 Task: Look for space in Kingswinford, United Kingdom from 15th August, 2023 to 20th August, 2023 for 1 adult in price range Rs.5000 to Rs.10000. Place can be private room with 1  bedroom having 1 bed and 1 bathroom. Property type can be house, flat, guest house, hotel. Booking option can be shelf check-in. Required host language is English.
Action: Mouse moved to (591, 81)
Screenshot: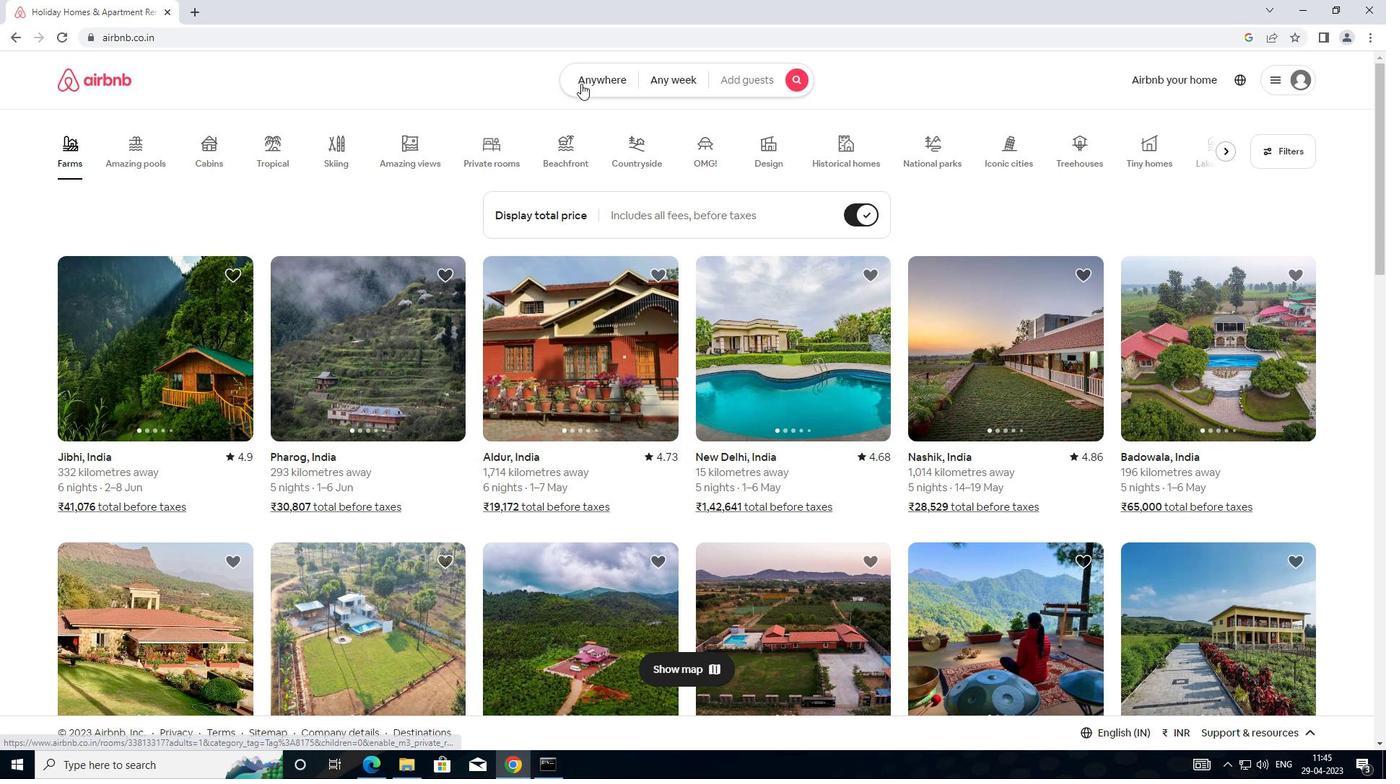 
Action: Mouse pressed left at (591, 81)
Screenshot: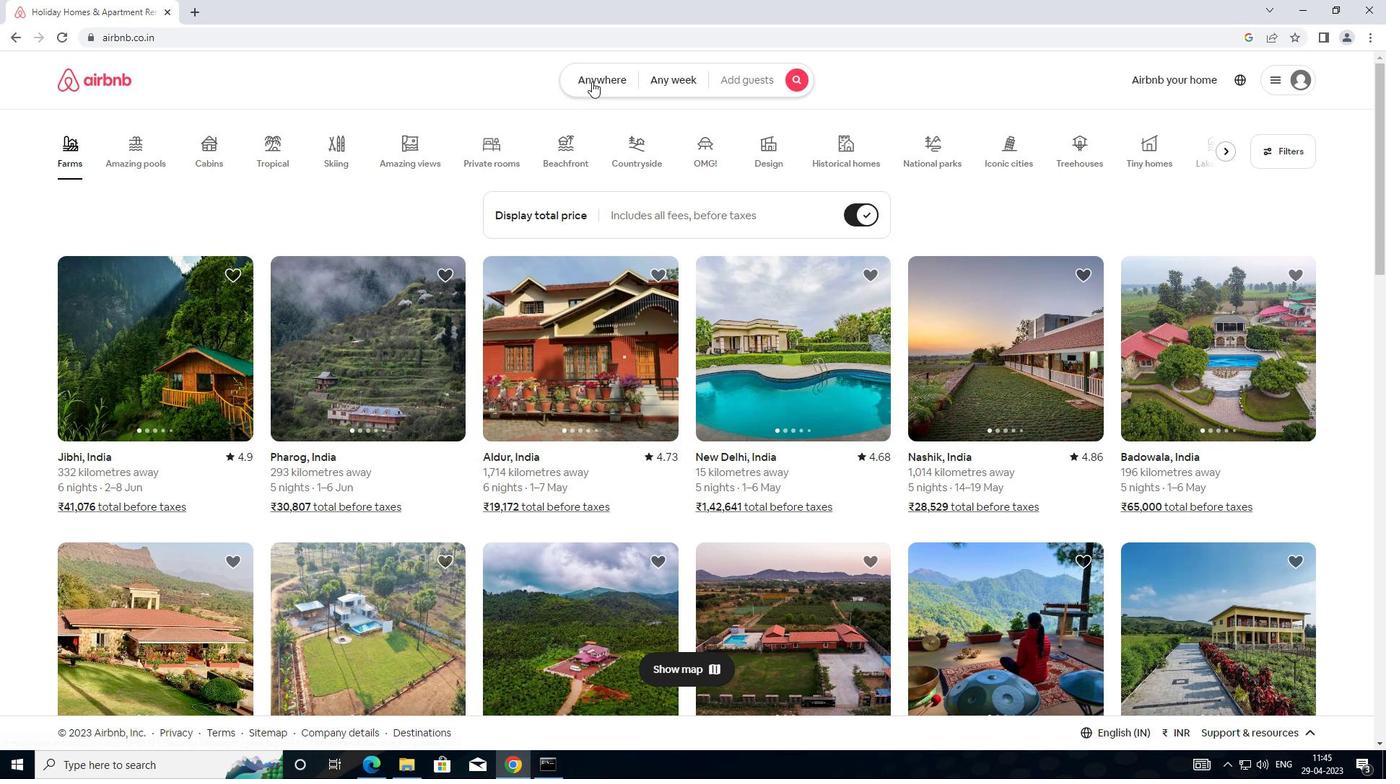 
Action: Mouse moved to (424, 140)
Screenshot: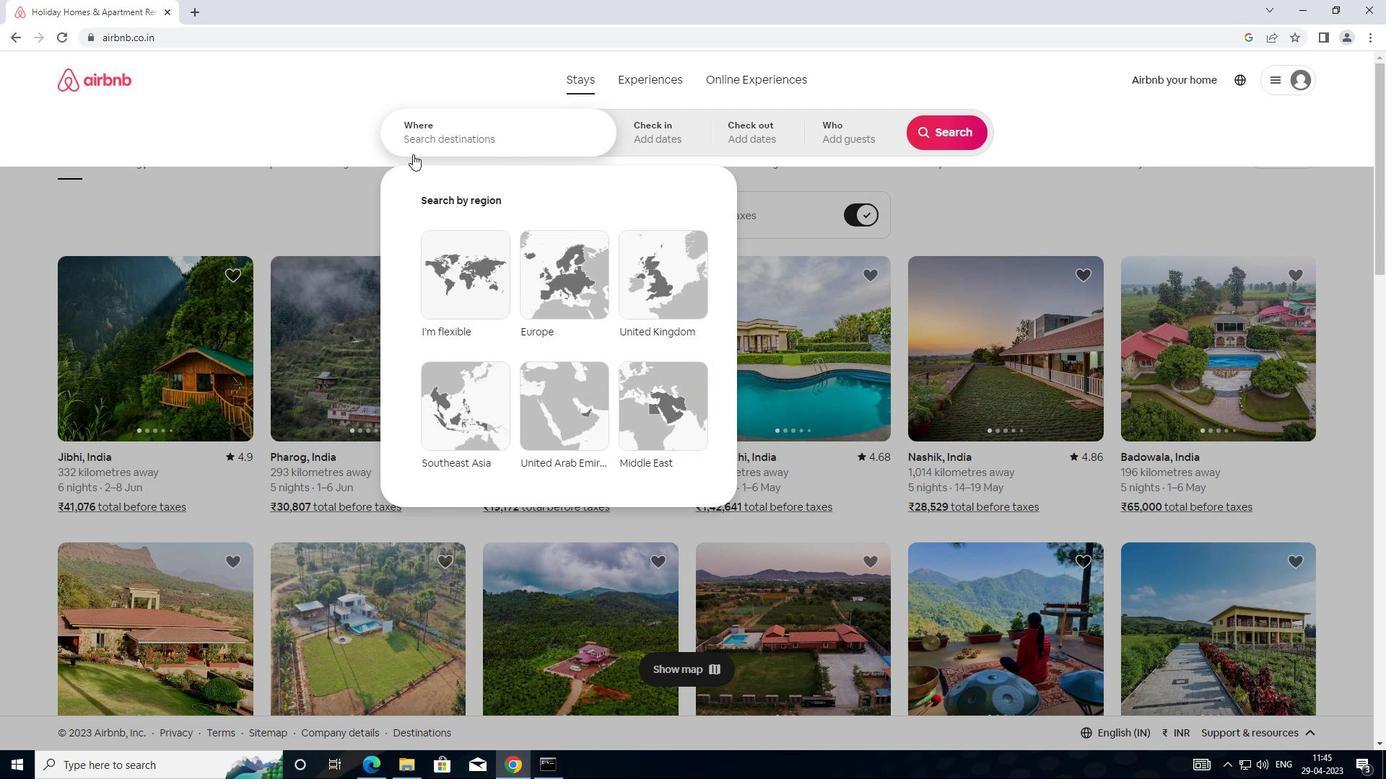 
Action: Mouse pressed left at (424, 140)
Screenshot: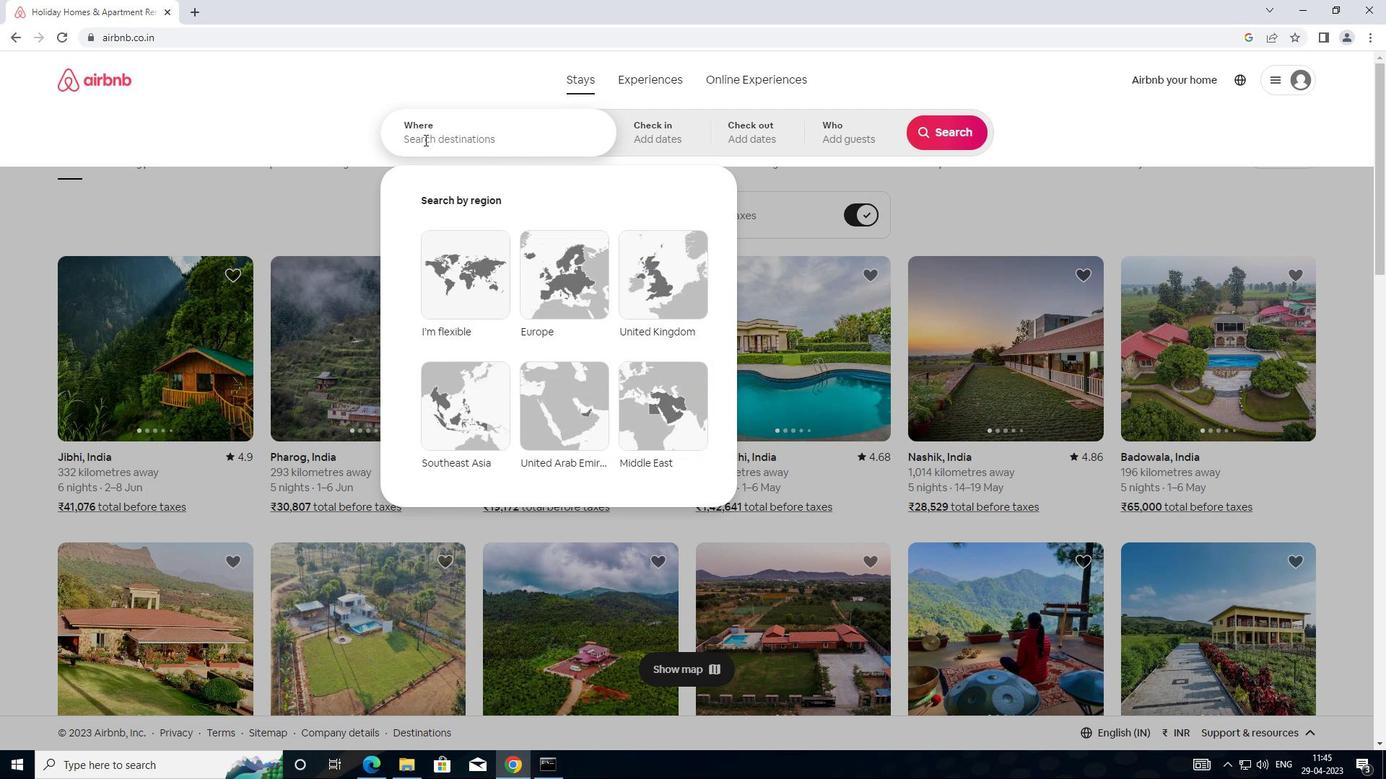 
Action: Mouse moved to (421, 142)
Screenshot: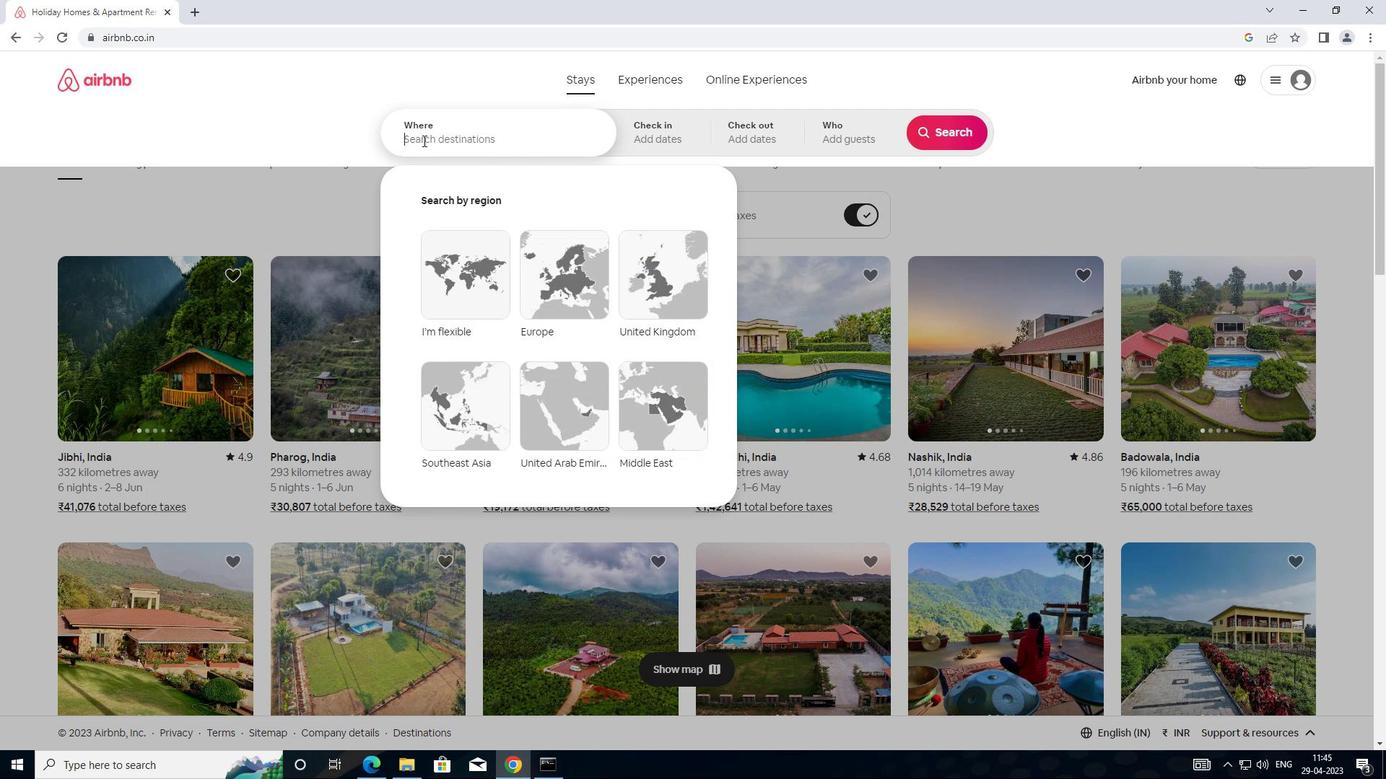 
Action: Key pressed <Key.shift><Key.shift><Key.shift><Key.shift><Key.shift><Key.shift><Key.shift><Key.shift><Key.shift><Key.shift><Key.shift><Key.shift><Key.shift><Key.shift><Key.shift><Key.shift><Key.shift><Key.shift><Key.shift><Key.shift><Key.shift><Key.shift>KINGSWINFORD<Key.space>UNITED<Key.space>KINGDOM
Screenshot: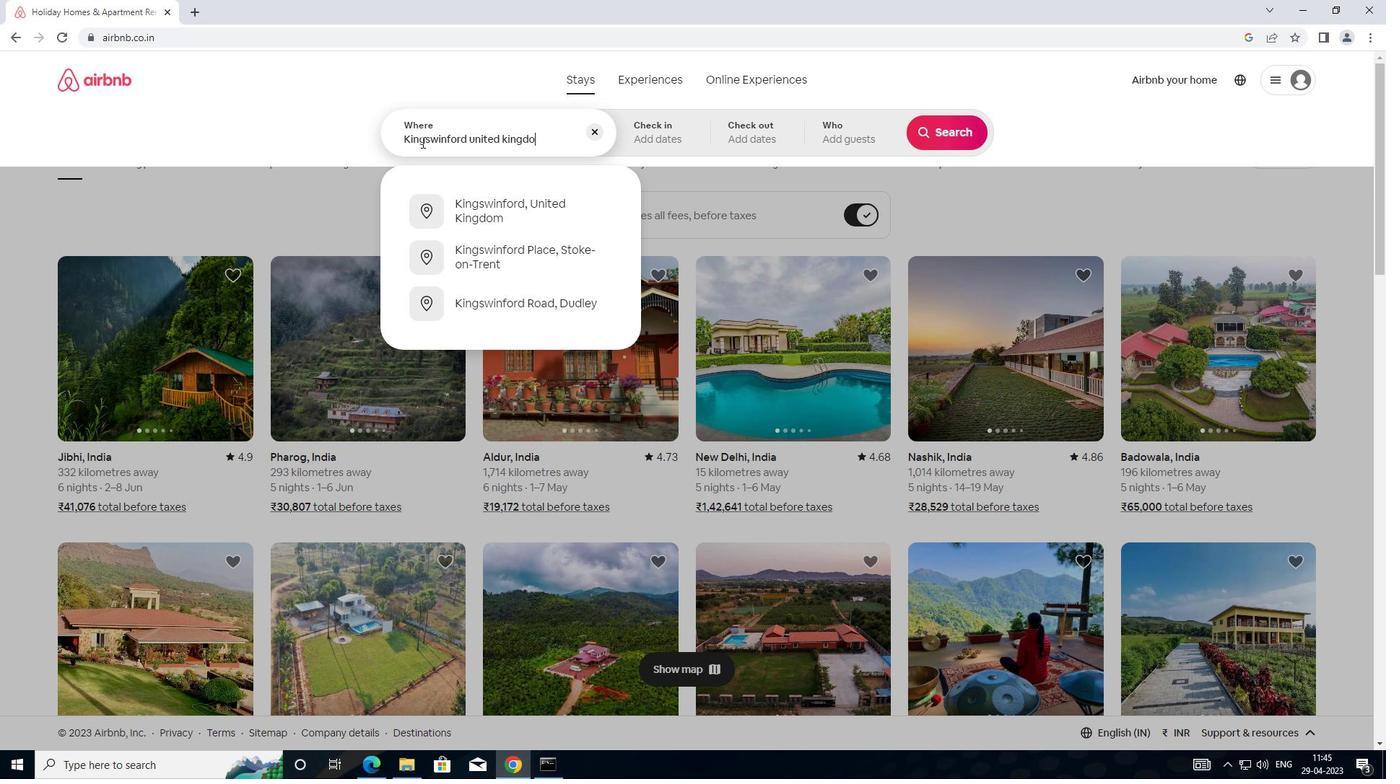 
Action: Mouse moved to (490, 223)
Screenshot: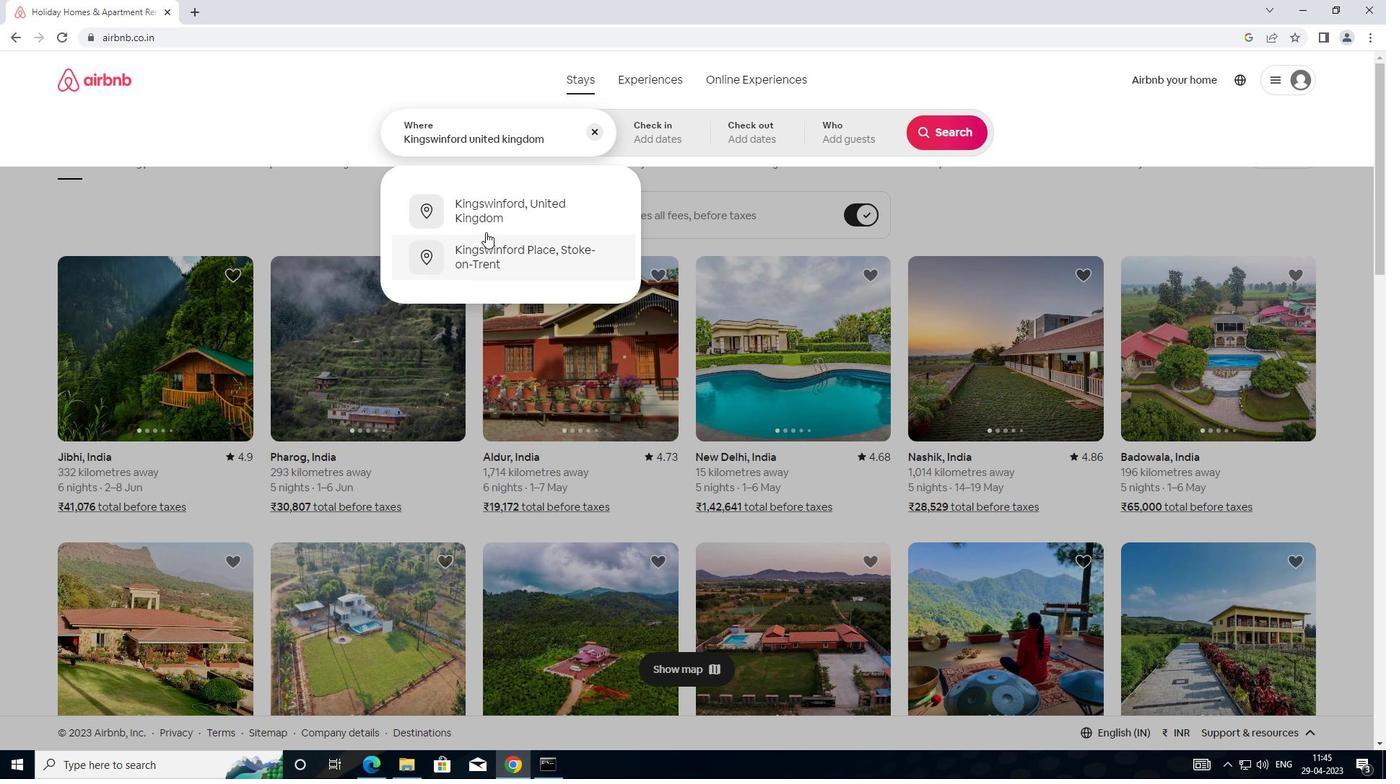 
Action: Mouse pressed left at (490, 223)
Screenshot: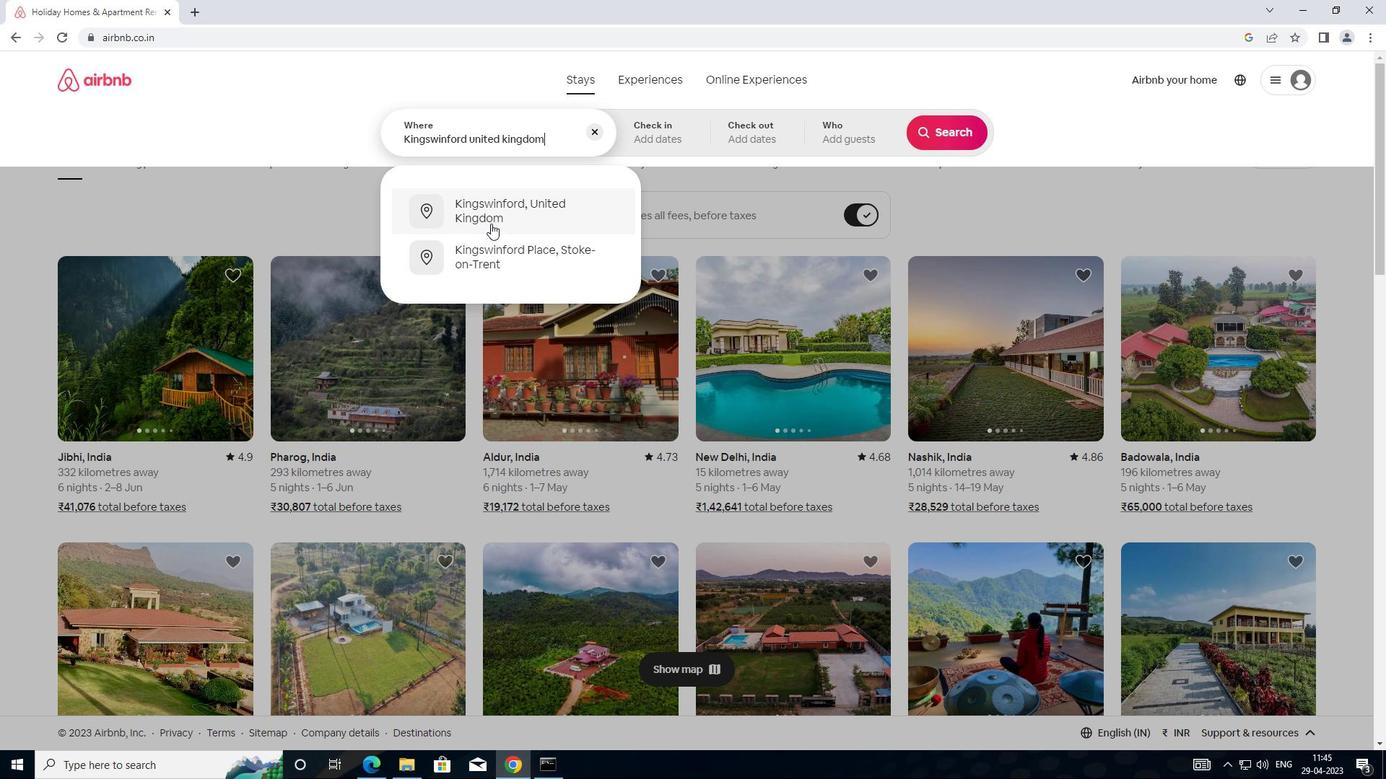 
Action: Mouse moved to (864, 140)
Screenshot: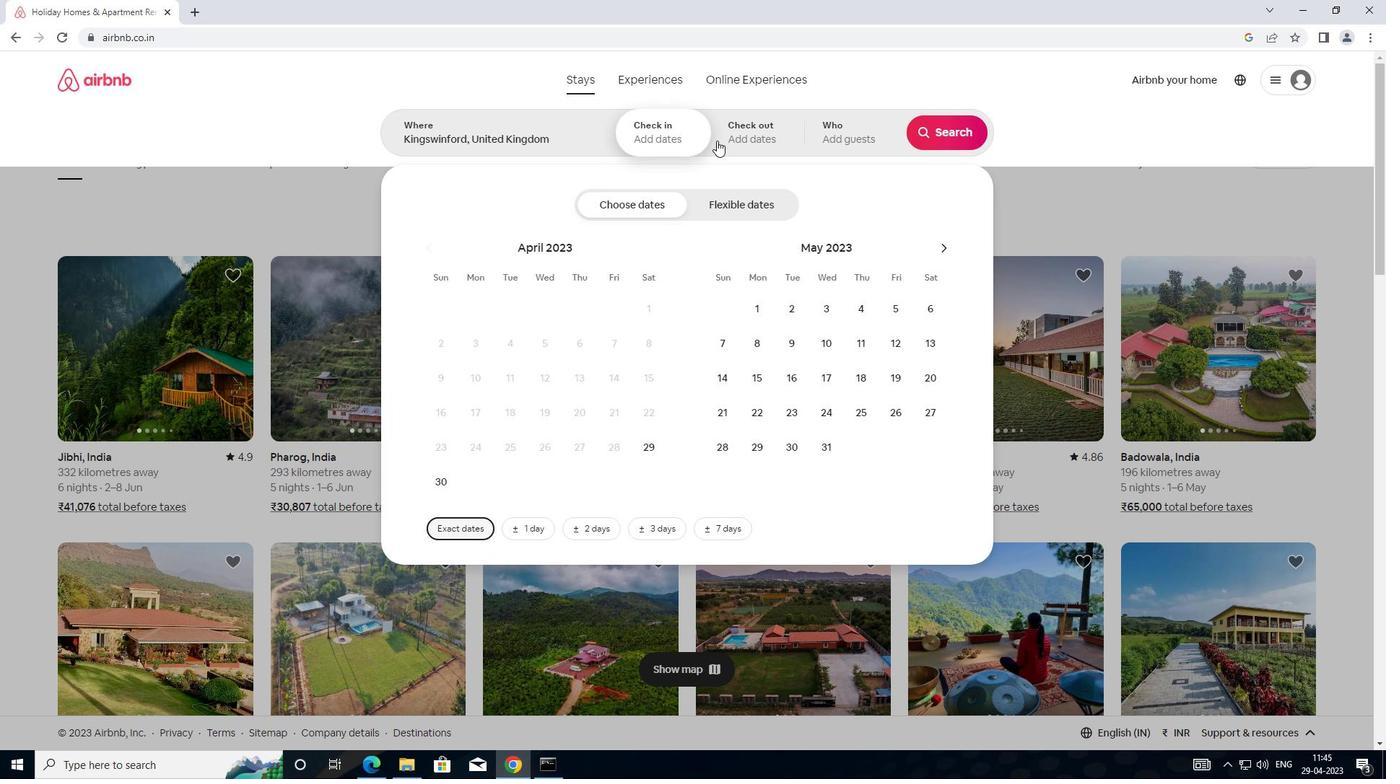 
Action: Mouse pressed left at (864, 140)
Screenshot: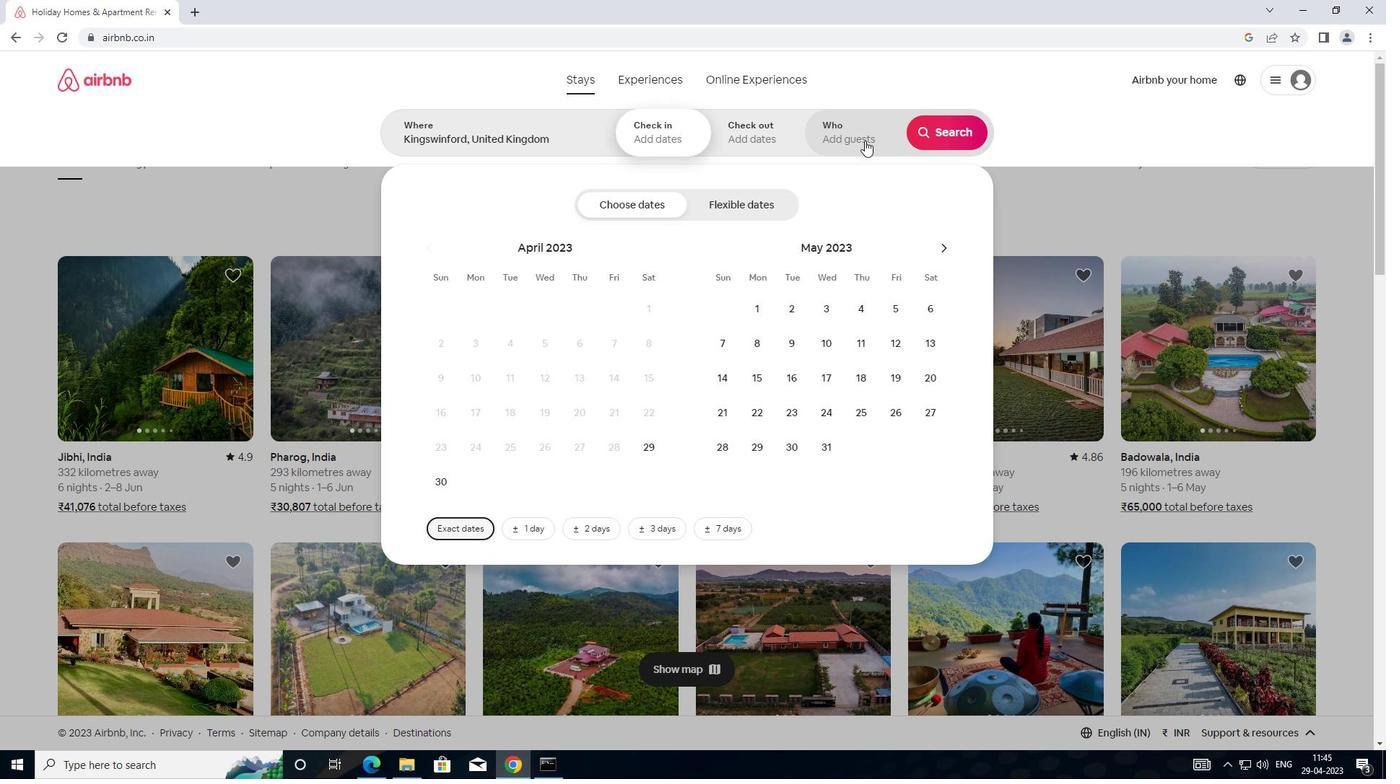 
Action: Mouse moved to (732, 132)
Screenshot: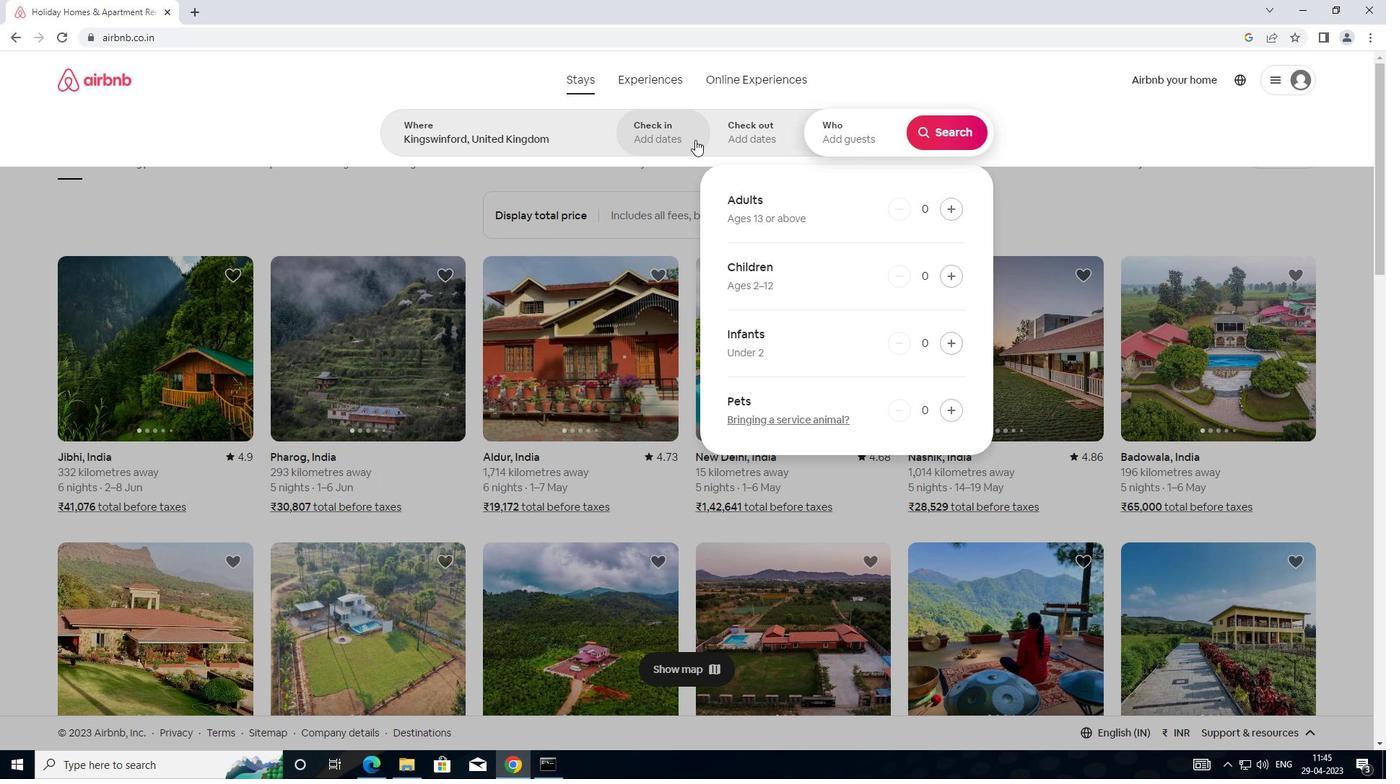 
Action: Mouse pressed left at (732, 132)
Screenshot: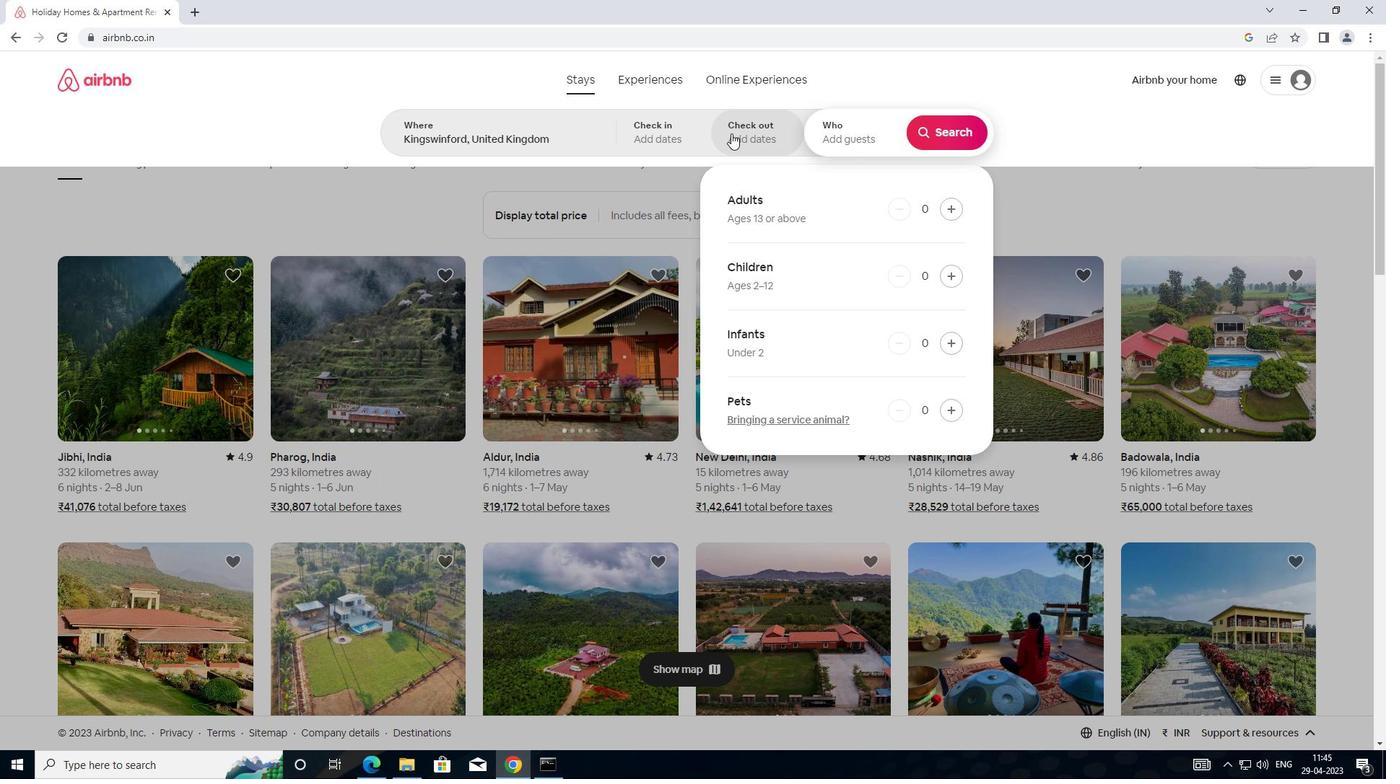 
Action: Mouse moved to (949, 245)
Screenshot: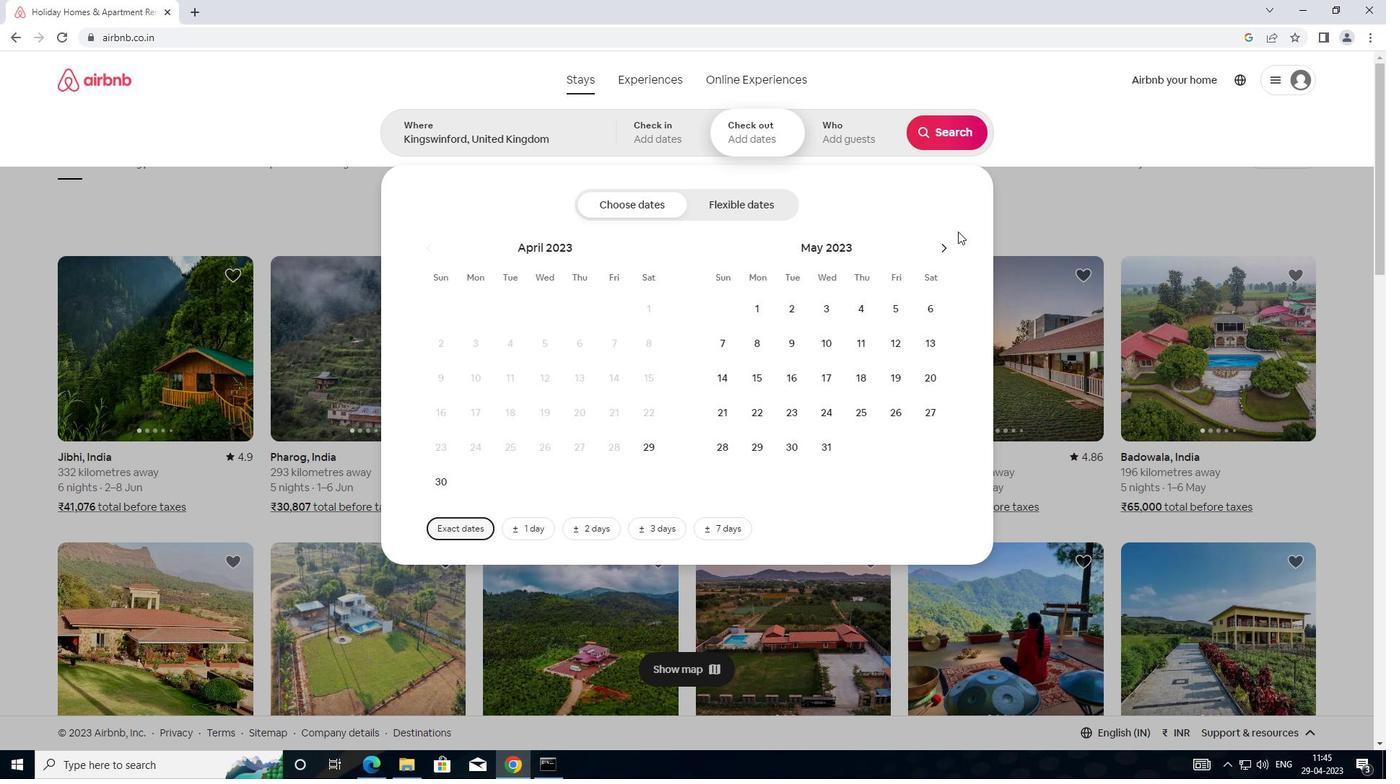 
Action: Mouse pressed left at (949, 245)
Screenshot: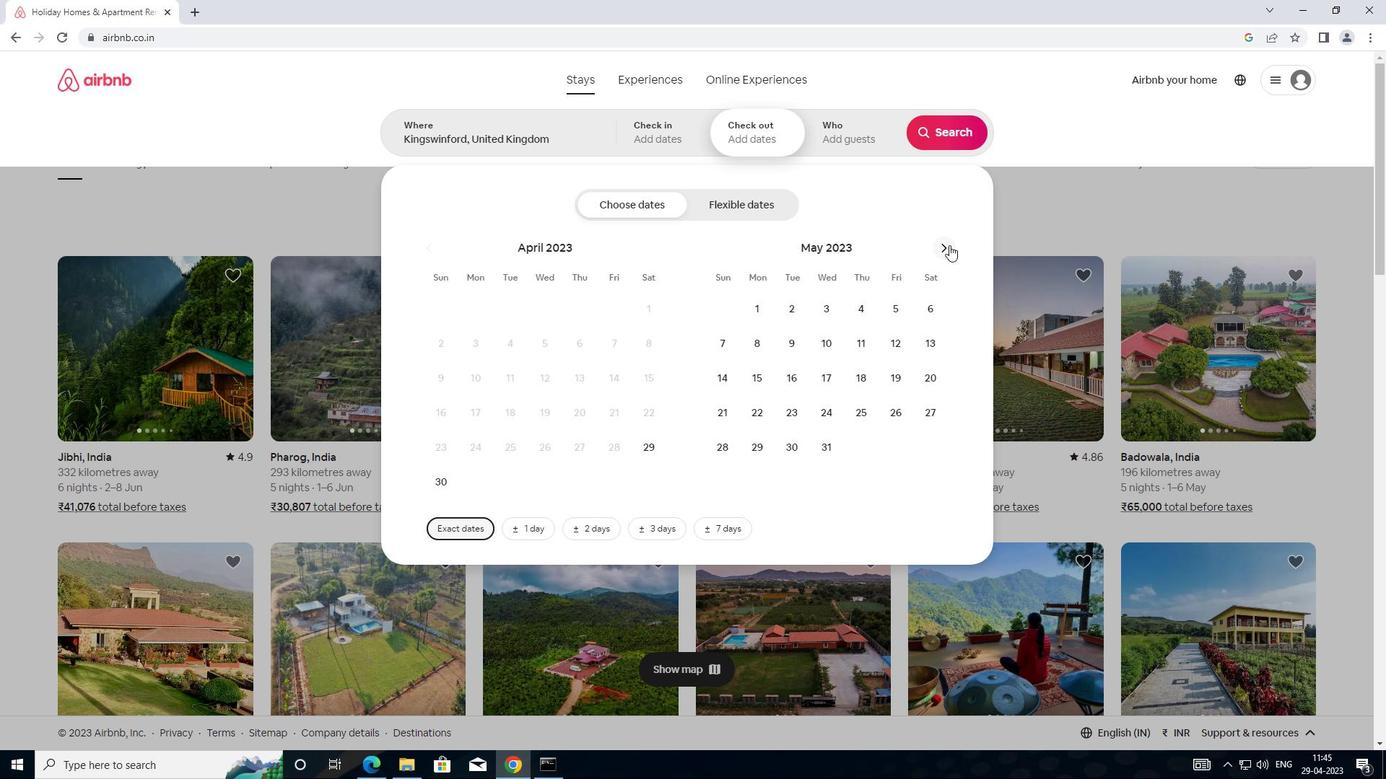 
Action: Mouse moved to (948, 245)
Screenshot: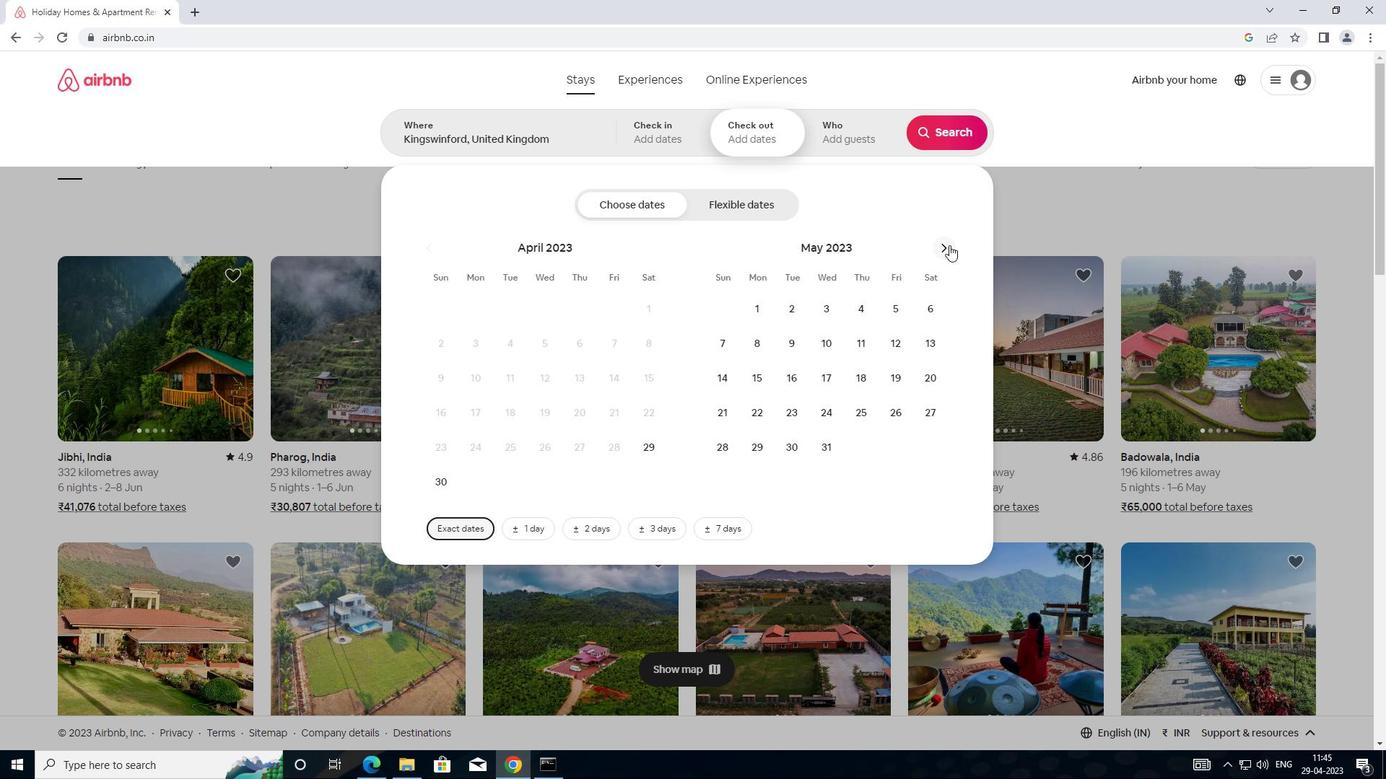 
Action: Mouse pressed left at (948, 245)
Screenshot: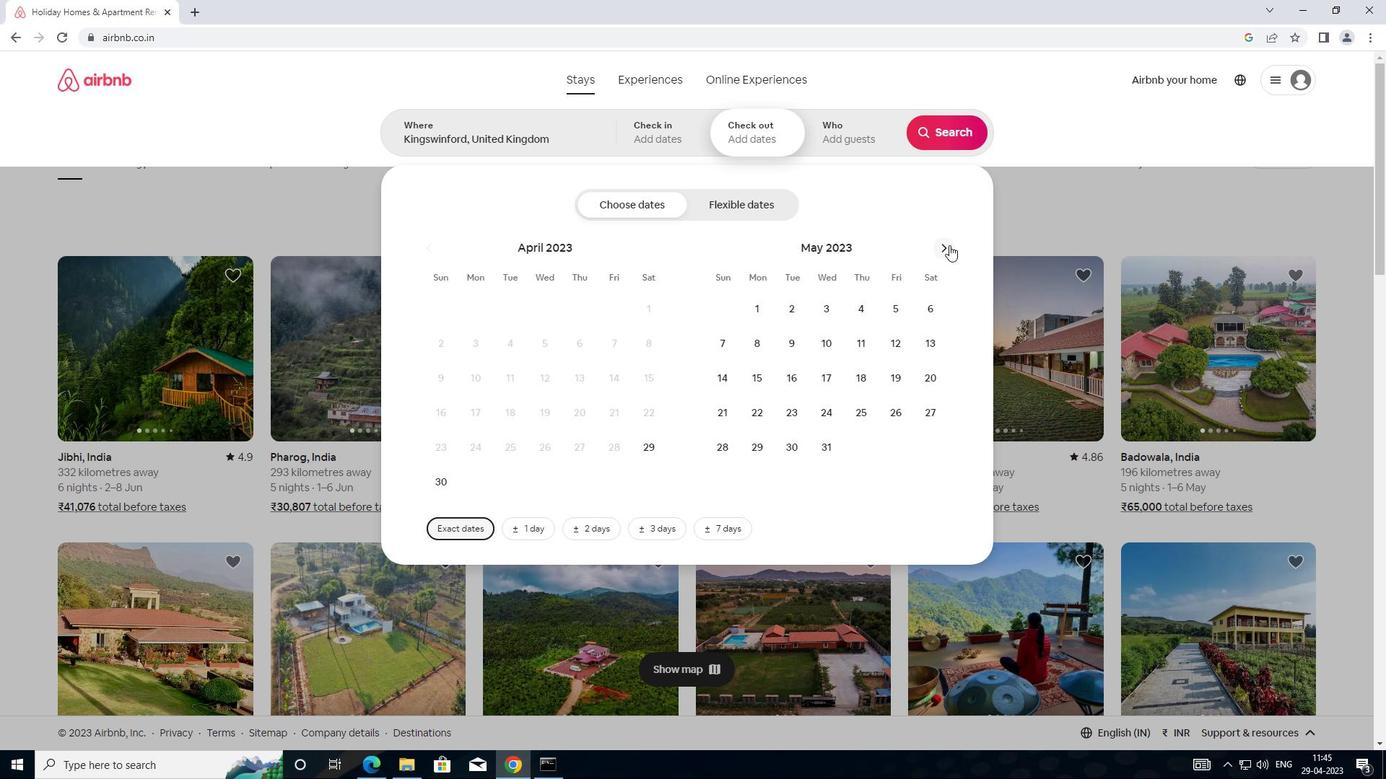 
Action: Mouse pressed left at (948, 245)
Screenshot: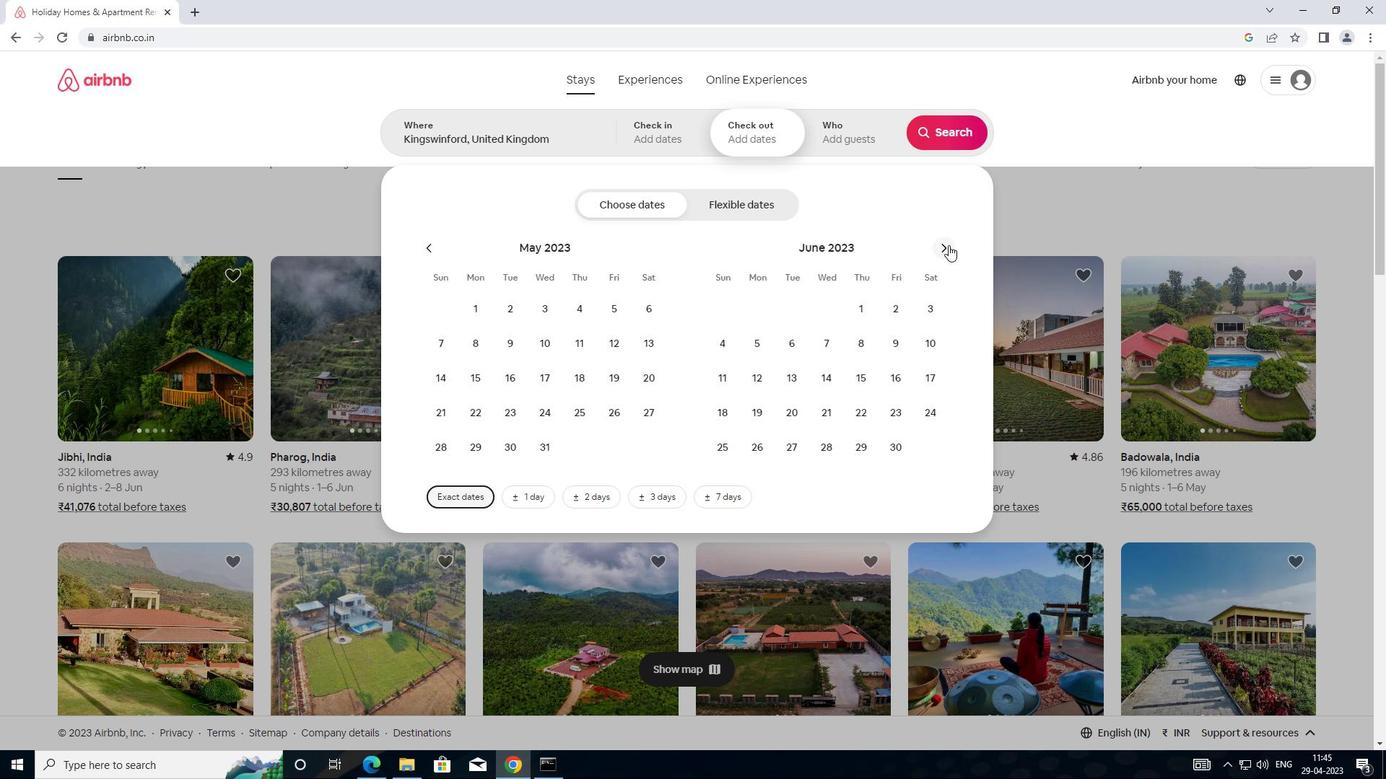 
Action: Mouse moved to (793, 381)
Screenshot: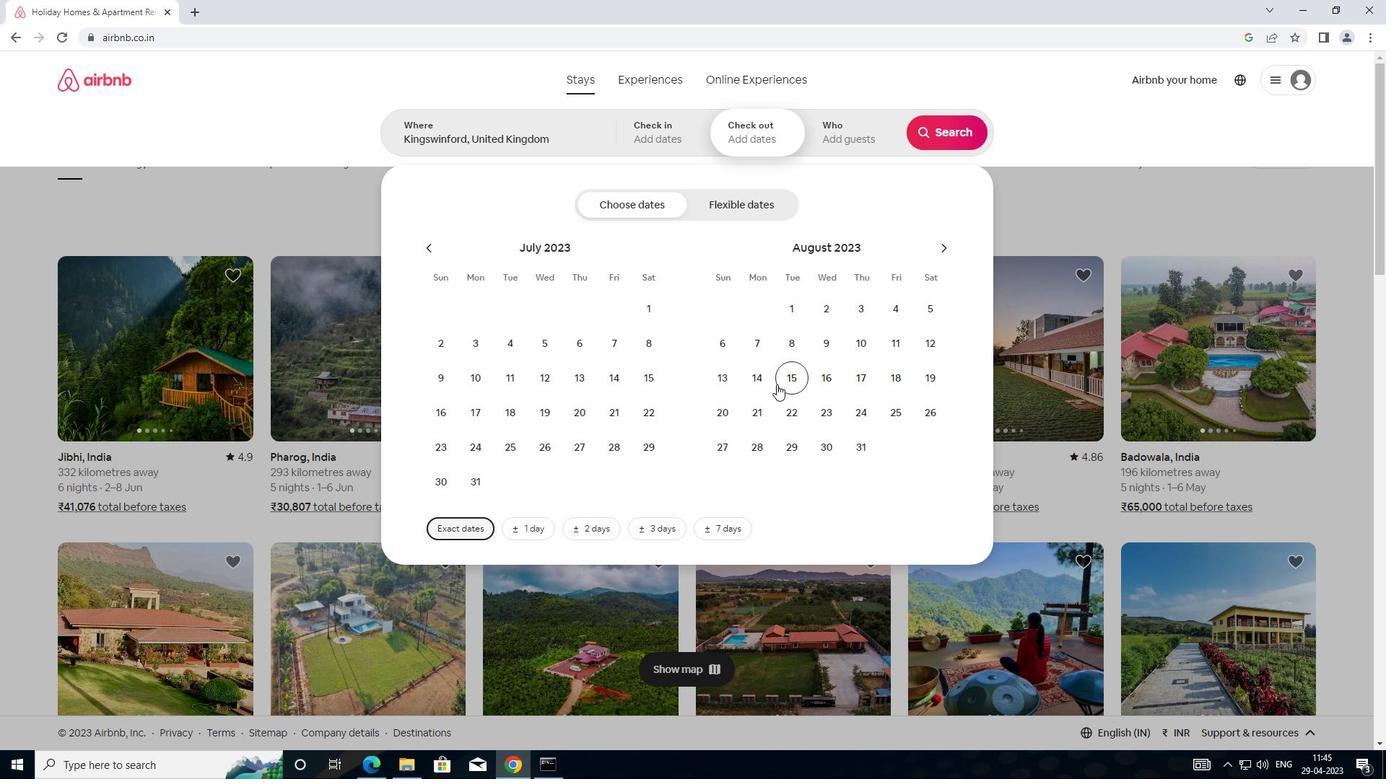 
Action: Mouse pressed left at (793, 381)
Screenshot: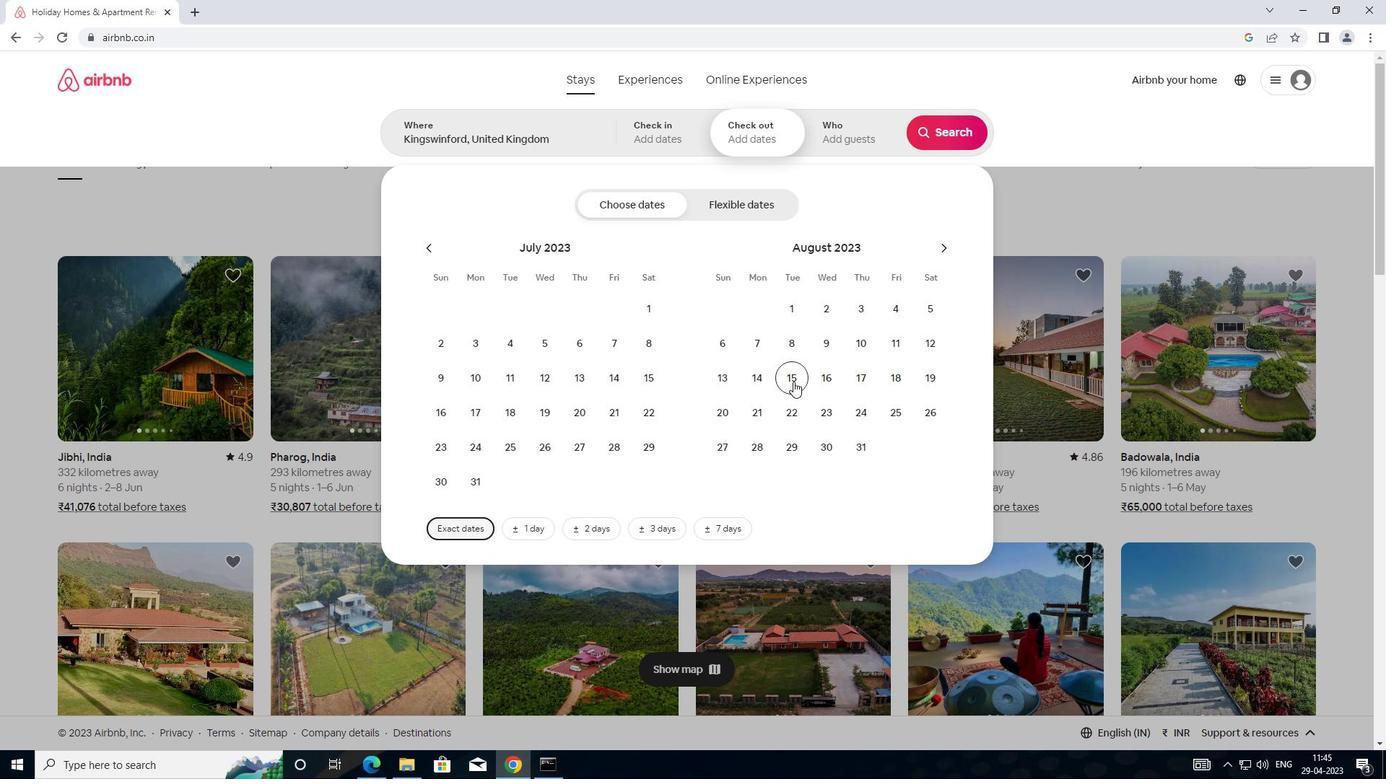 
Action: Mouse moved to (709, 411)
Screenshot: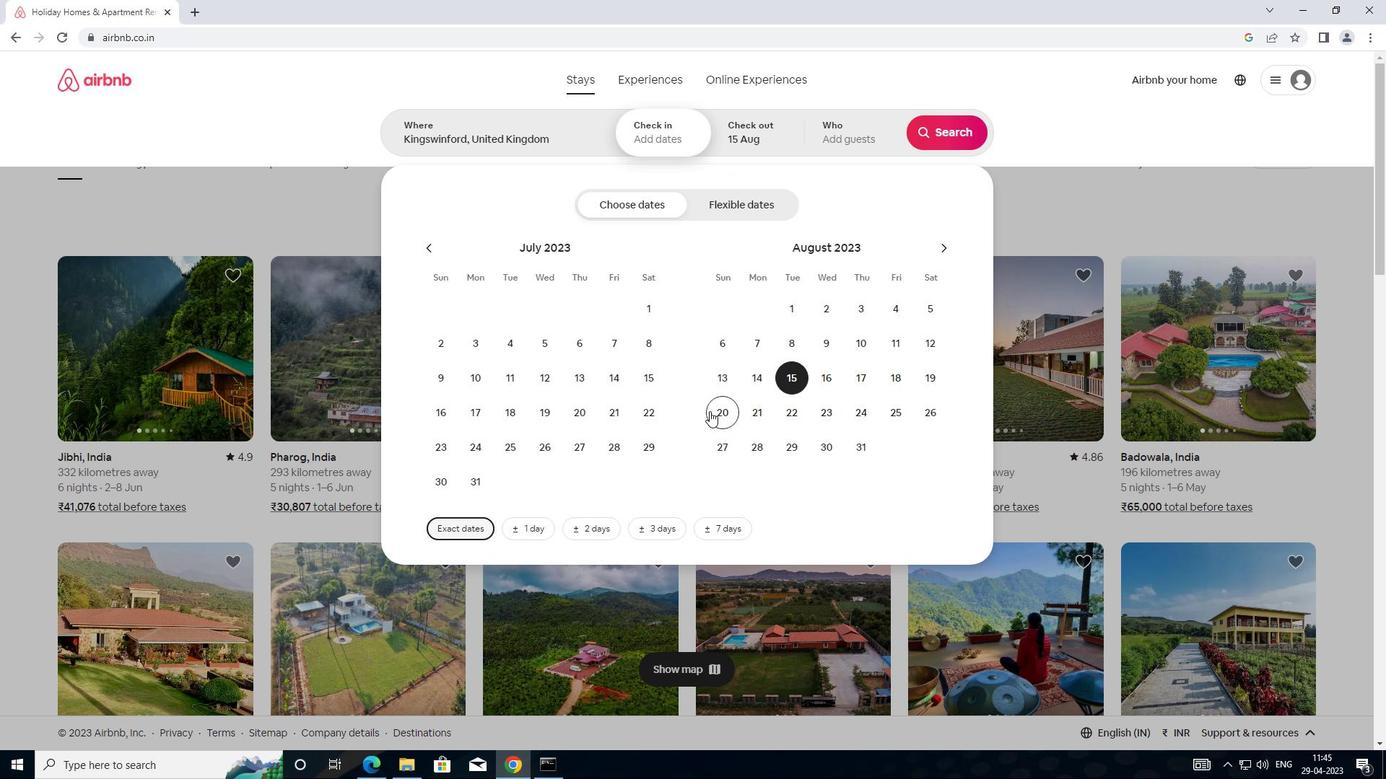 
Action: Mouse pressed left at (709, 411)
Screenshot: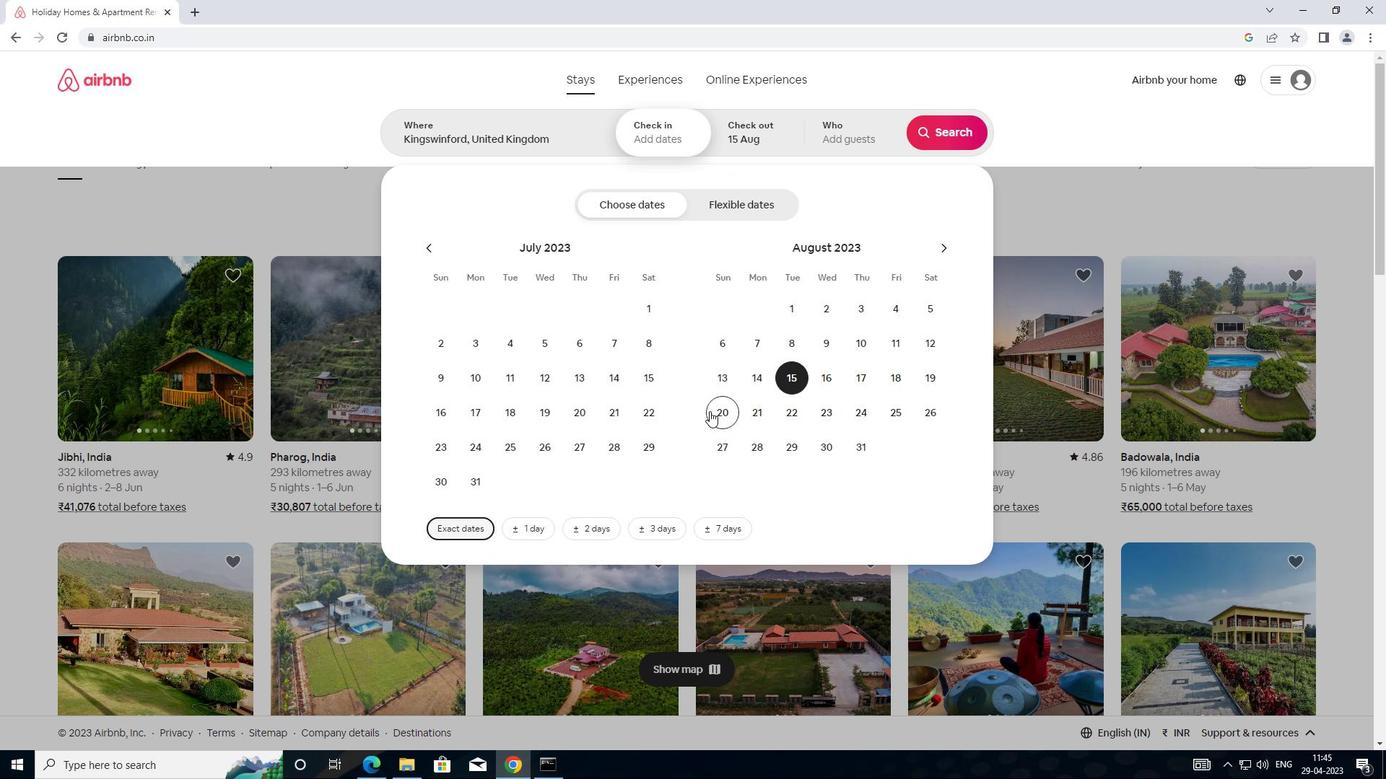 
Action: Mouse moved to (864, 148)
Screenshot: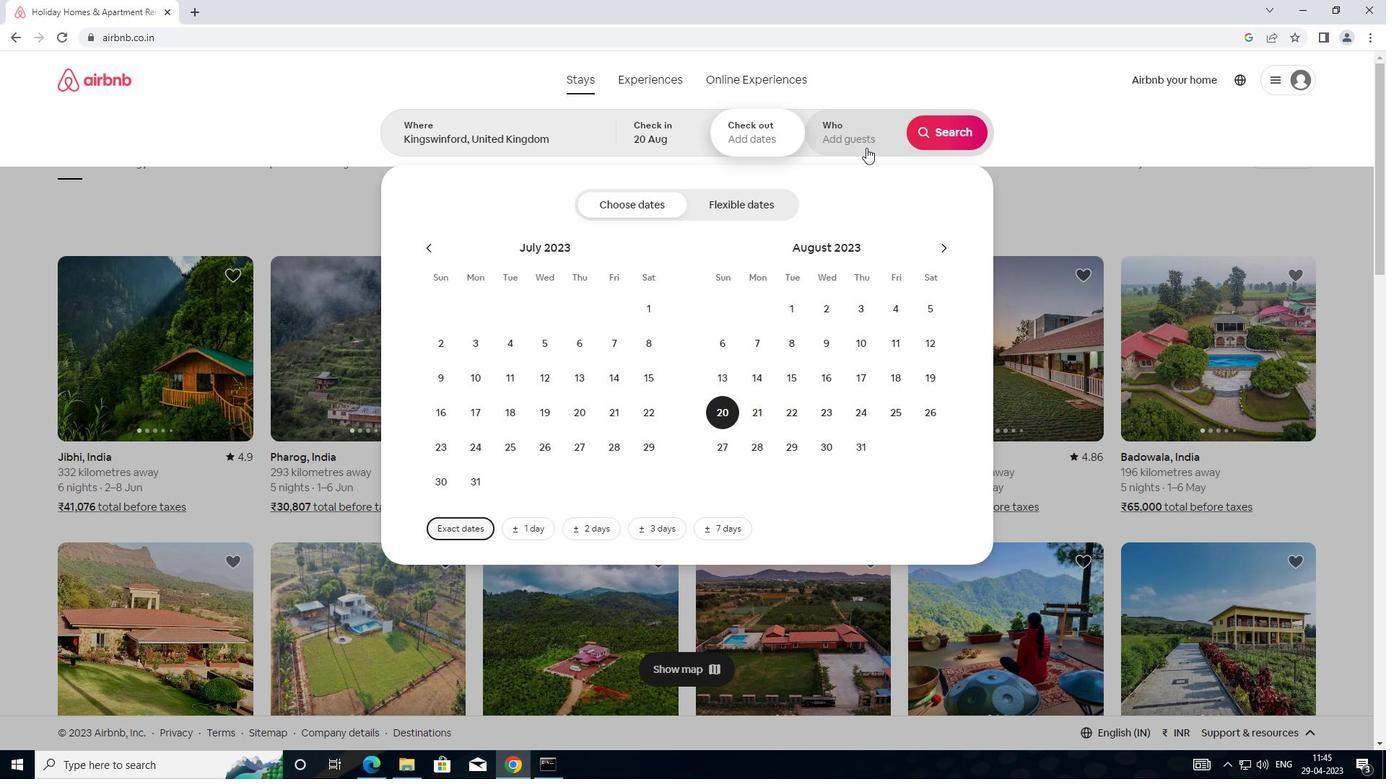
Action: Mouse pressed left at (864, 148)
Screenshot: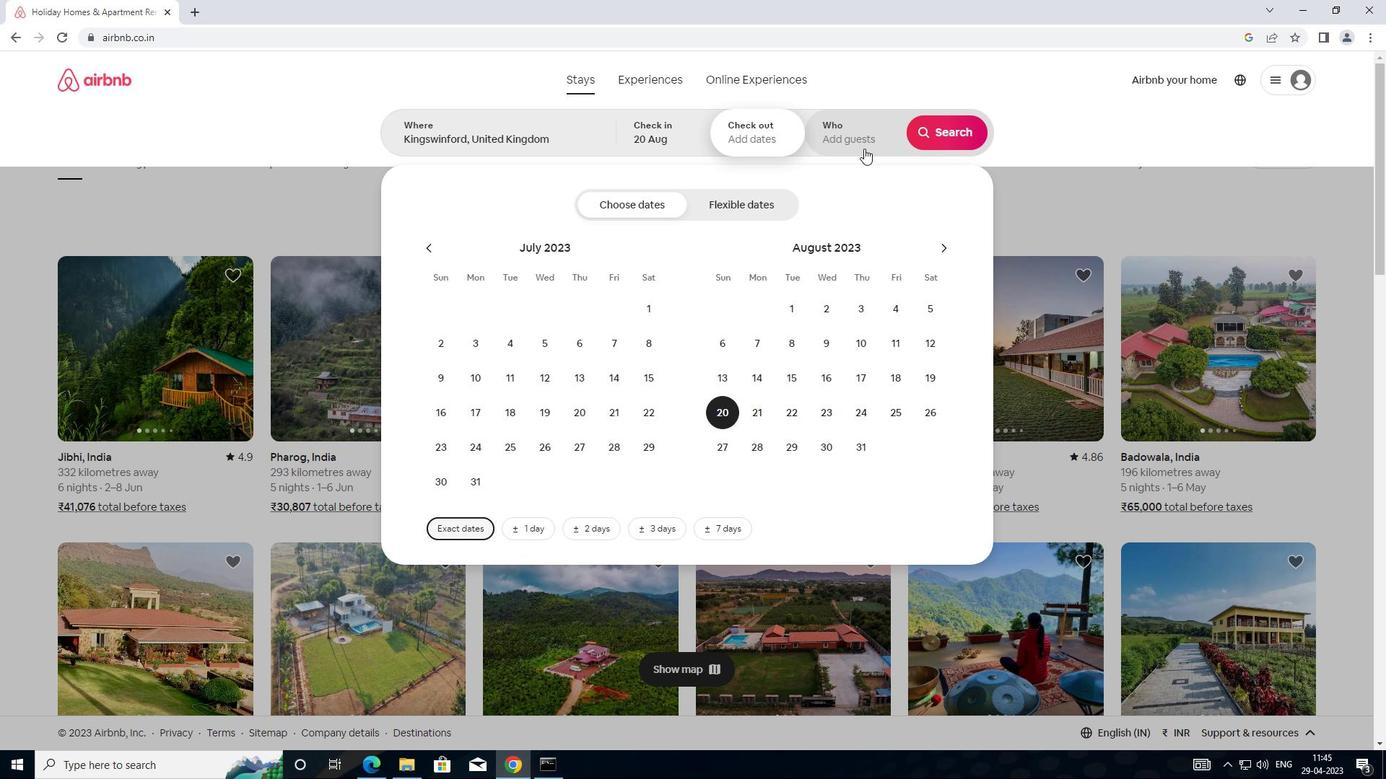 
Action: Mouse moved to (953, 207)
Screenshot: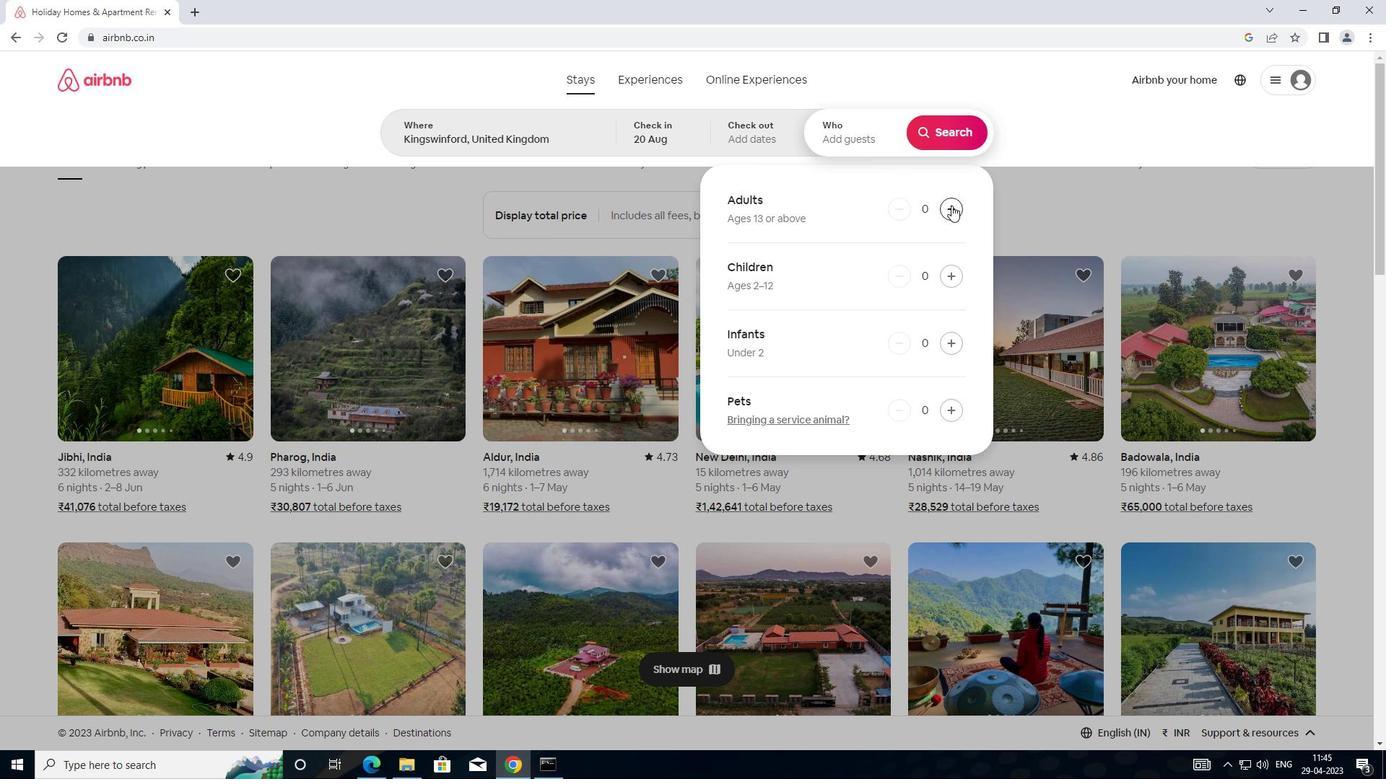 
Action: Mouse pressed left at (953, 207)
Screenshot: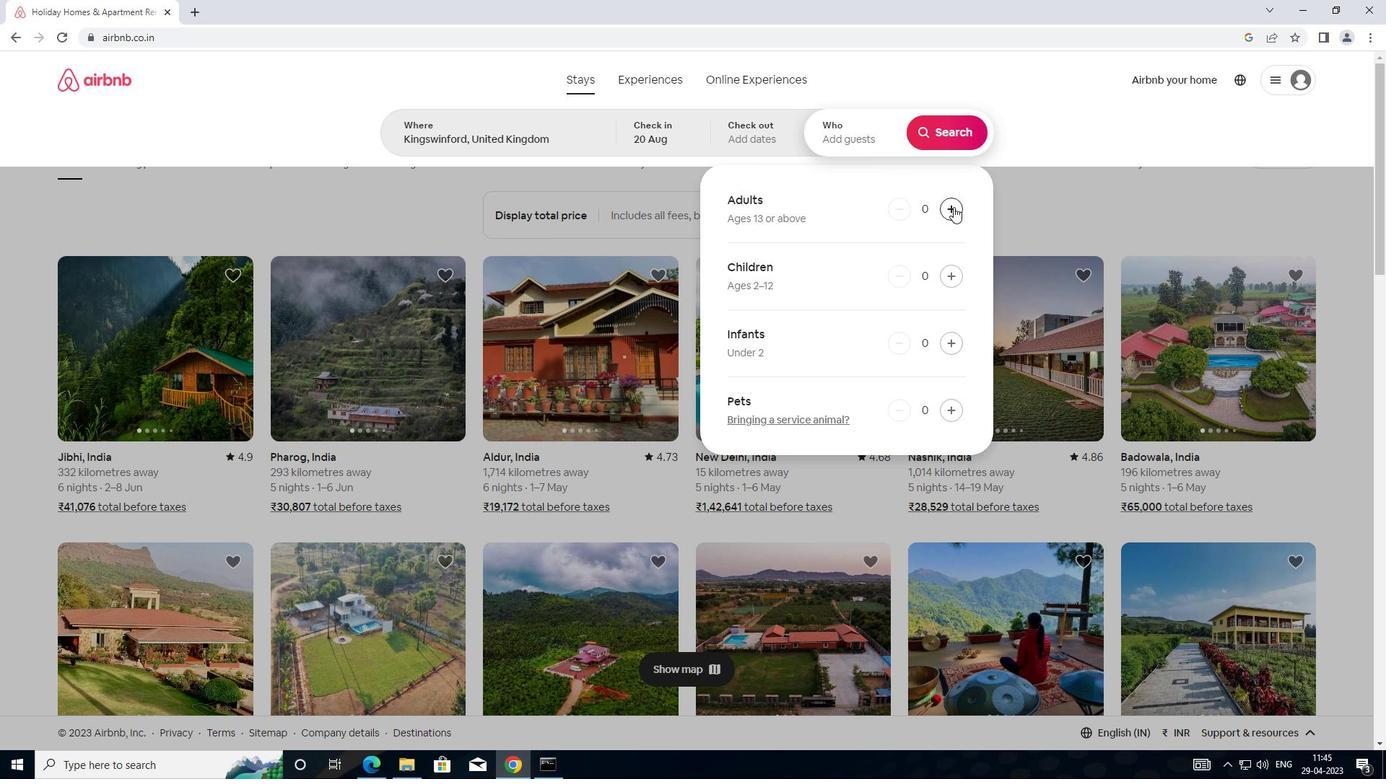 
Action: Mouse moved to (942, 134)
Screenshot: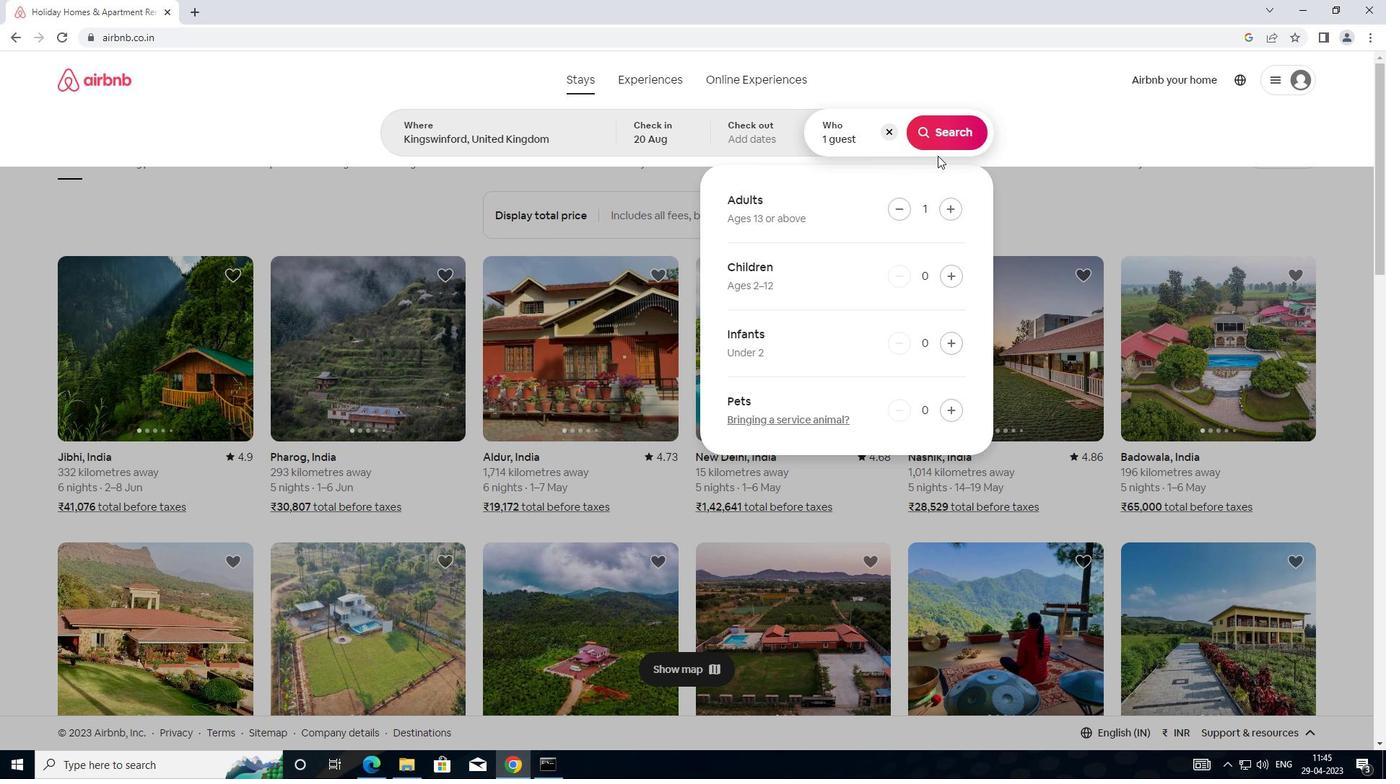 
Action: Mouse pressed left at (942, 134)
Screenshot: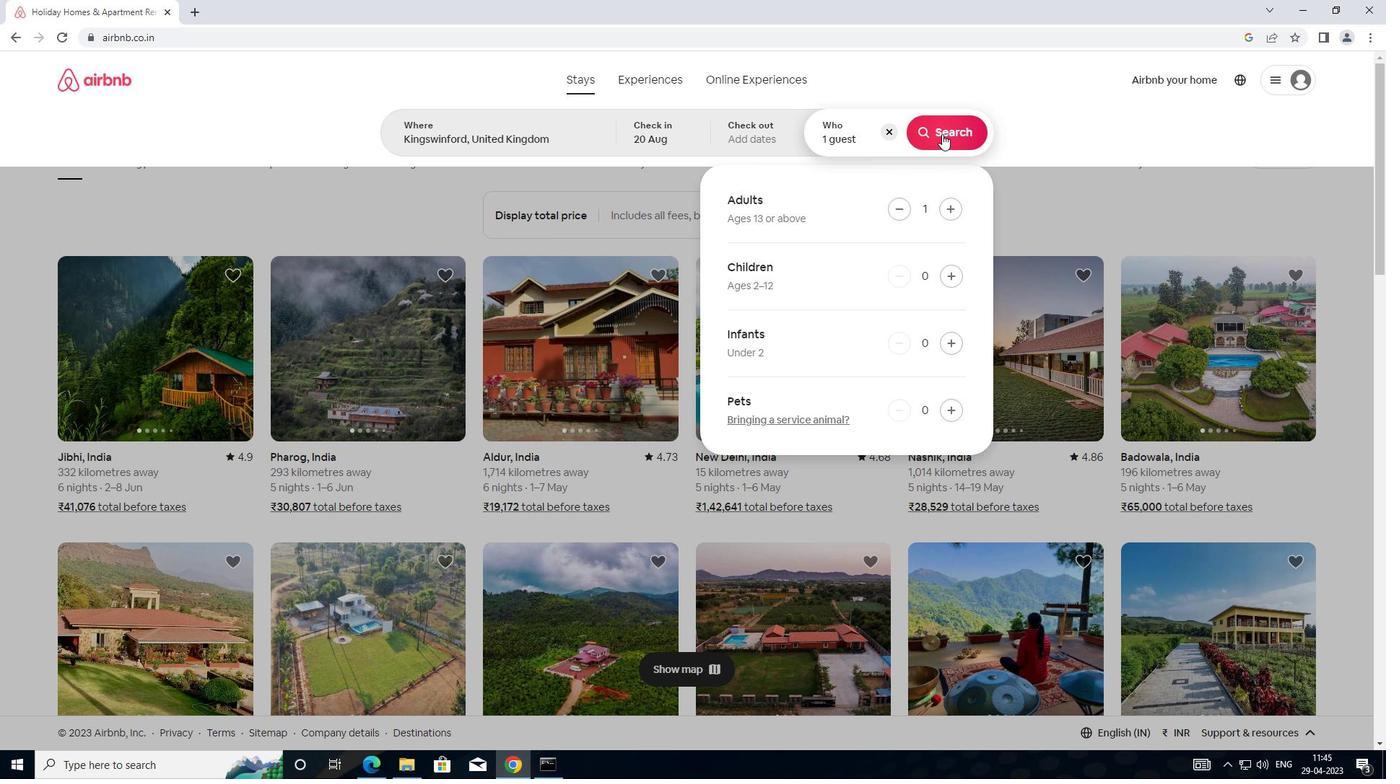
Action: Mouse moved to (1317, 135)
Screenshot: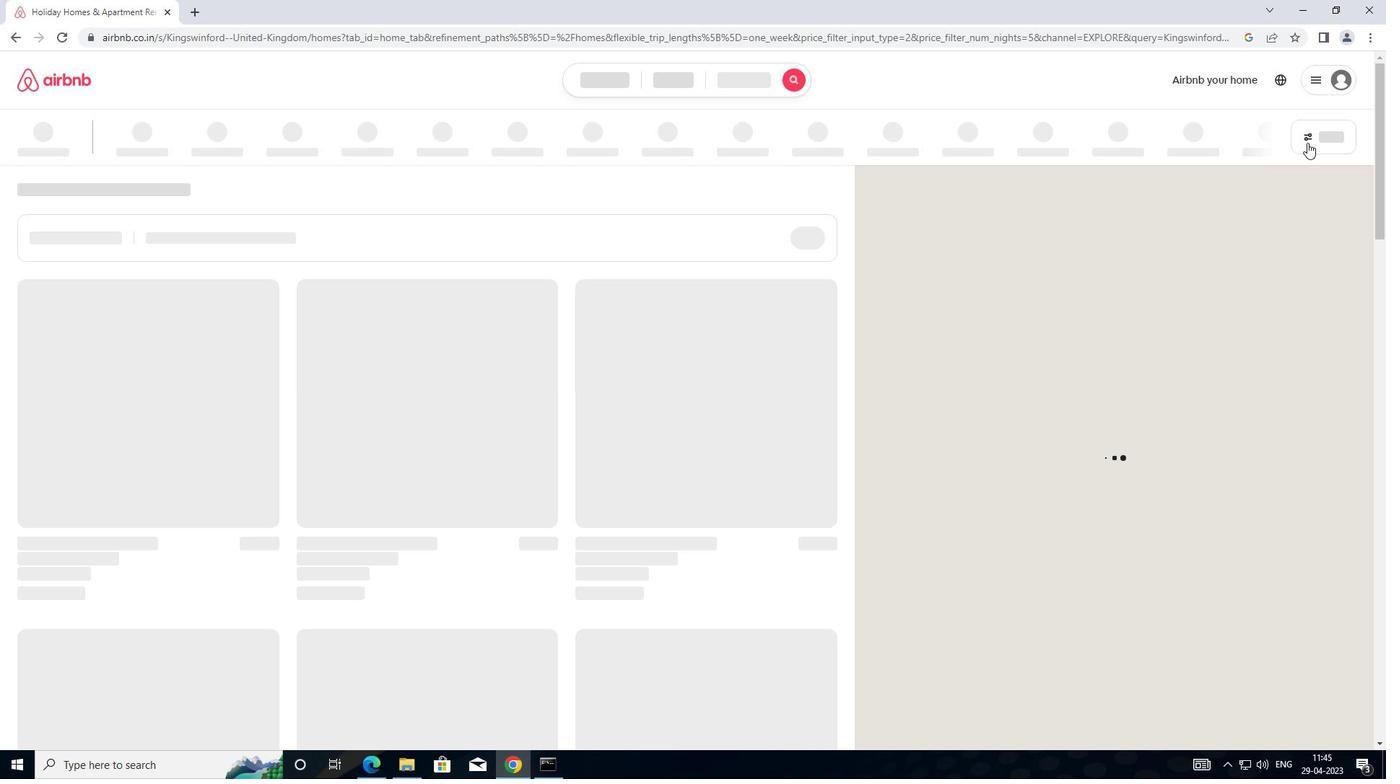 
Action: Mouse pressed left at (1317, 135)
Screenshot: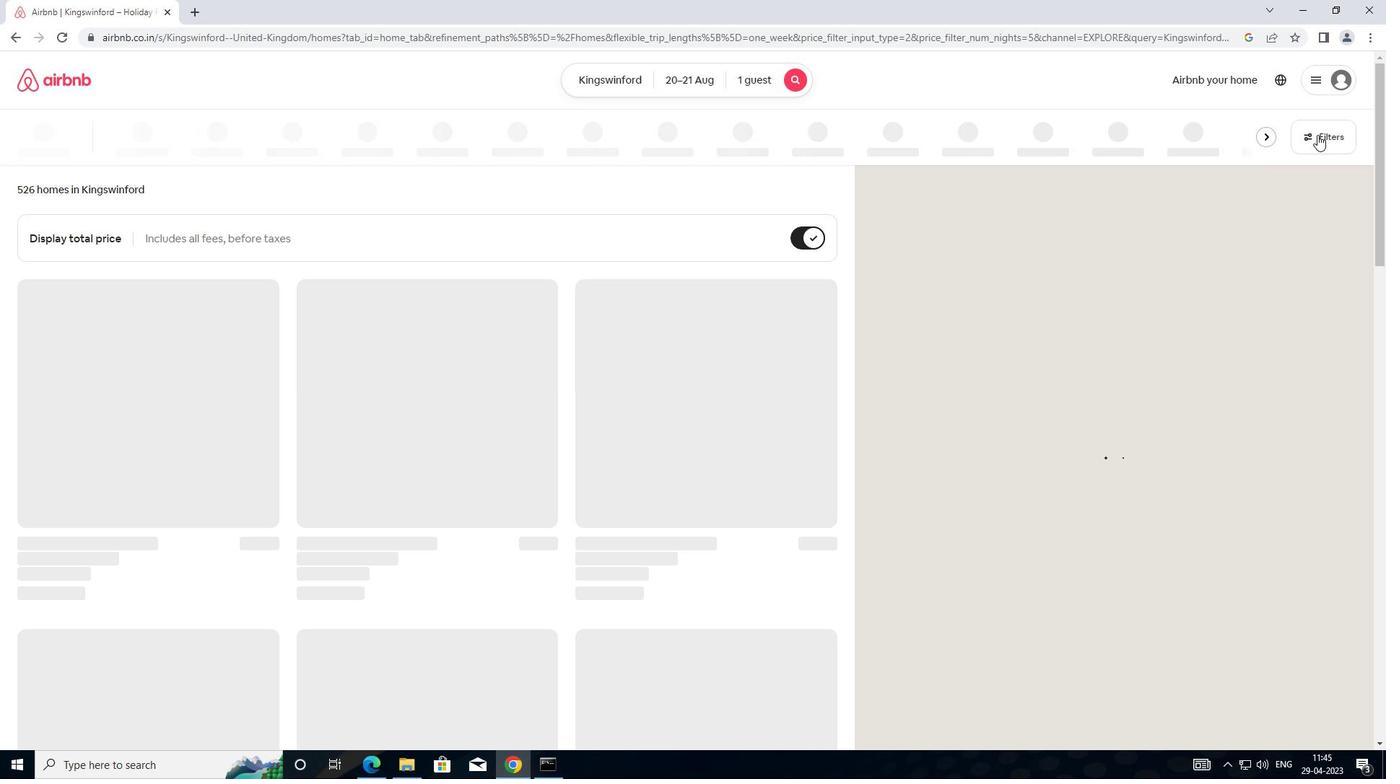
Action: Mouse moved to (506, 314)
Screenshot: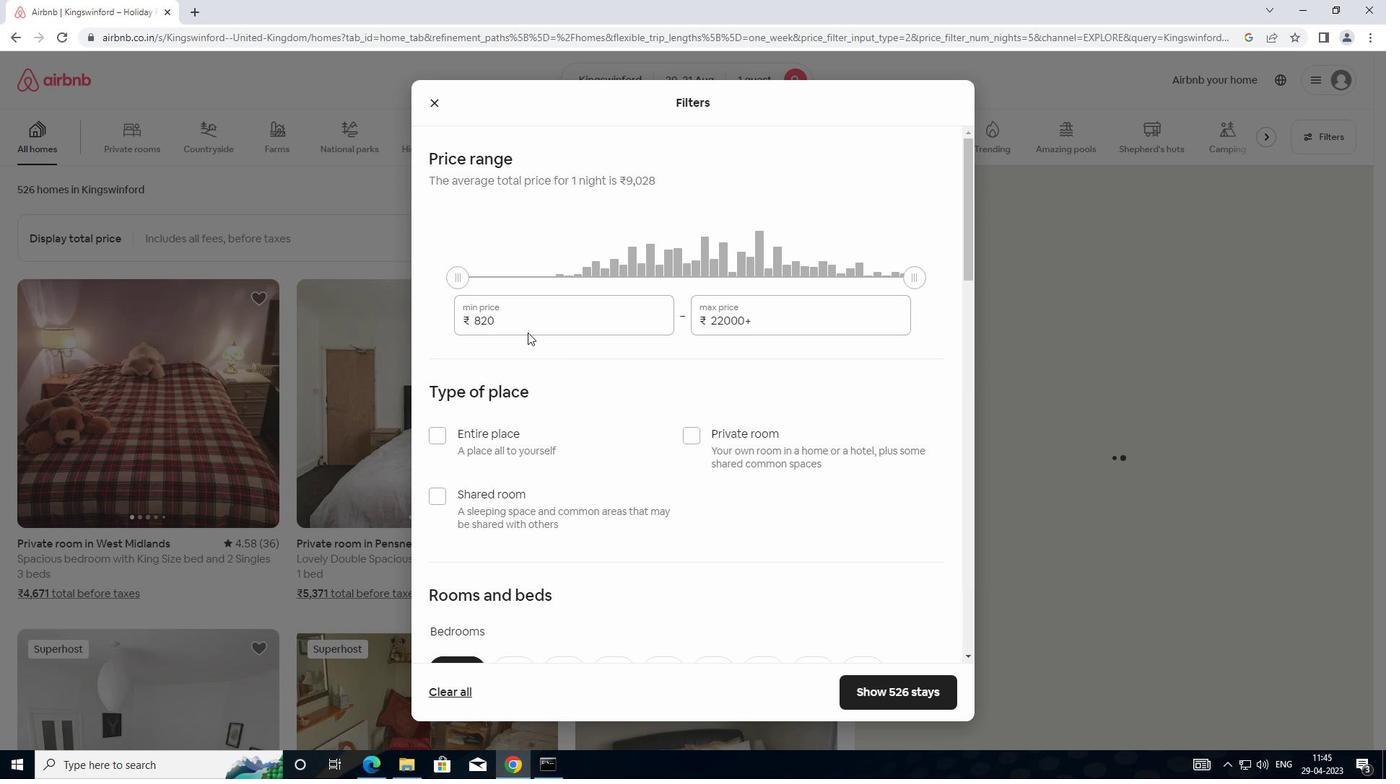 
Action: Mouse pressed left at (506, 314)
Screenshot: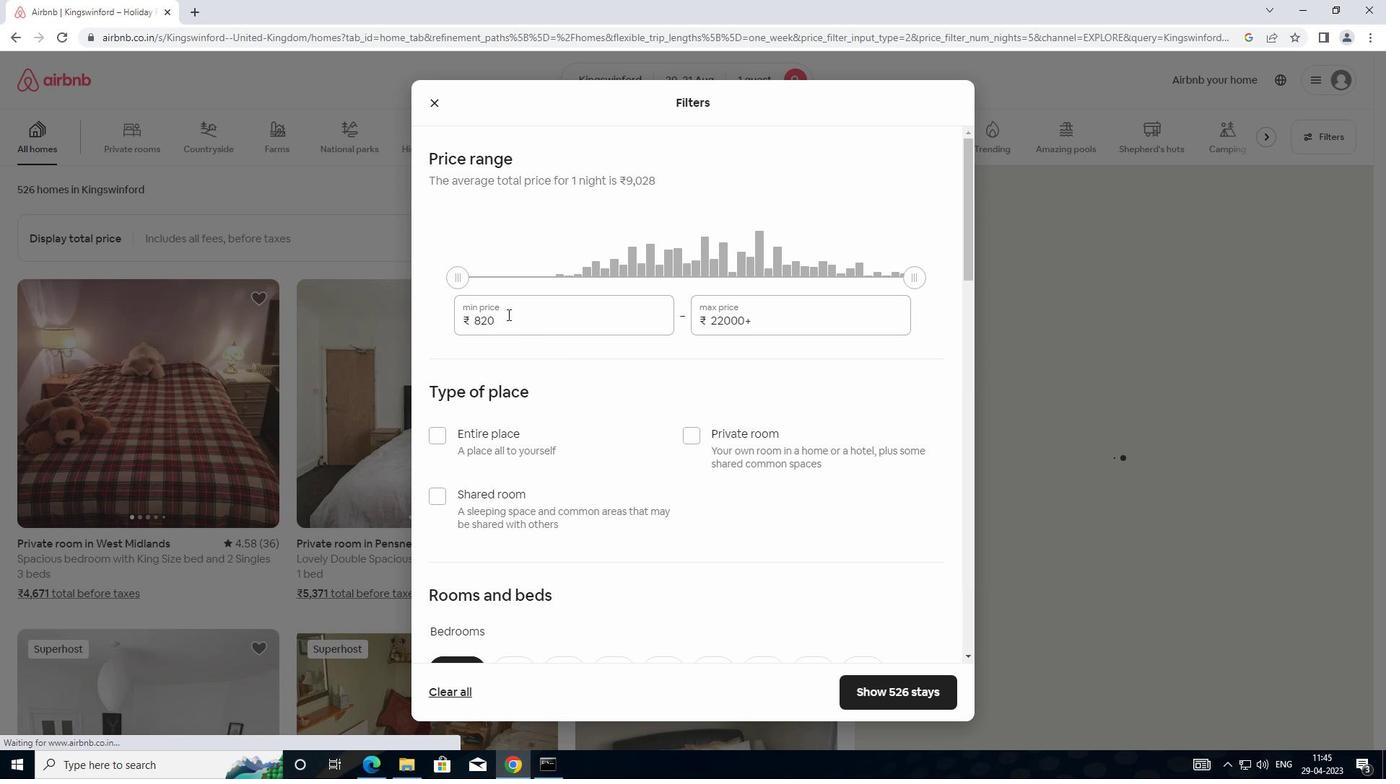 
Action: Mouse moved to (559, 327)
Screenshot: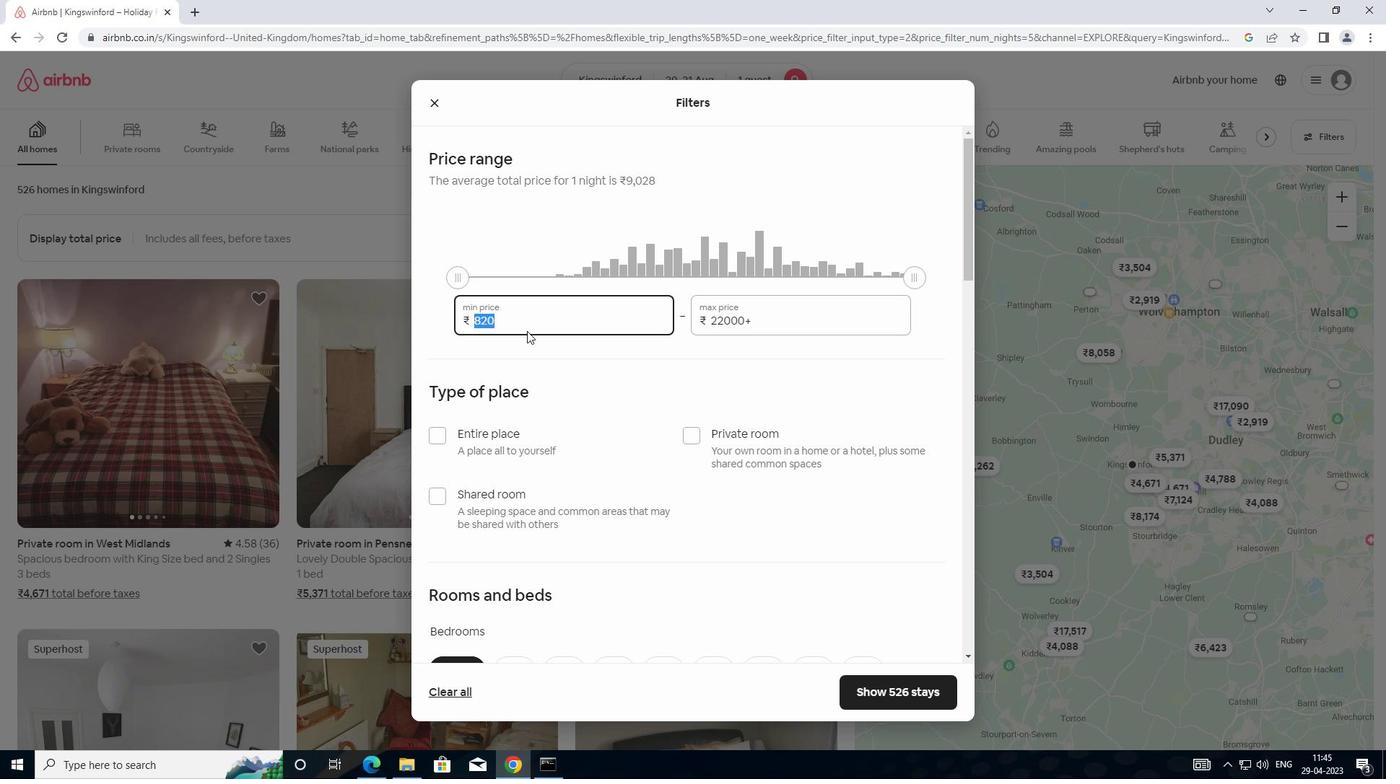 
Action: Key pressed 5000
Screenshot: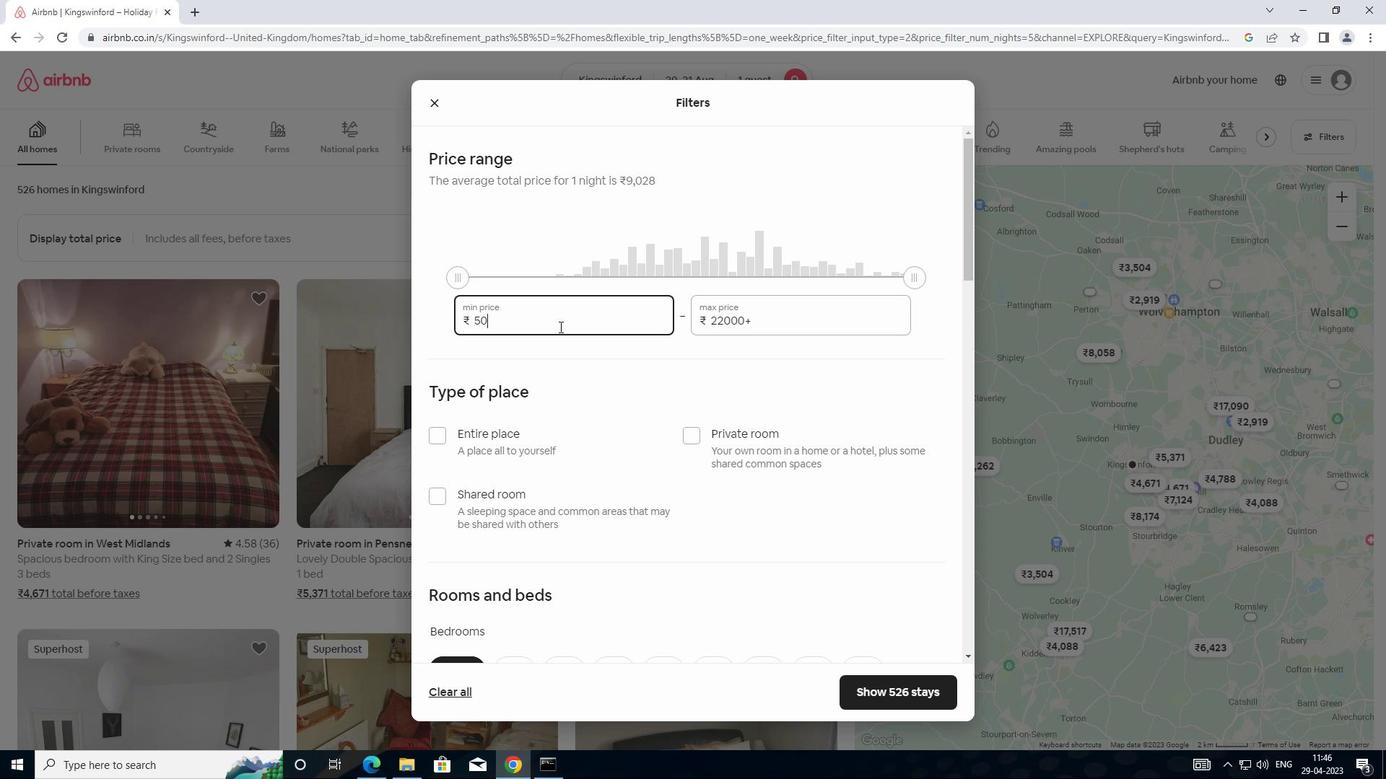 
Action: Mouse moved to (767, 323)
Screenshot: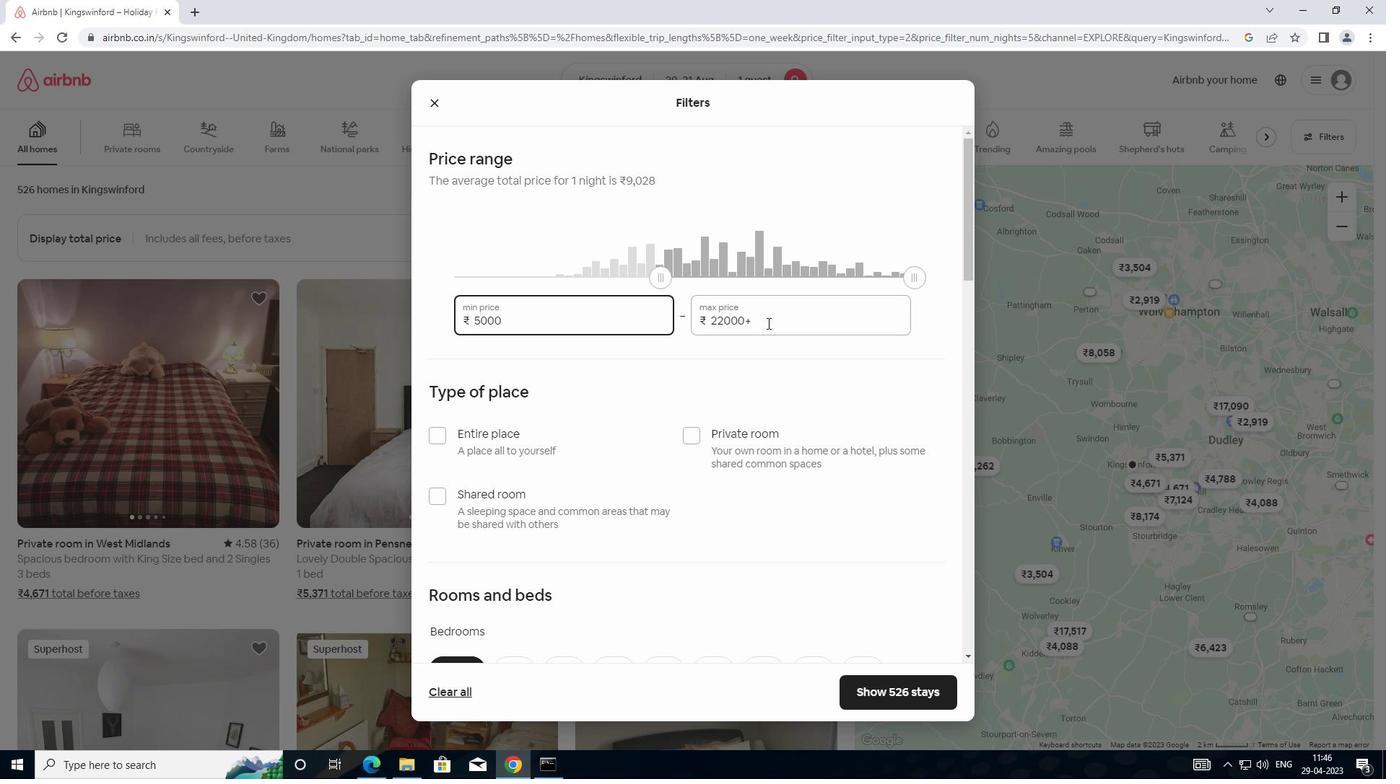
Action: Mouse pressed left at (767, 323)
Screenshot: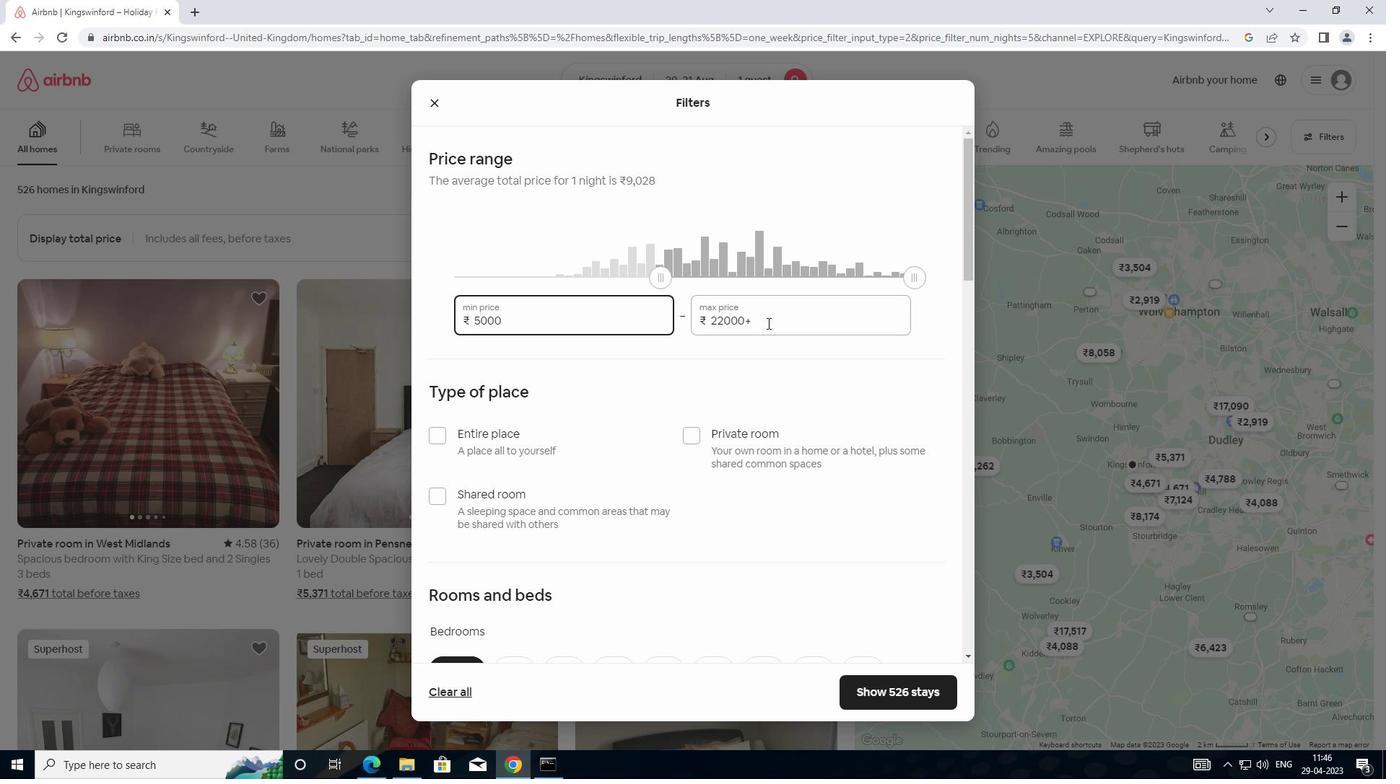 
Action: Mouse moved to (705, 316)
Screenshot: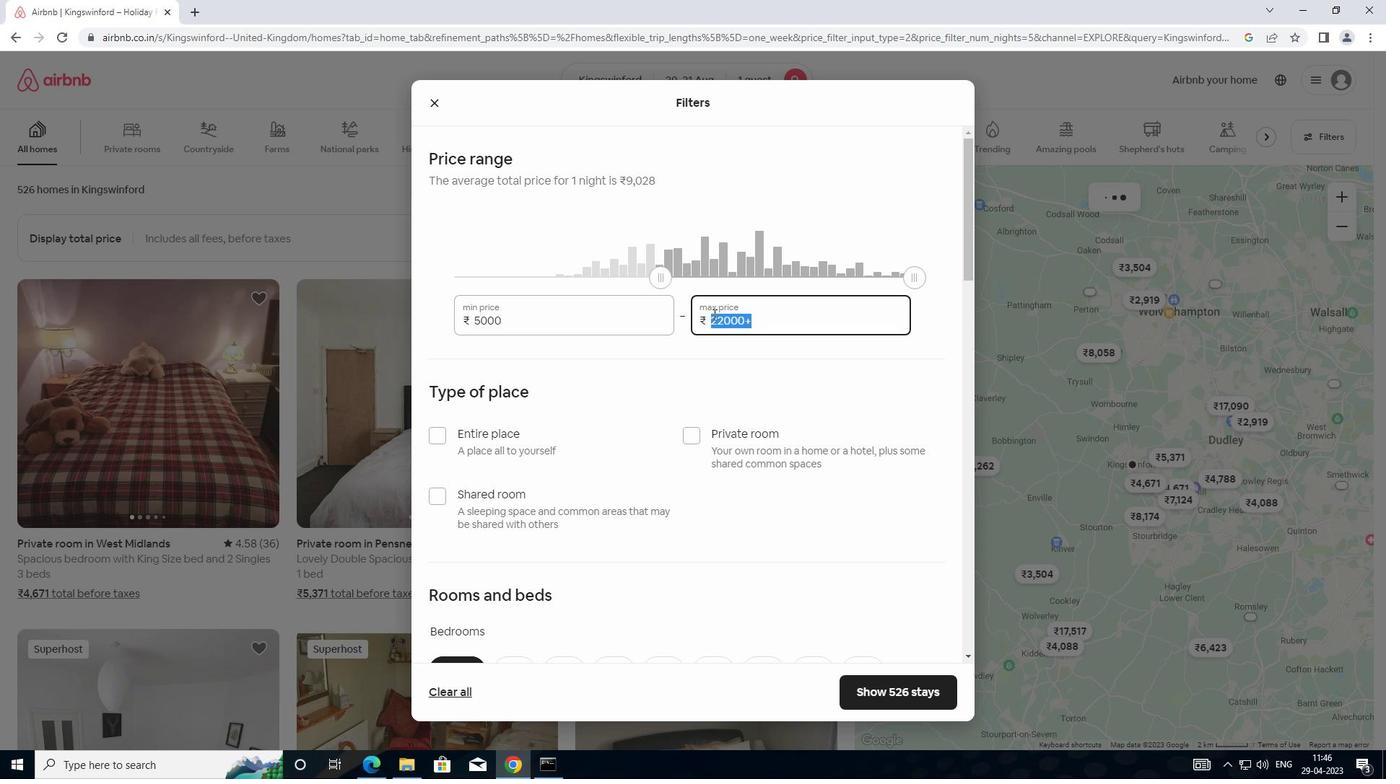 
Action: Key pressed 10000
Screenshot: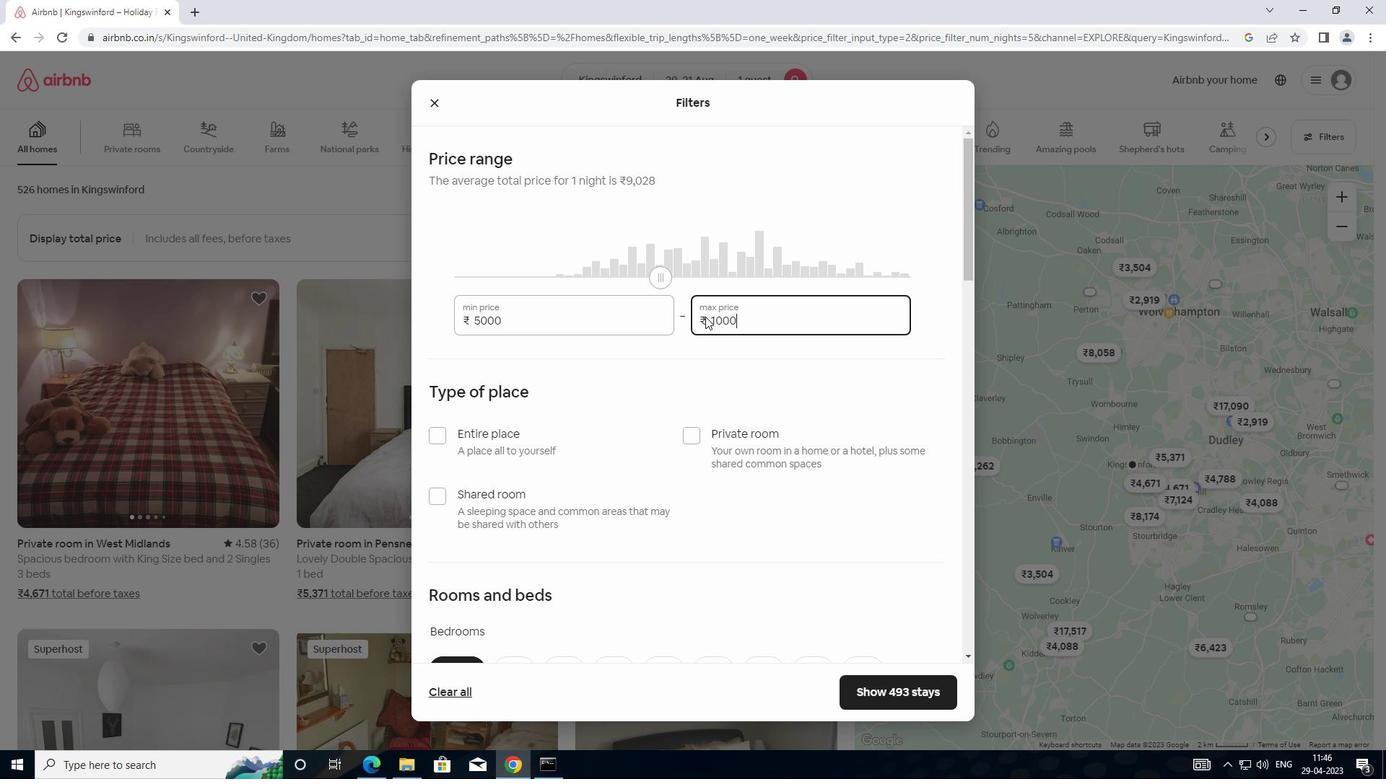 
Action: Mouse moved to (696, 438)
Screenshot: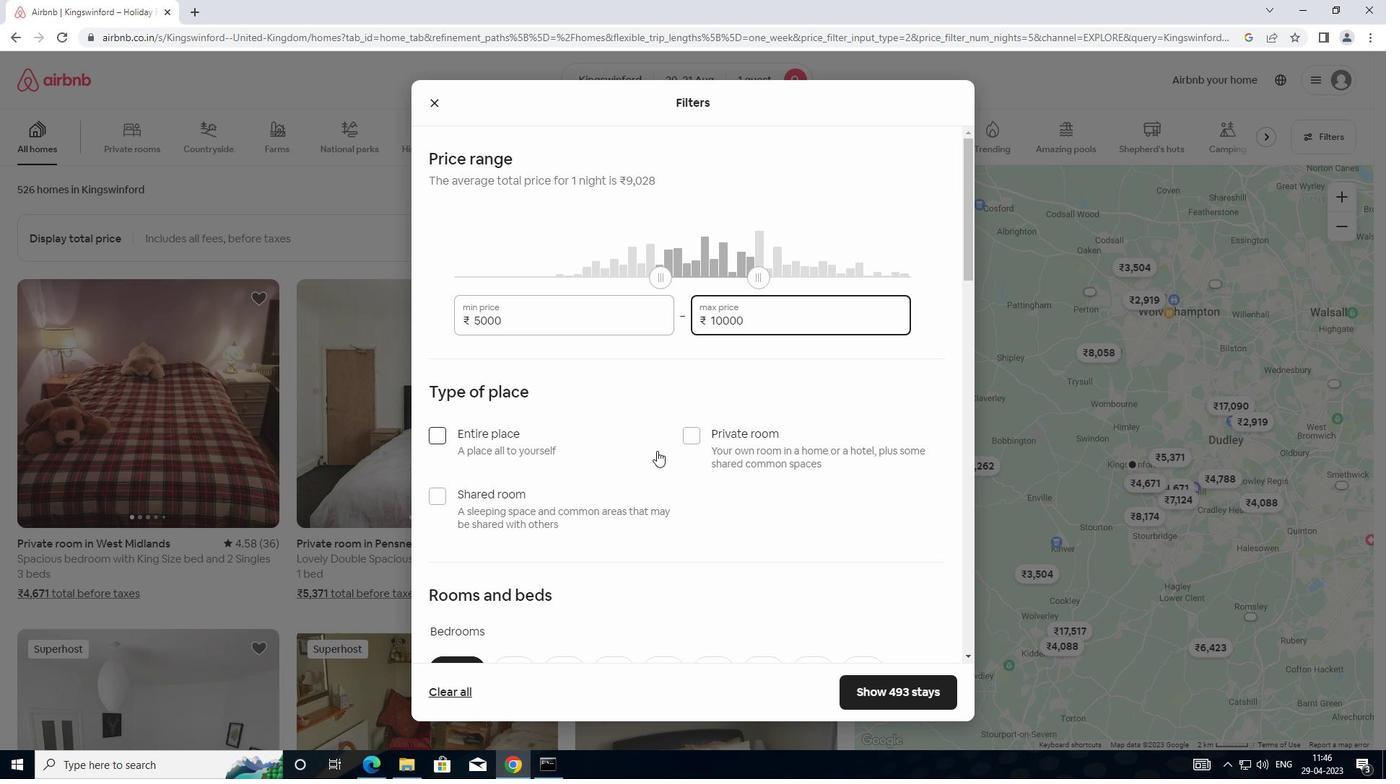 
Action: Mouse pressed left at (696, 438)
Screenshot: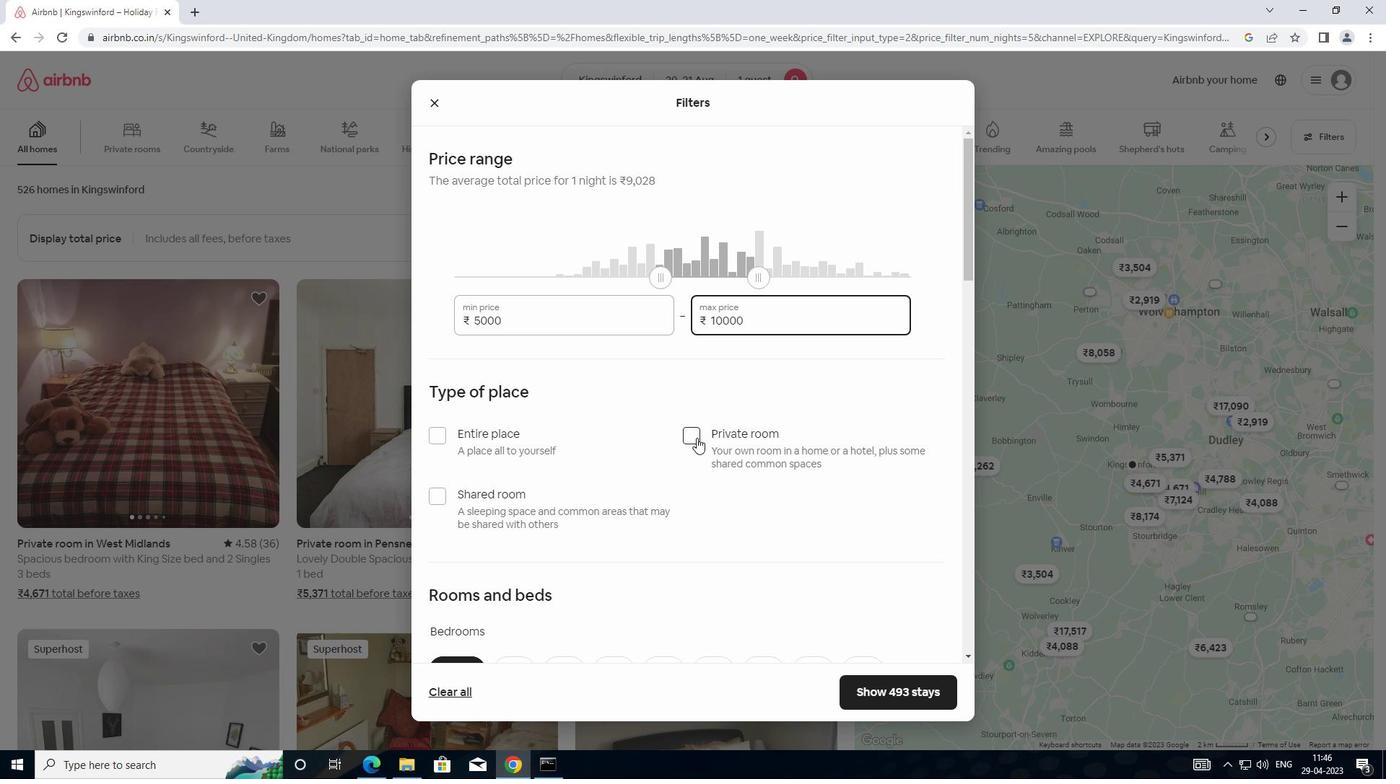 
Action: Mouse moved to (590, 462)
Screenshot: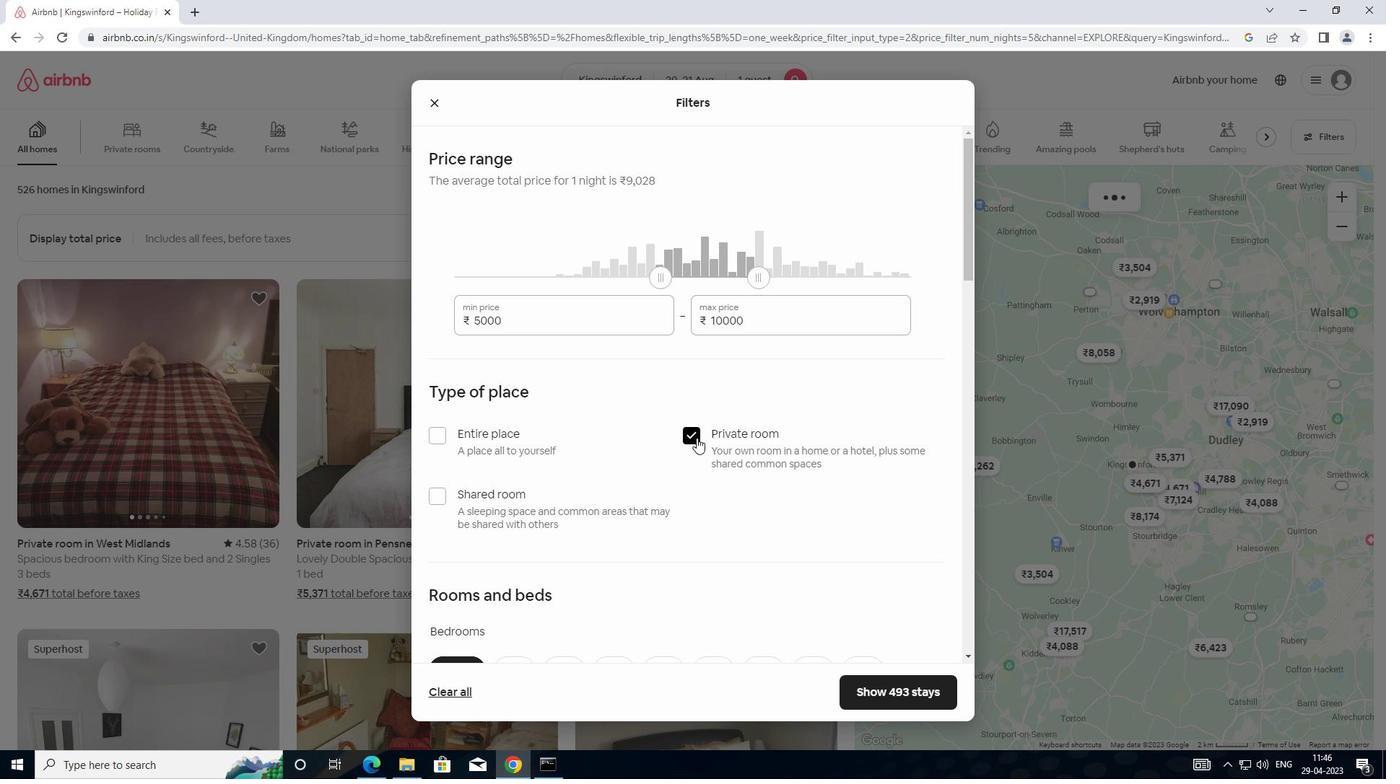 
Action: Mouse scrolled (590, 461) with delta (0, 0)
Screenshot: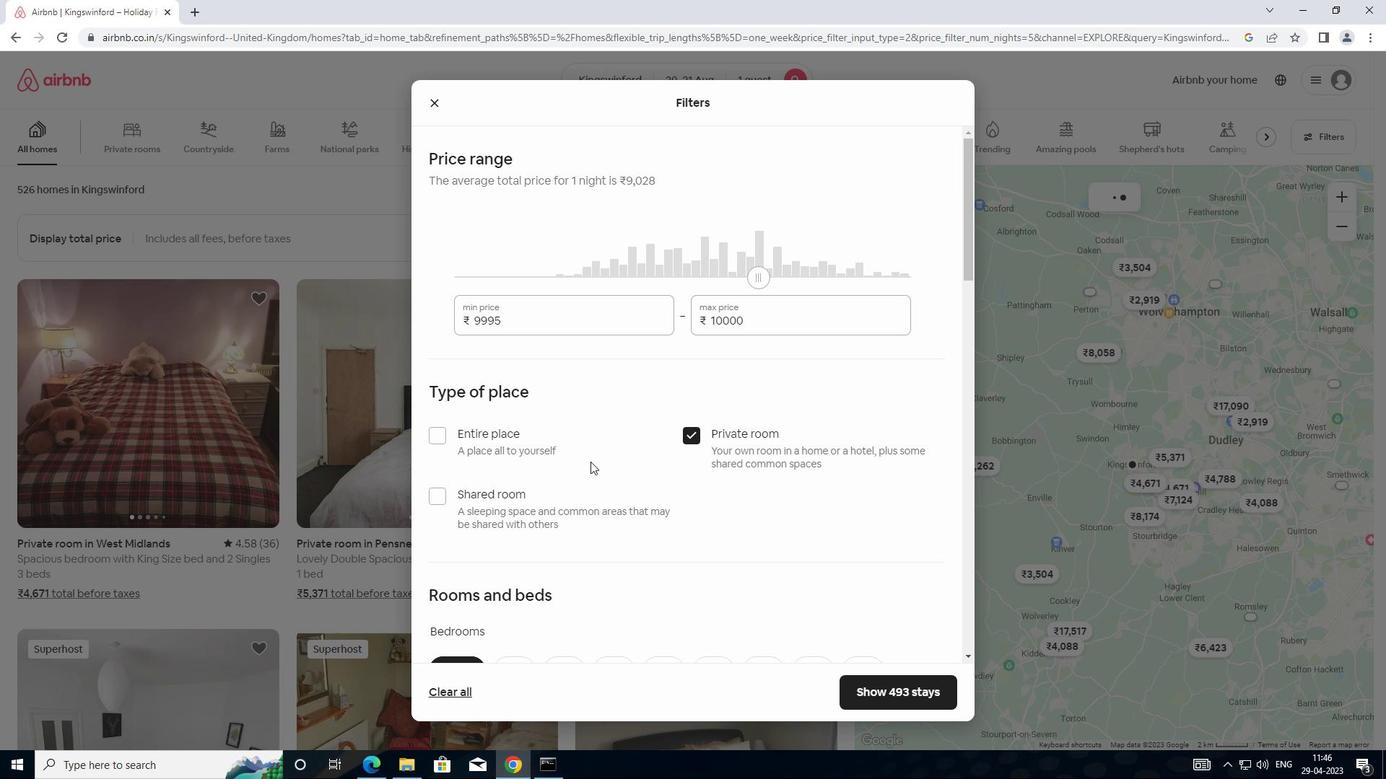 
Action: Mouse scrolled (590, 461) with delta (0, 0)
Screenshot: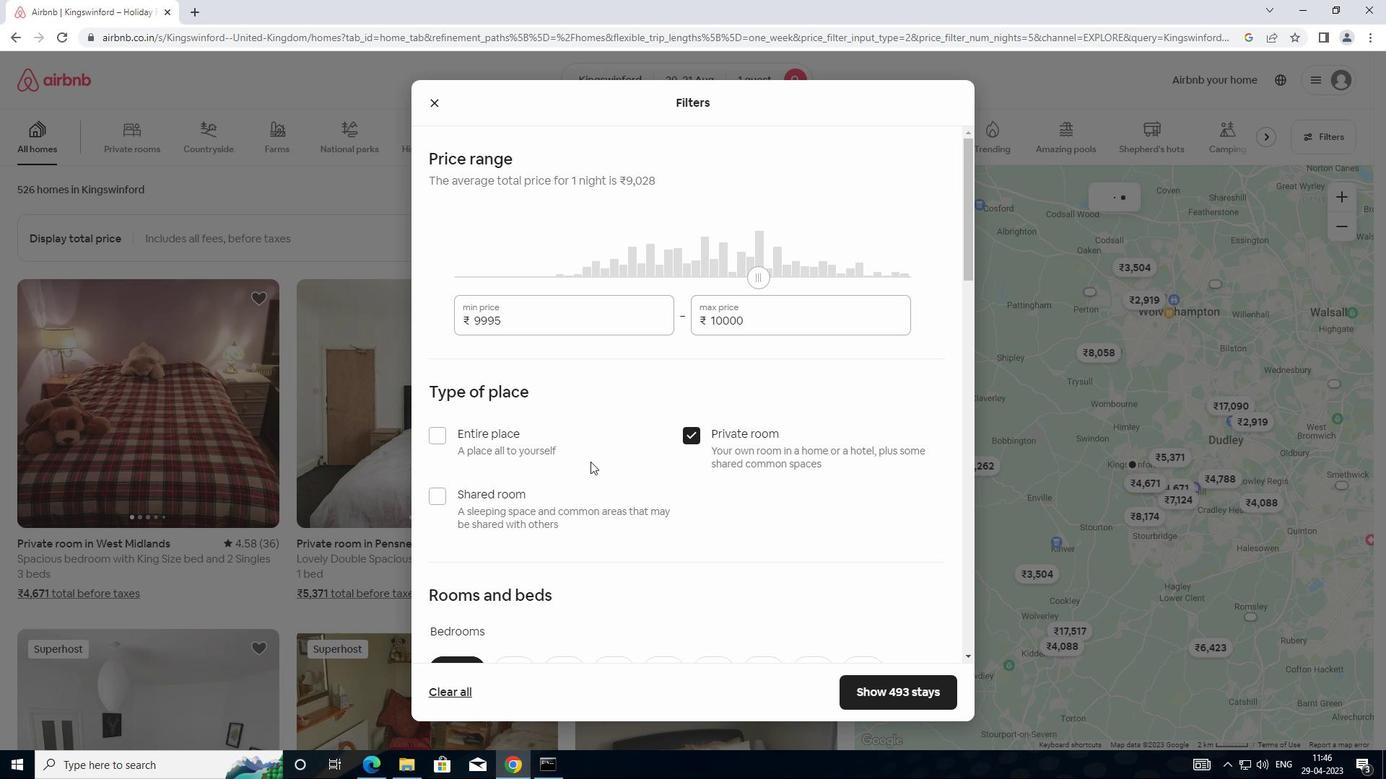 
Action: Mouse moved to (519, 524)
Screenshot: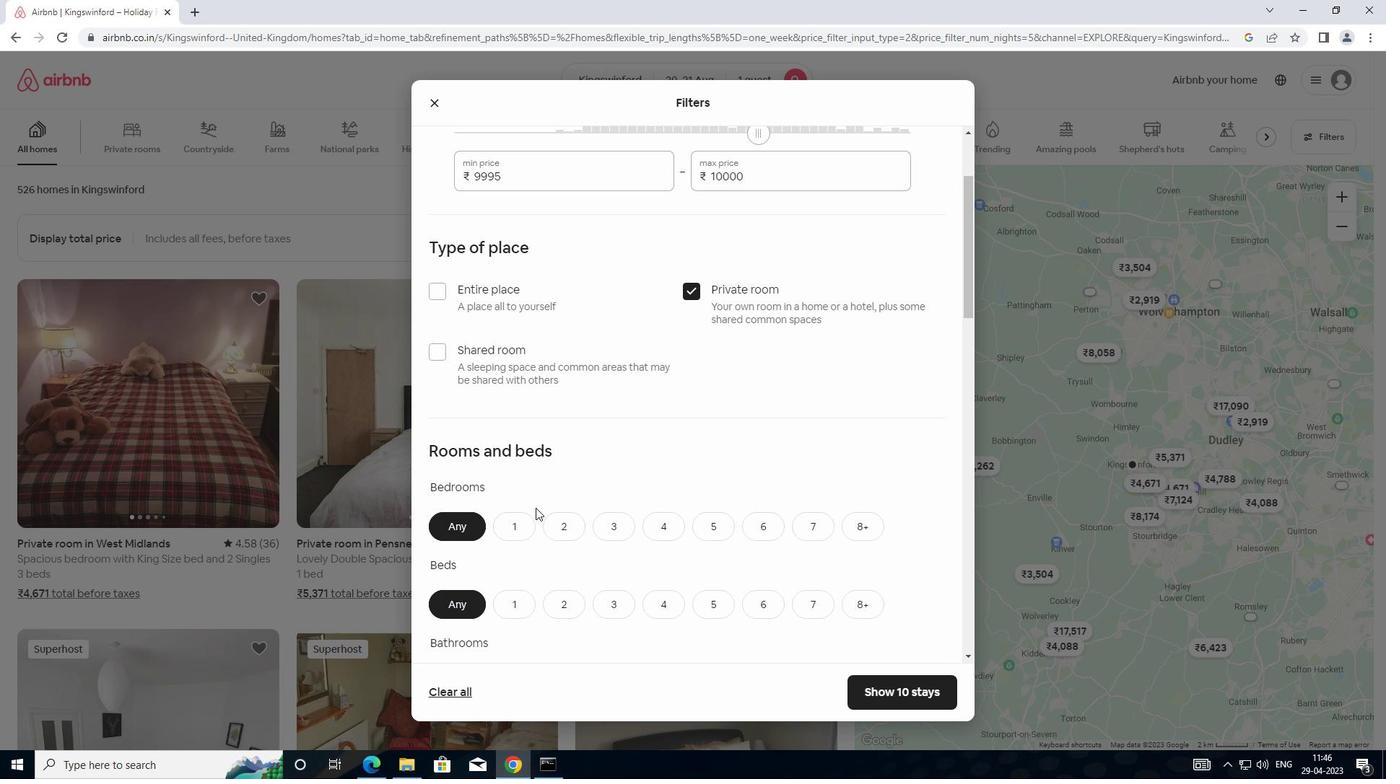 
Action: Mouse pressed left at (519, 524)
Screenshot: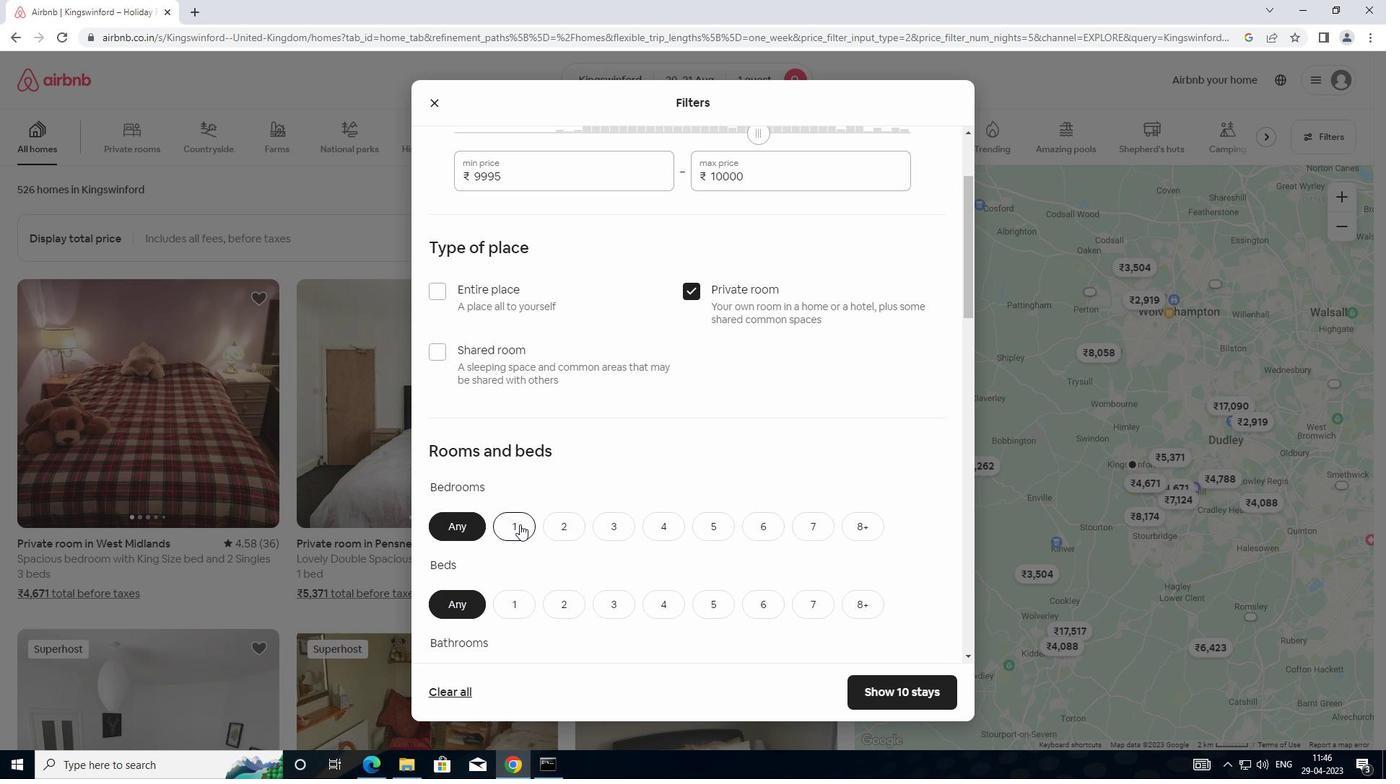 
Action: Mouse moved to (539, 493)
Screenshot: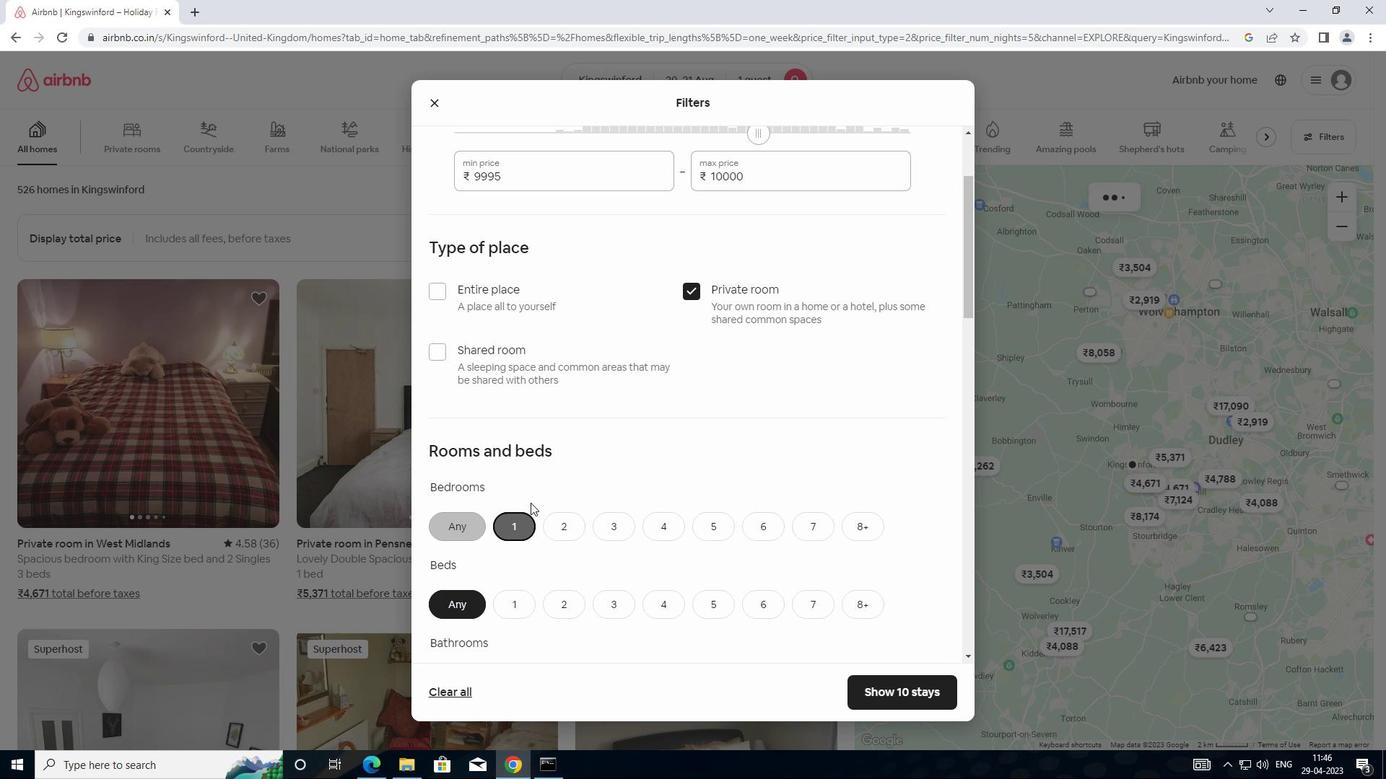 
Action: Mouse scrolled (539, 493) with delta (0, 0)
Screenshot: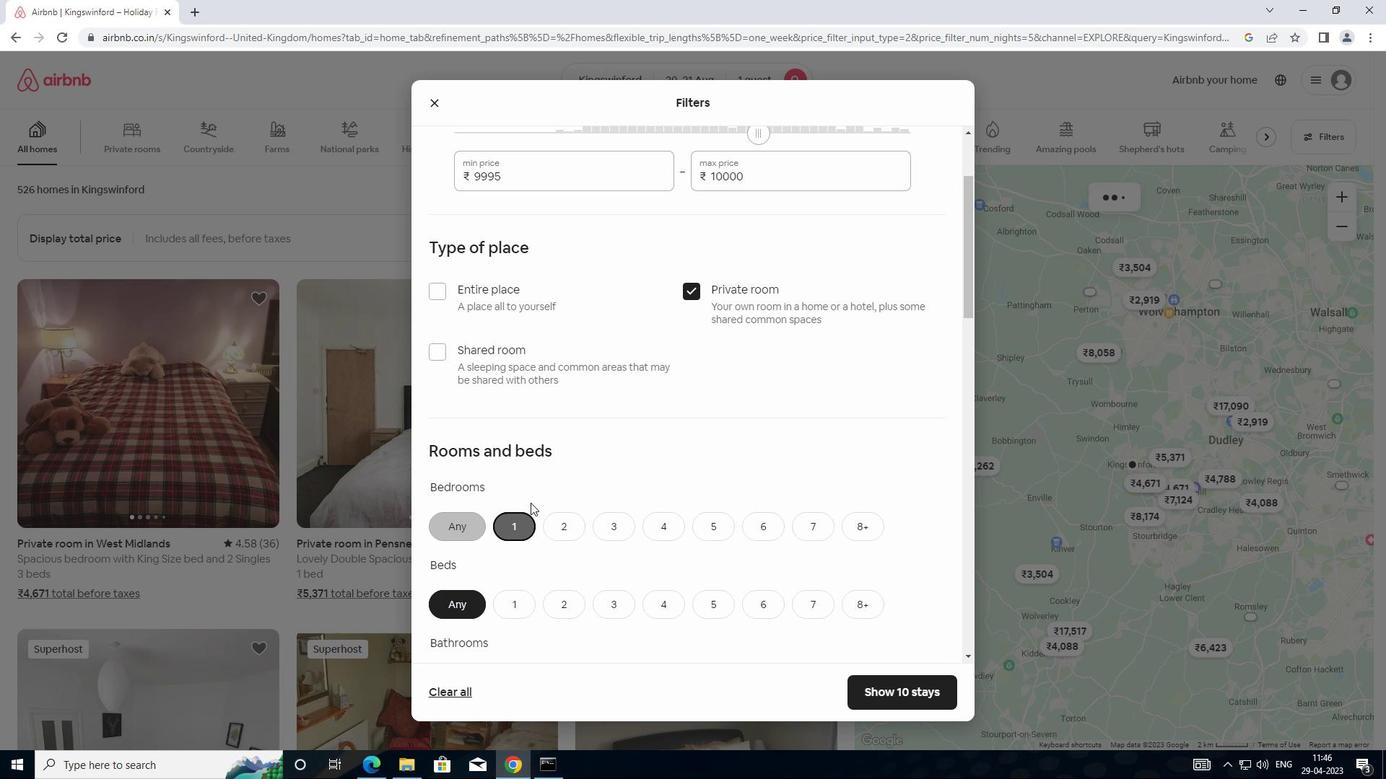 
Action: Mouse moved to (540, 493)
Screenshot: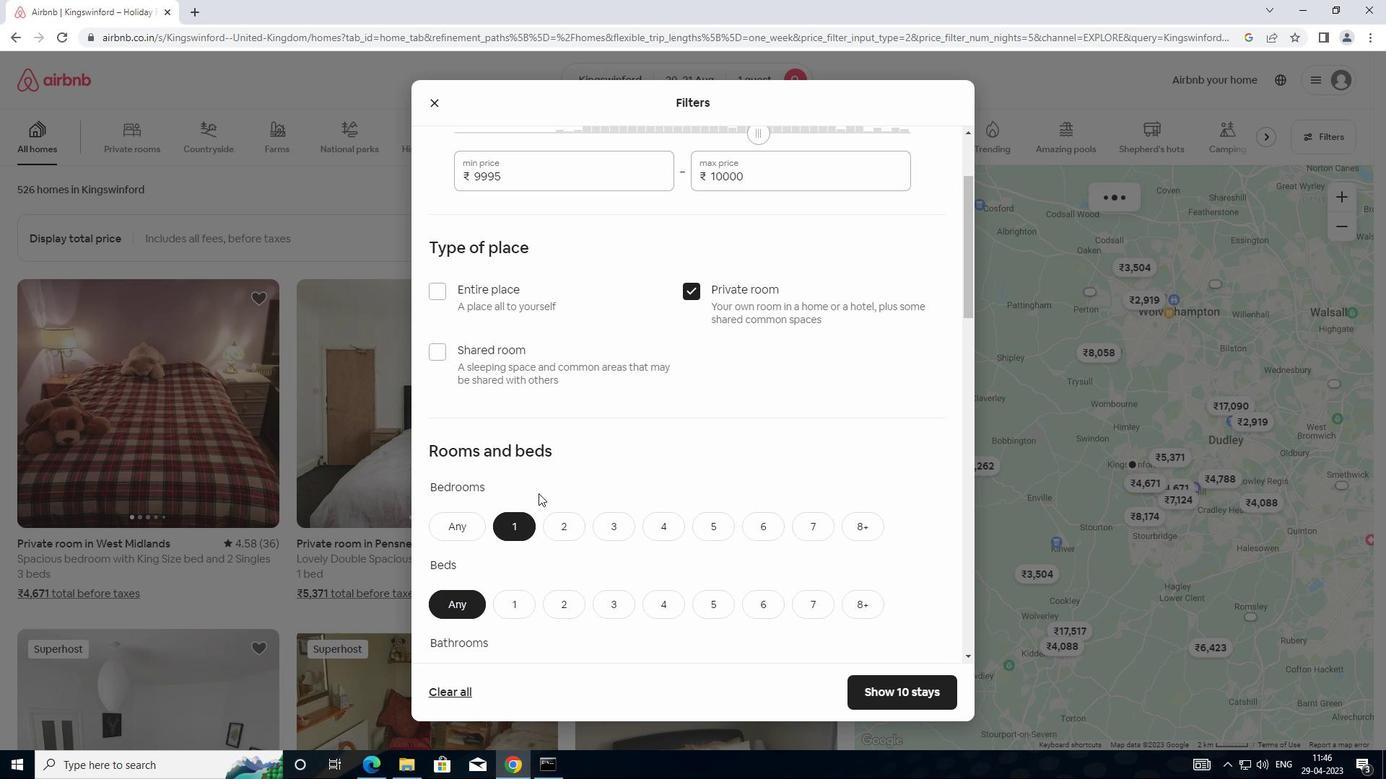 
Action: Mouse scrolled (540, 492) with delta (0, 0)
Screenshot: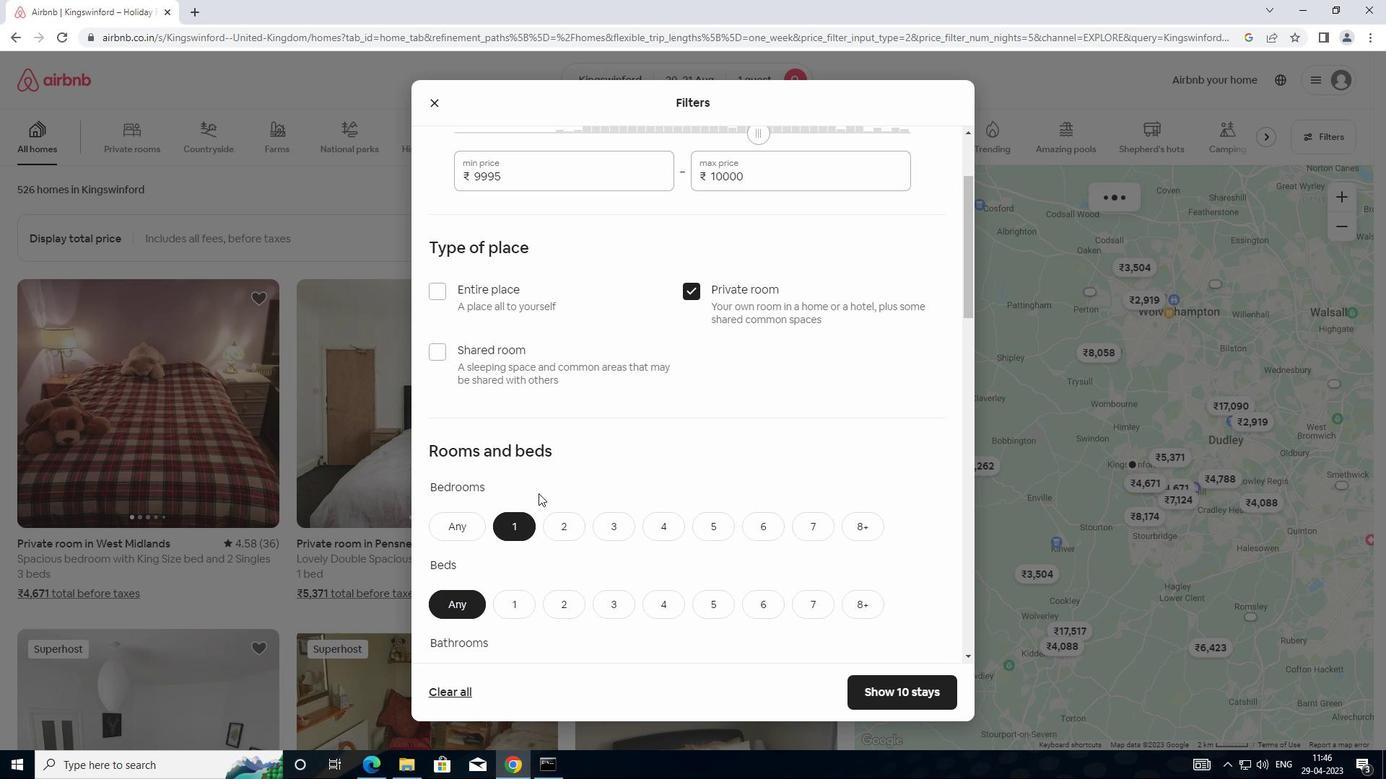 
Action: Mouse moved to (550, 482)
Screenshot: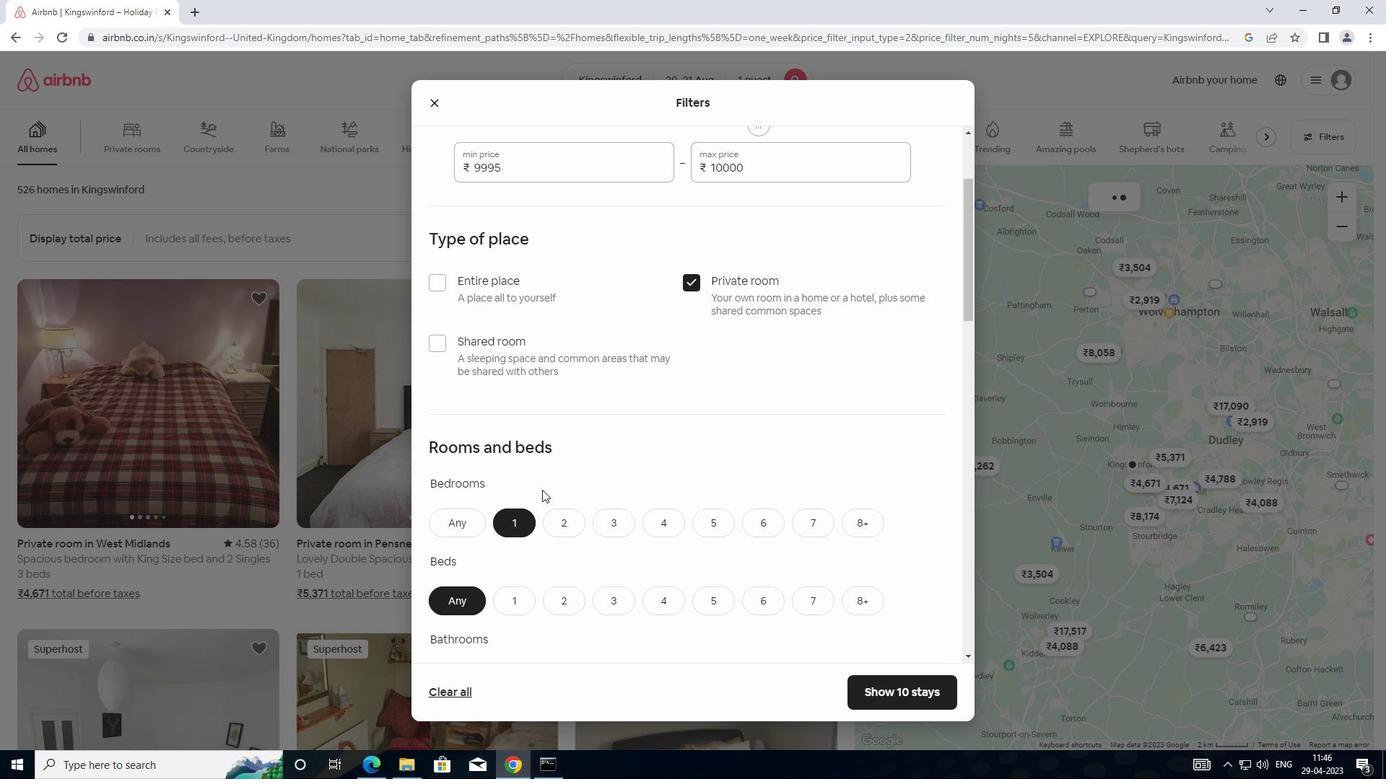 
Action: Mouse scrolled (550, 481) with delta (0, 0)
Screenshot: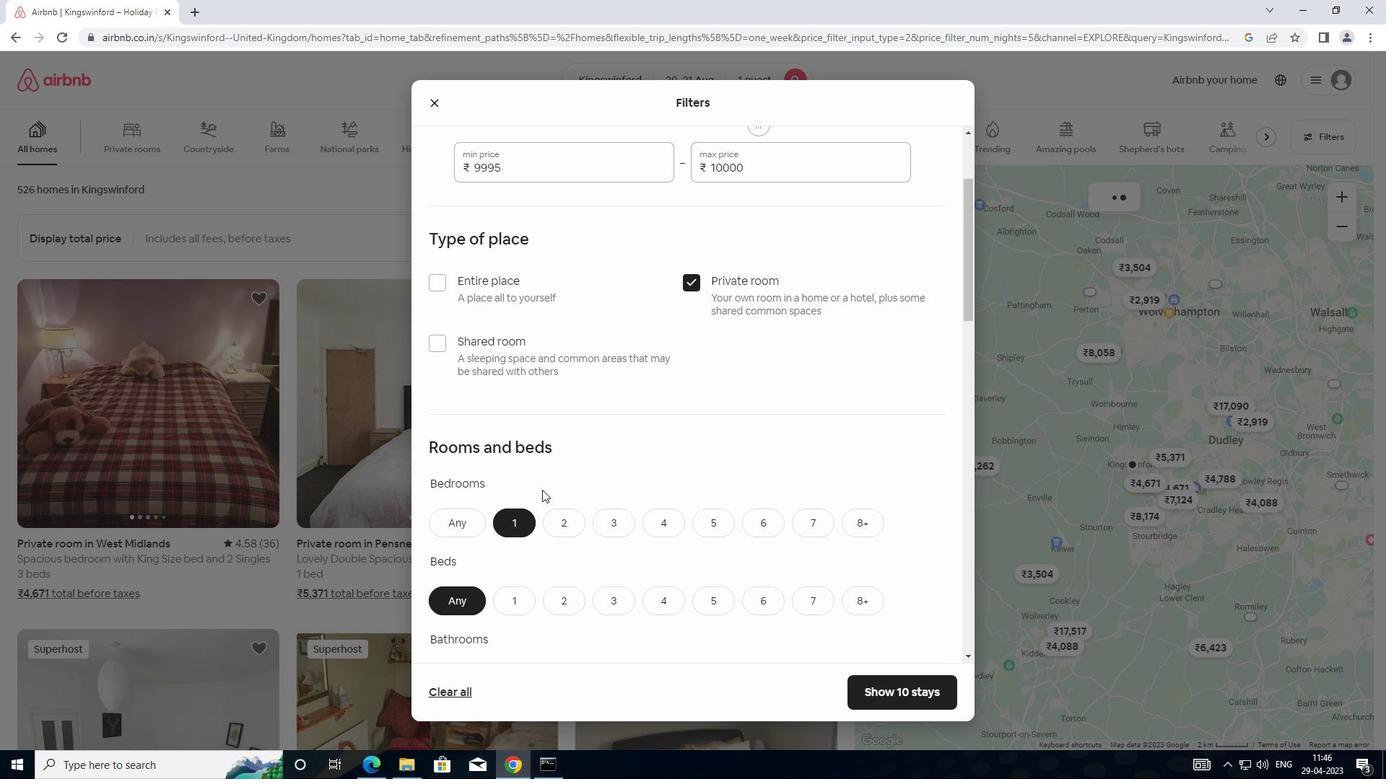 
Action: Mouse moved to (521, 400)
Screenshot: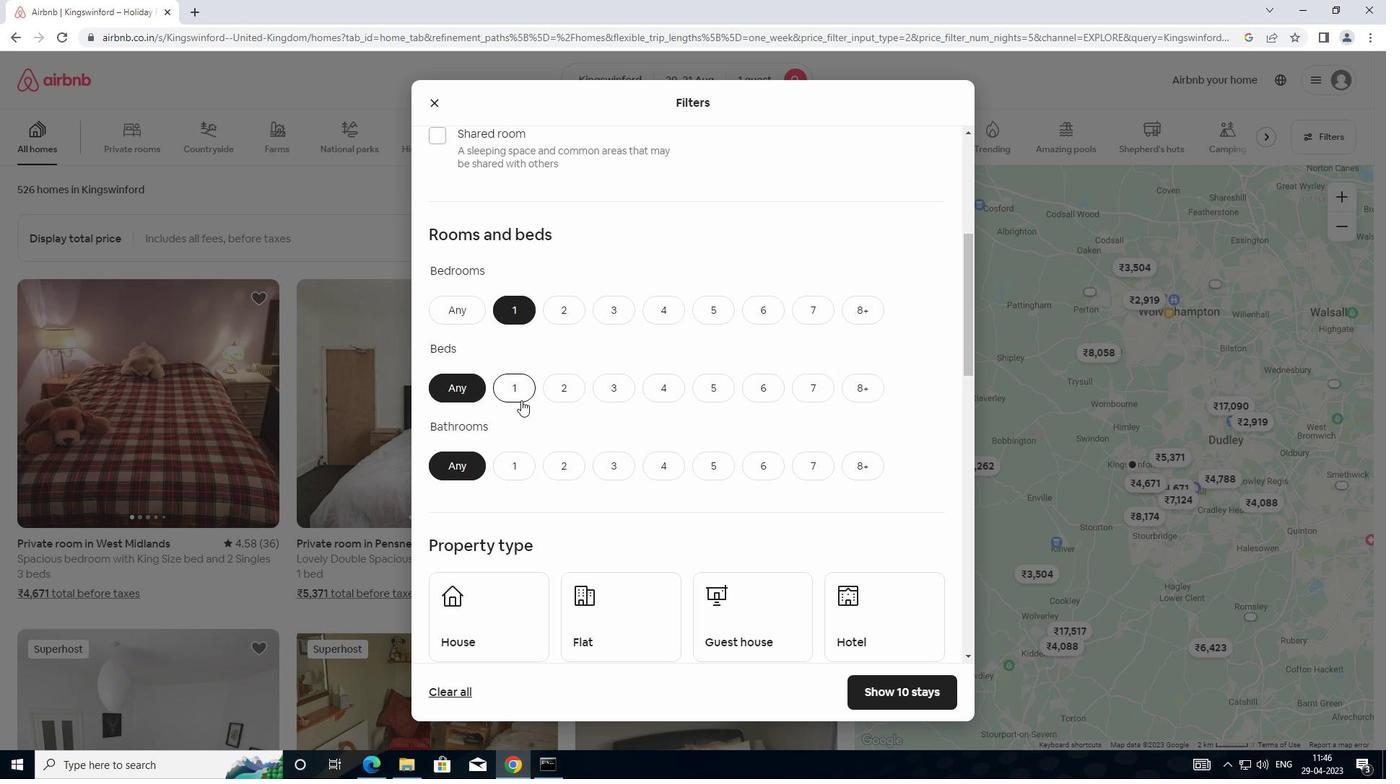 
Action: Mouse pressed left at (521, 400)
Screenshot: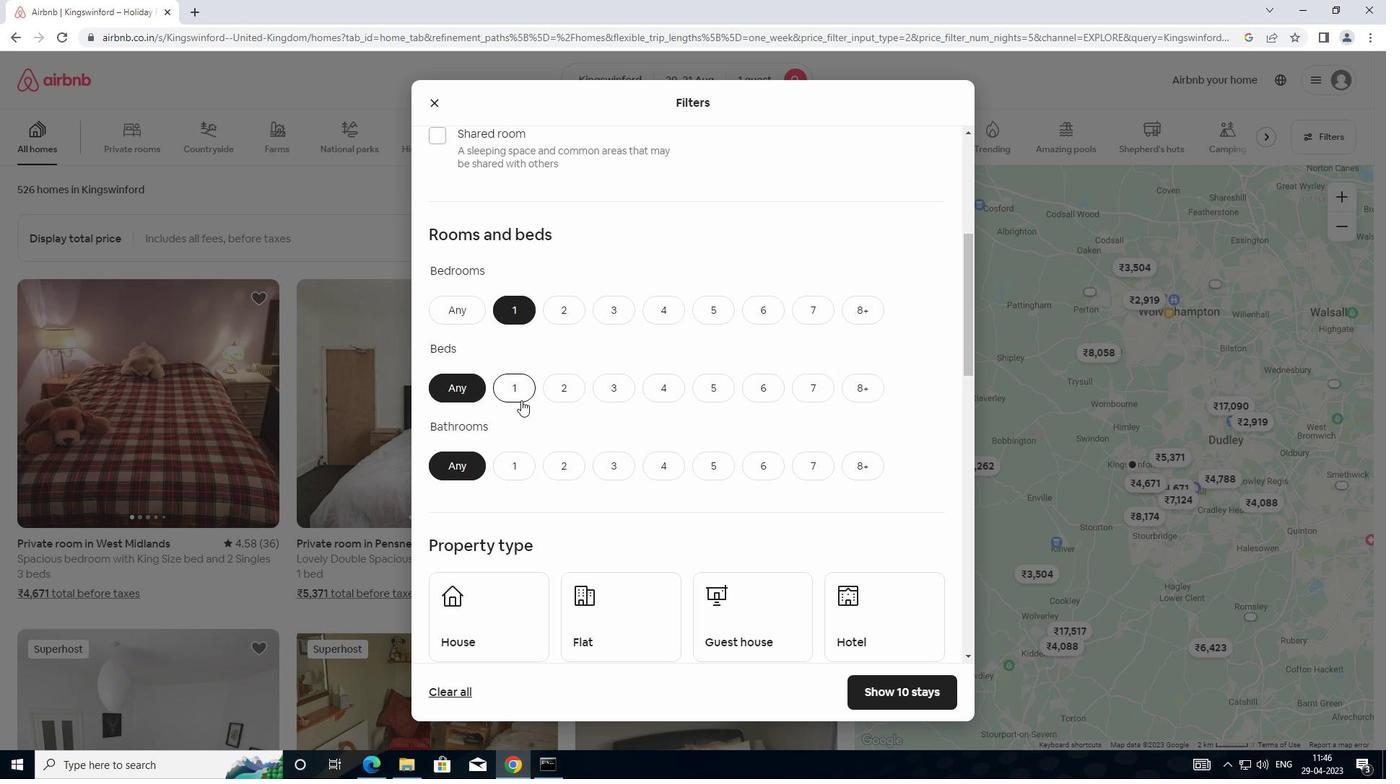
Action: Mouse moved to (510, 456)
Screenshot: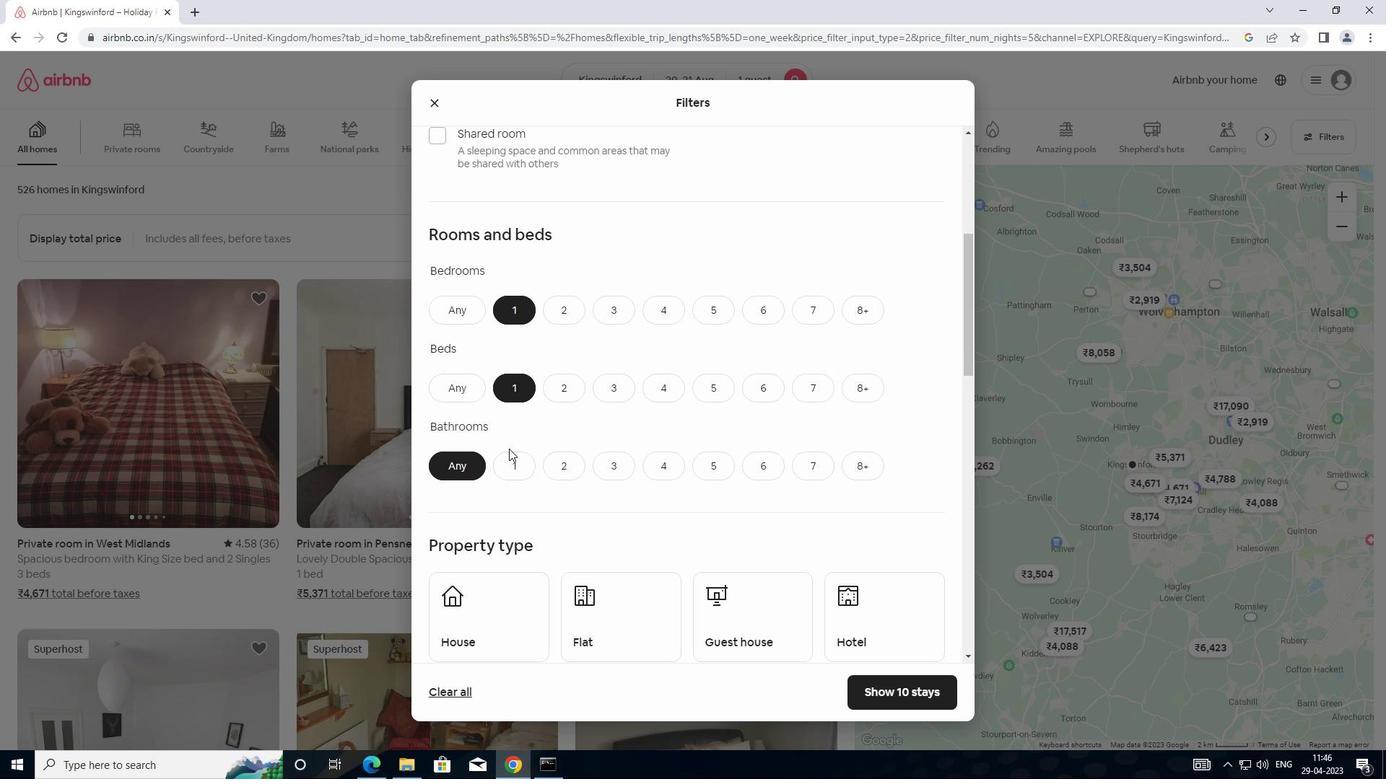 
Action: Mouse pressed left at (510, 456)
Screenshot: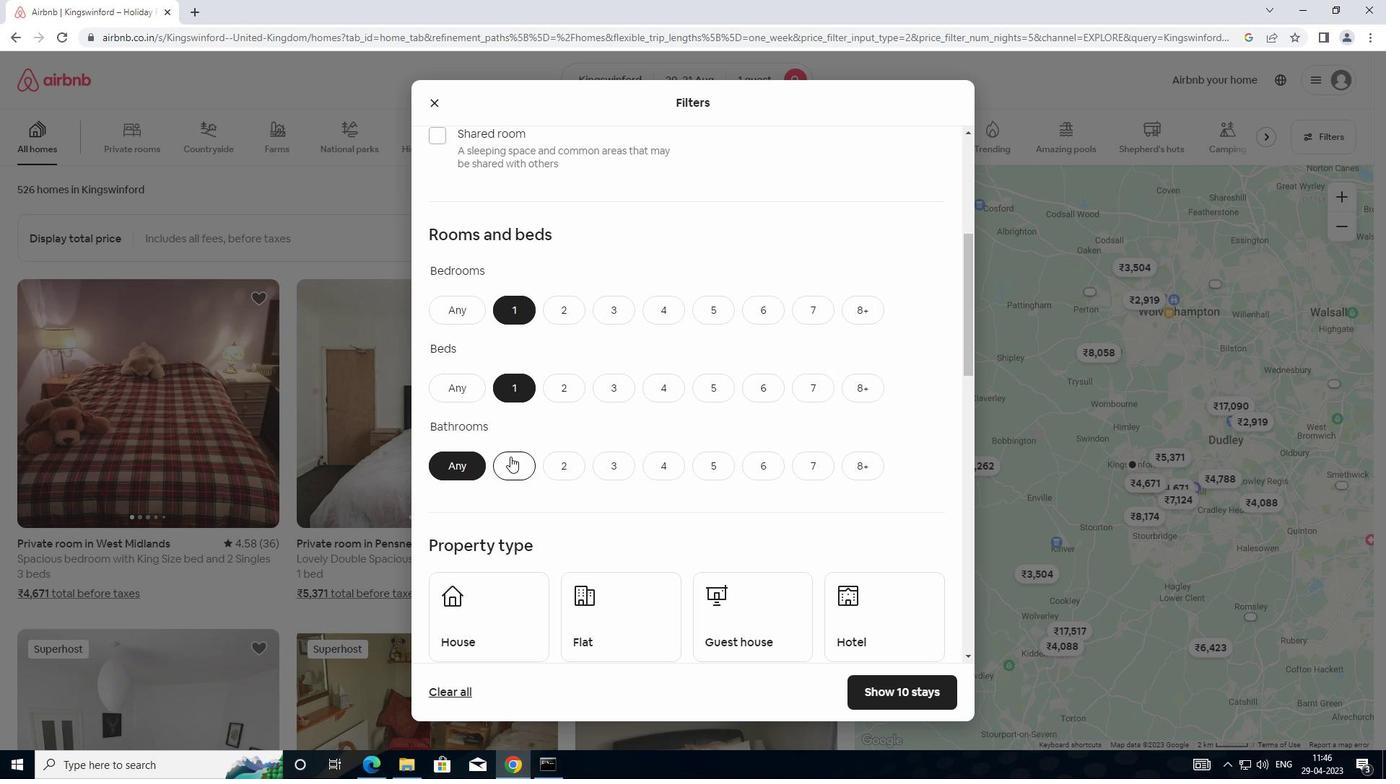 
Action: Mouse moved to (513, 459)
Screenshot: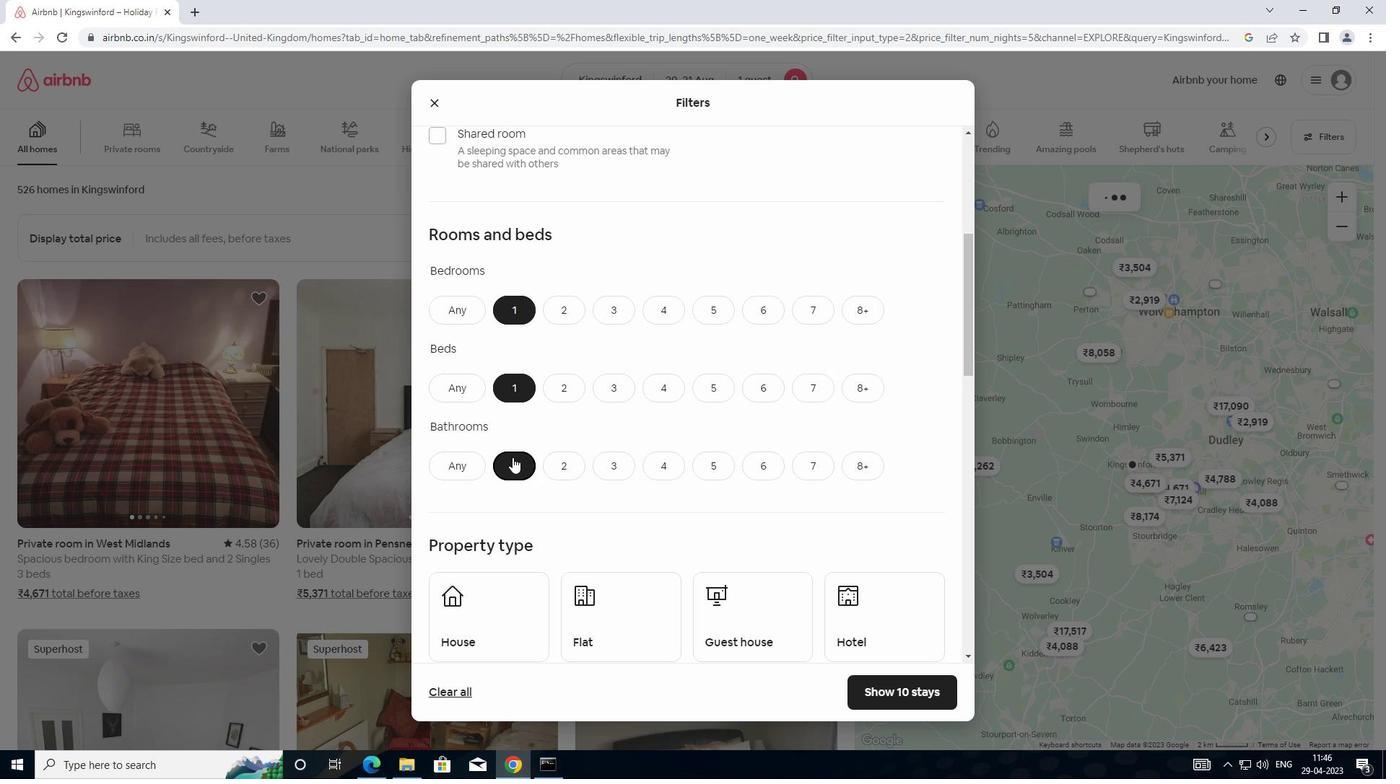 
Action: Mouse scrolled (513, 459) with delta (0, 0)
Screenshot: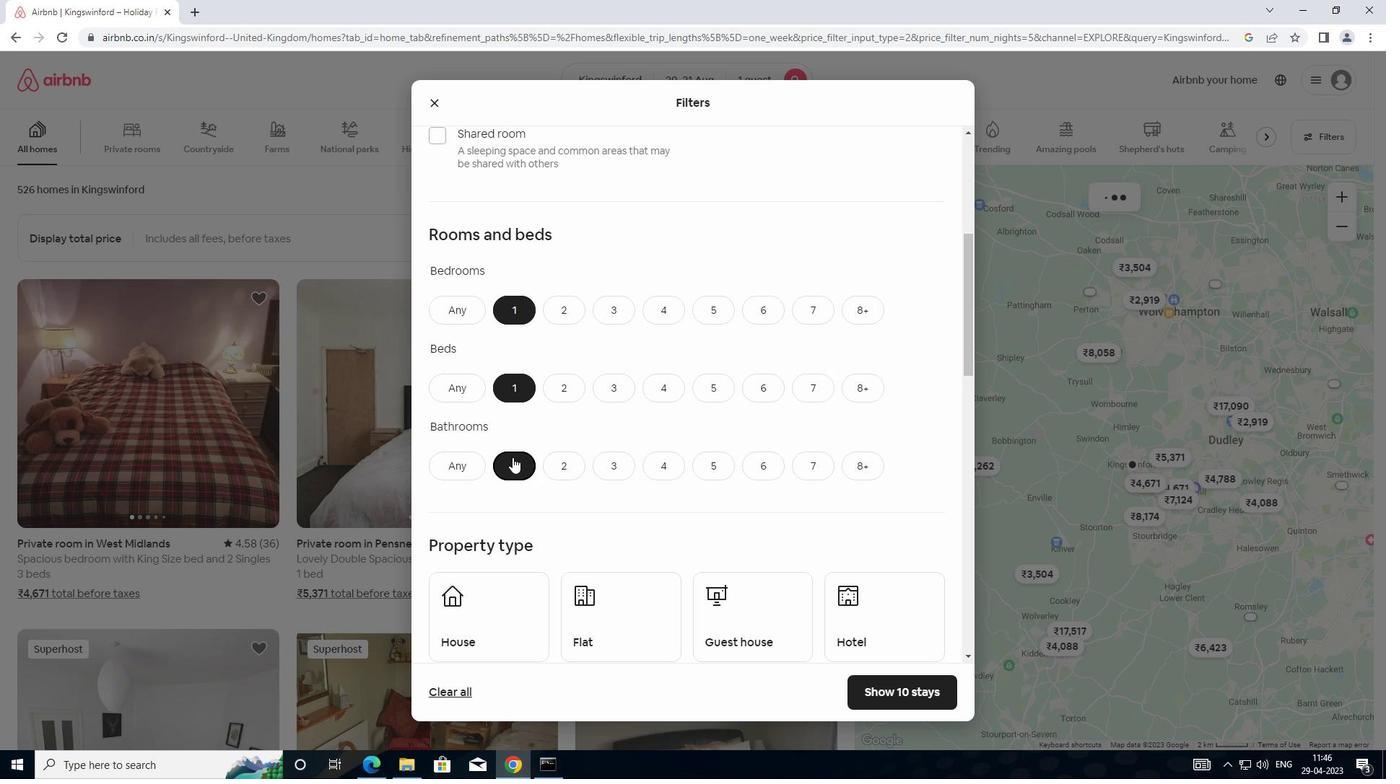 
Action: Mouse moved to (513, 460)
Screenshot: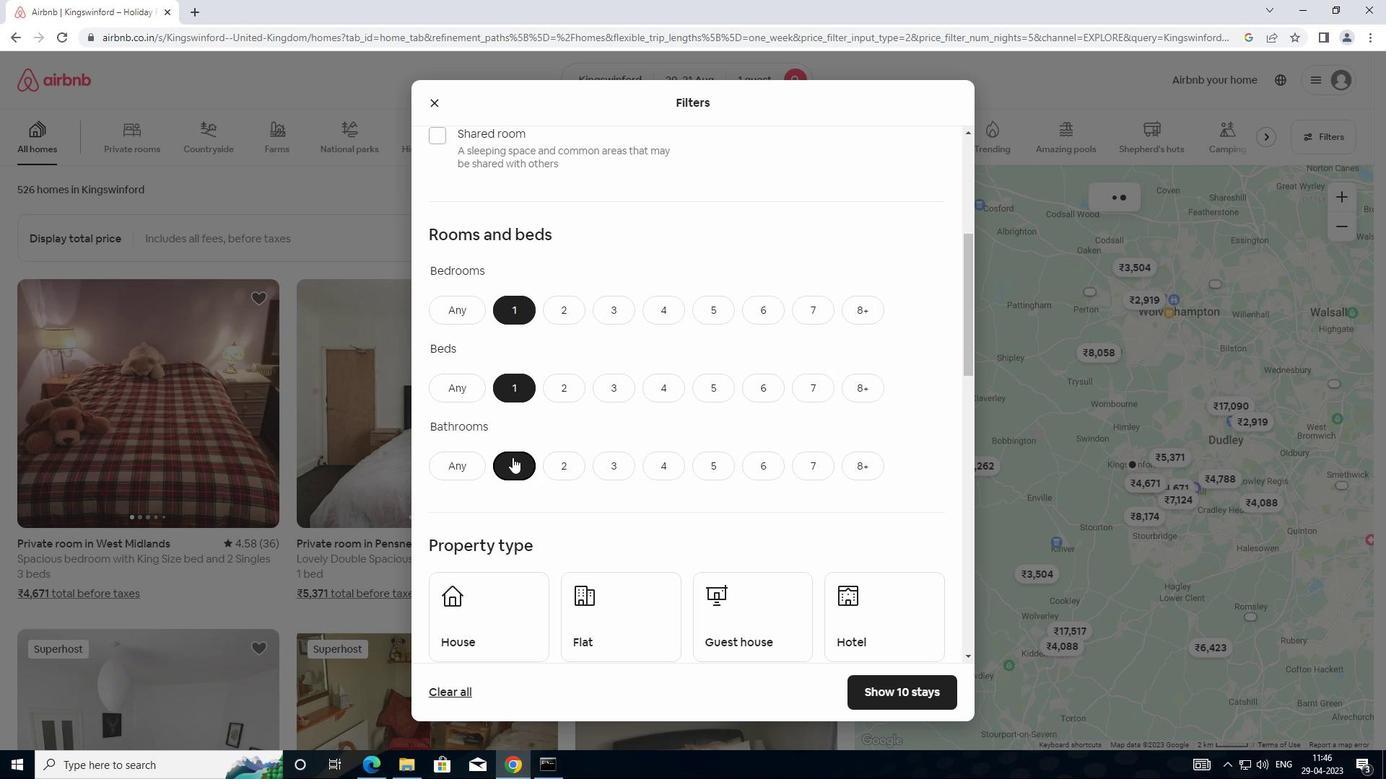 
Action: Mouse scrolled (513, 459) with delta (0, 0)
Screenshot: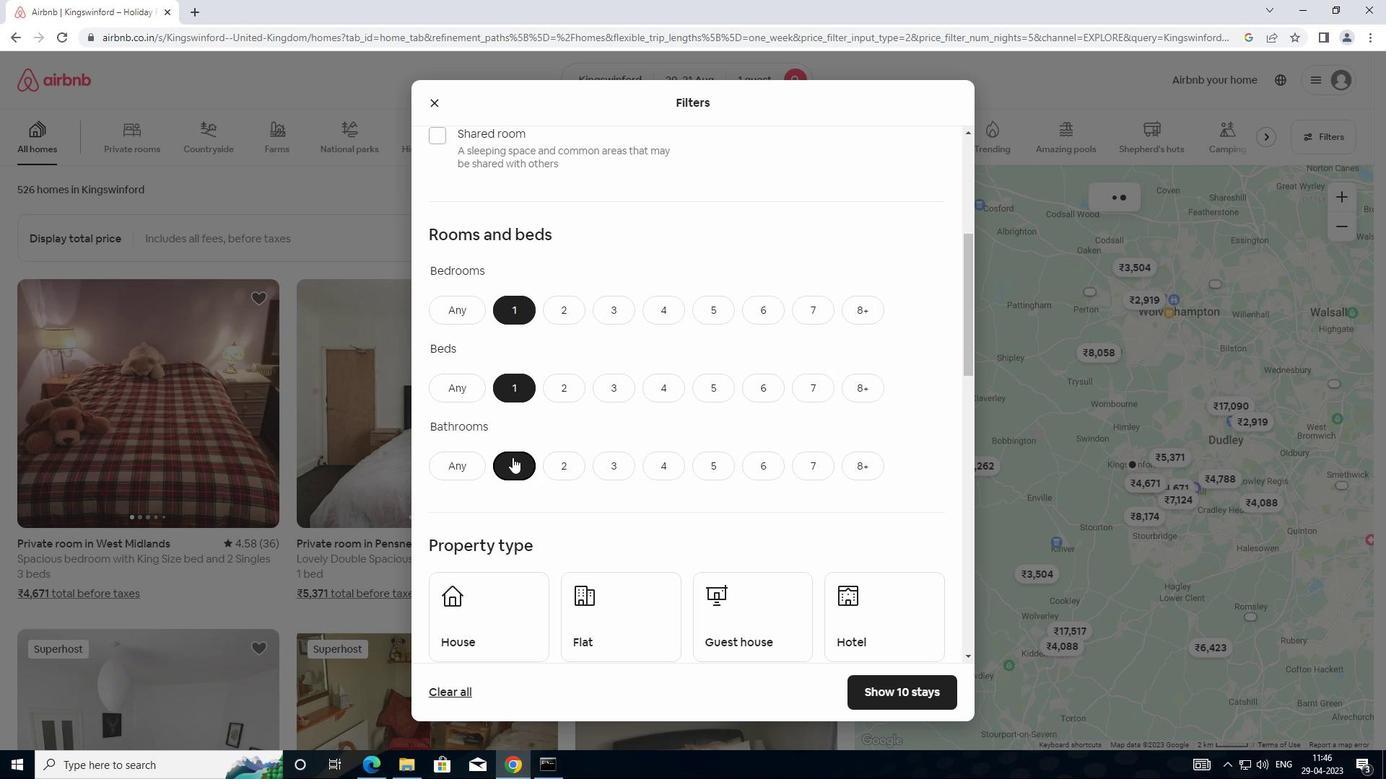 
Action: Mouse moved to (463, 472)
Screenshot: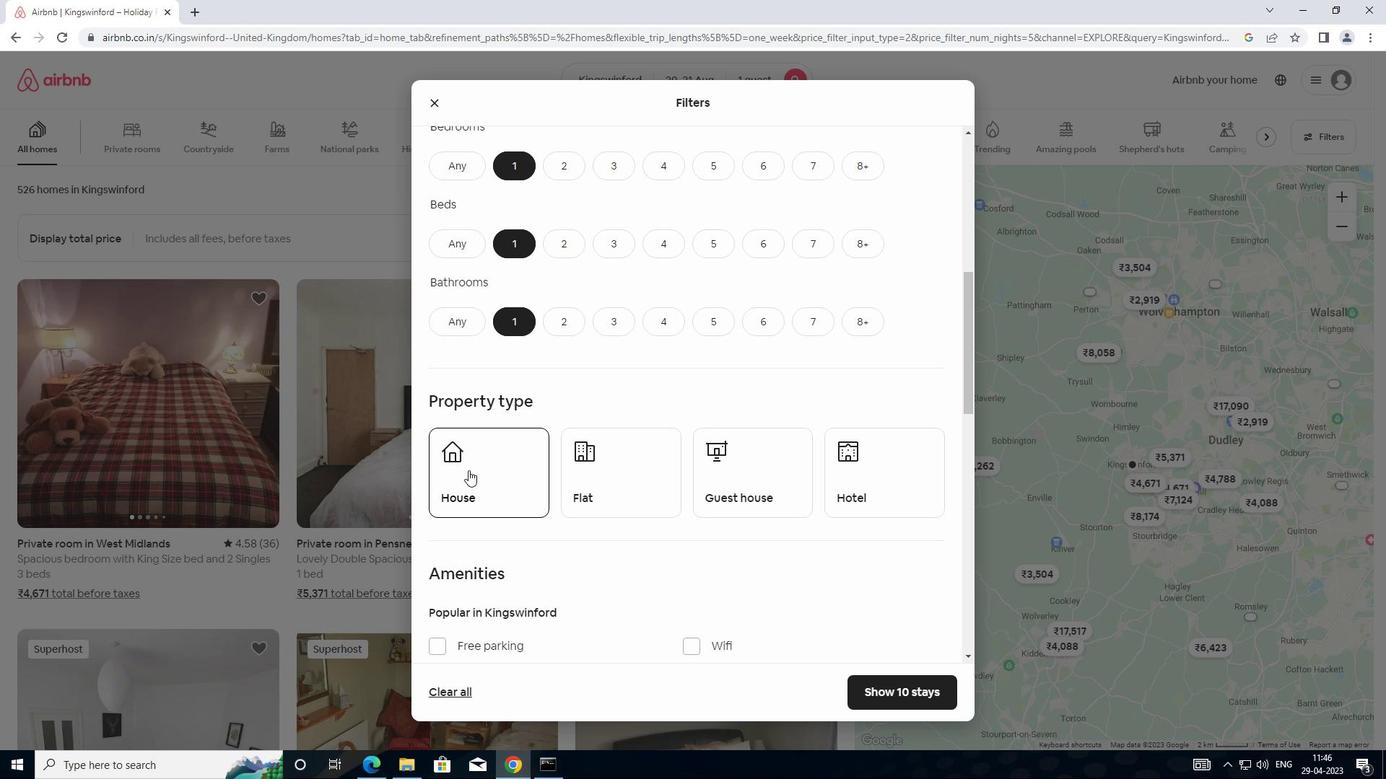 
Action: Mouse pressed left at (463, 472)
Screenshot: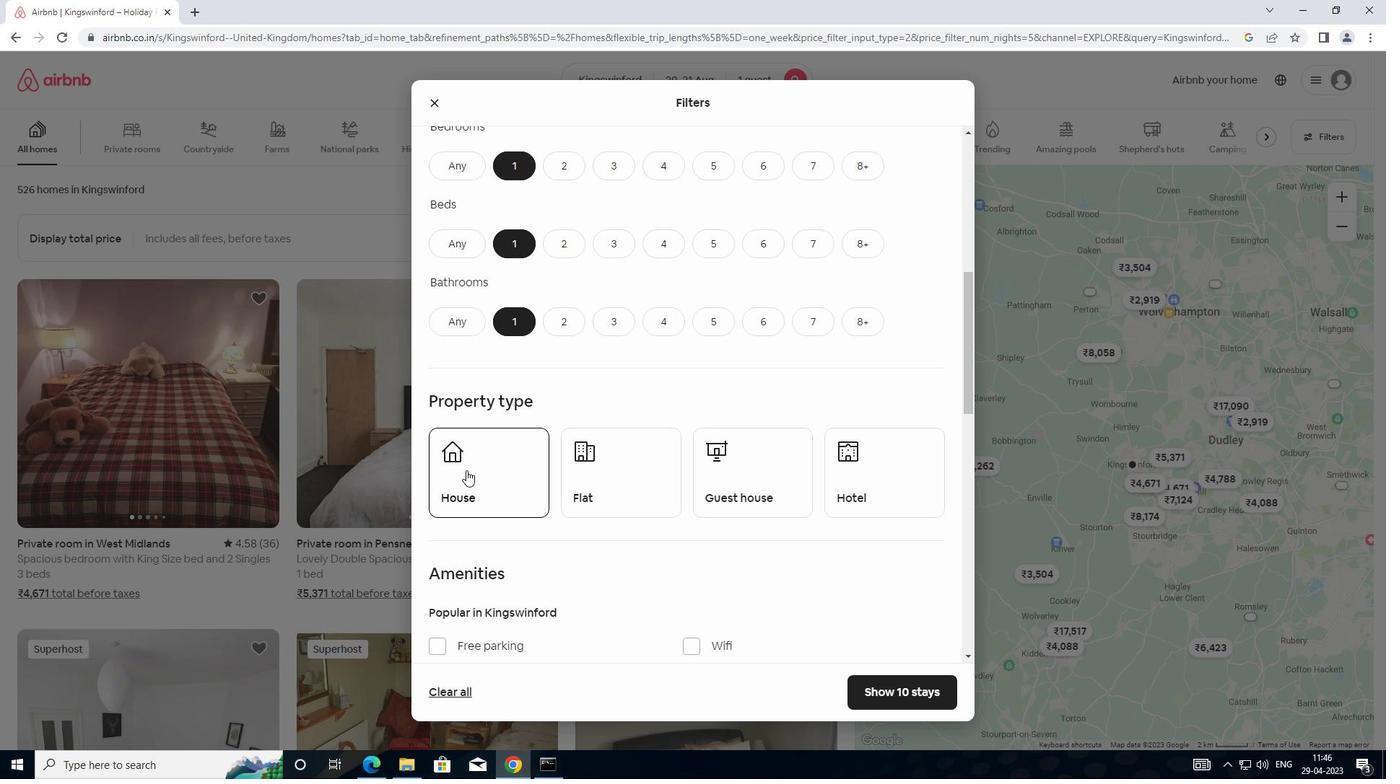 
Action: Mouse moved to (587, 460)
Screenshot: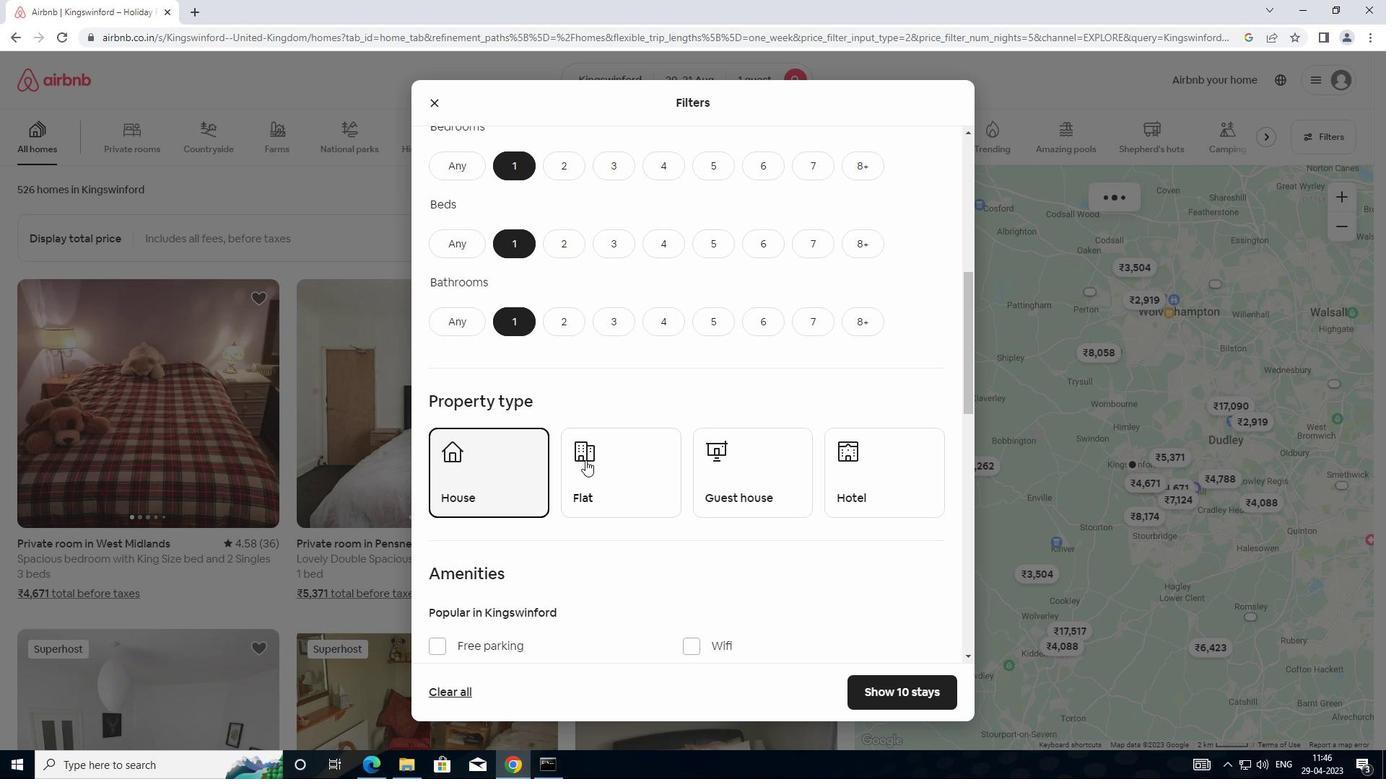 
Action: Mouse pressed left at (587, 460)
Screenshot: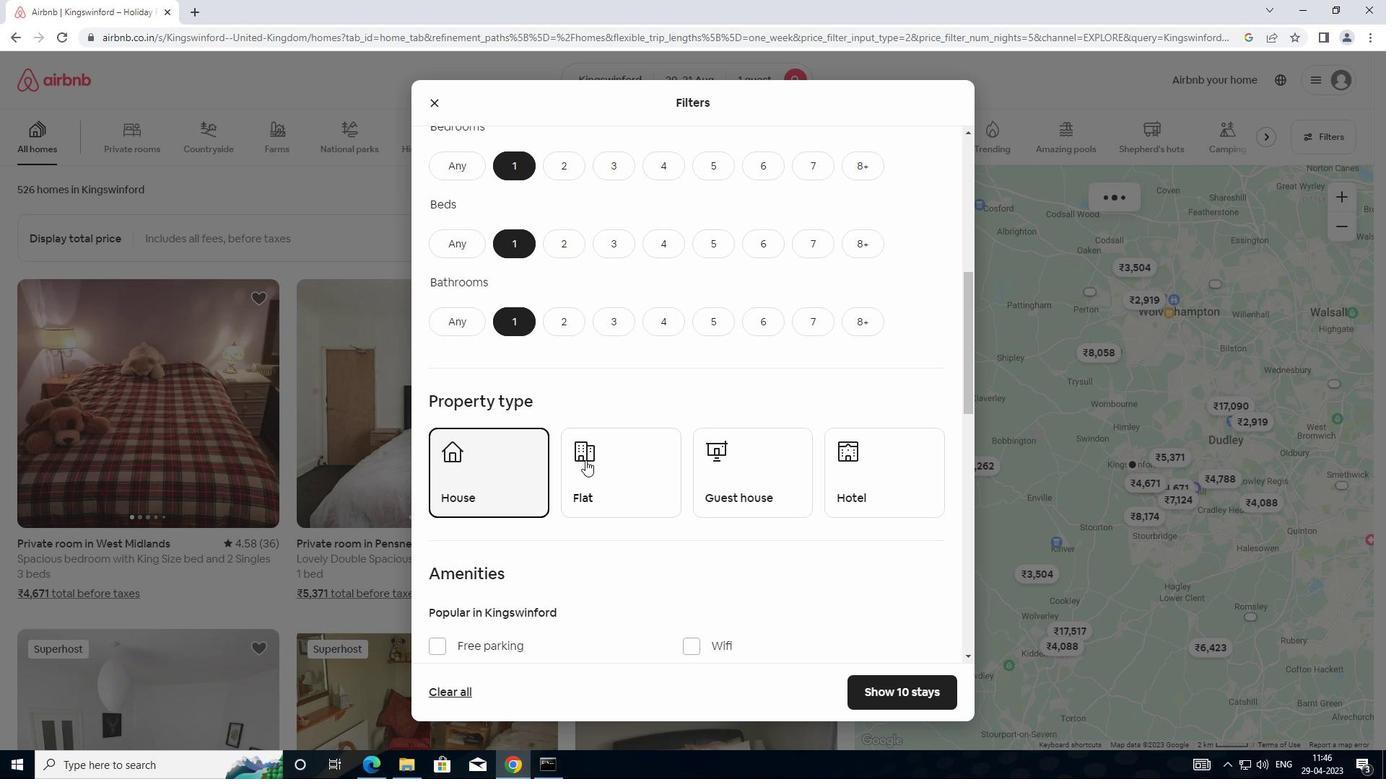
Action: Mouse moved to (778, 464)
Screenshot: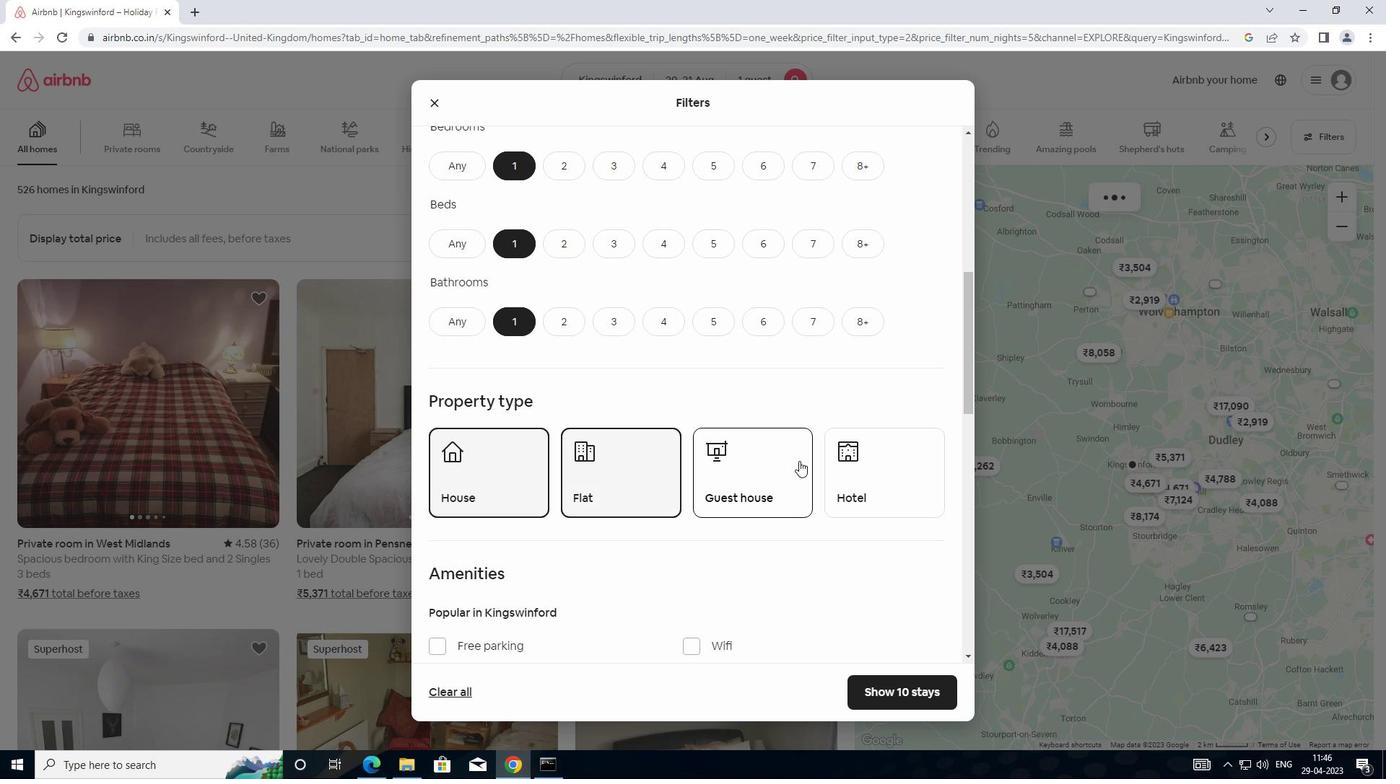 
Action: Mouse pressed left at (778, 464)
Screenshot: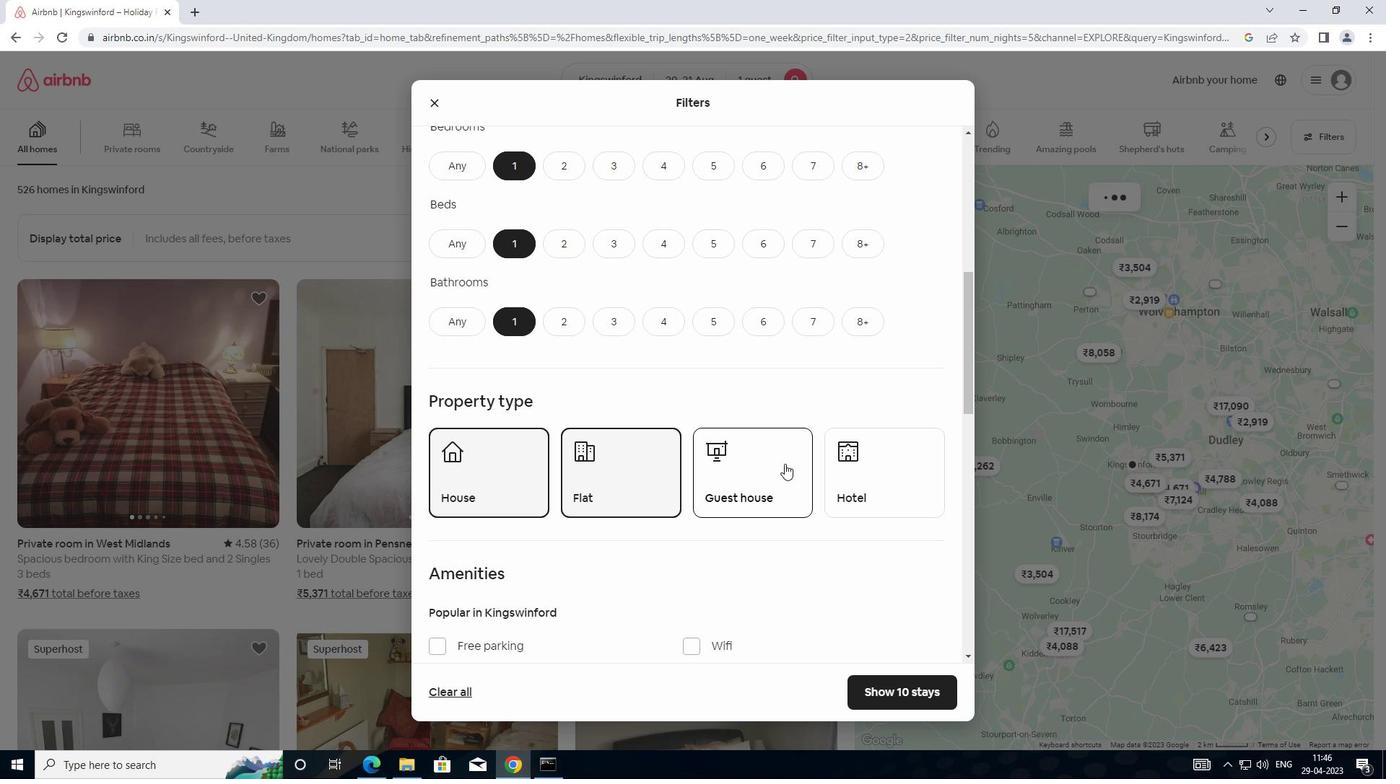 
Action: Mouse moved to (883, 472)
Screenshot: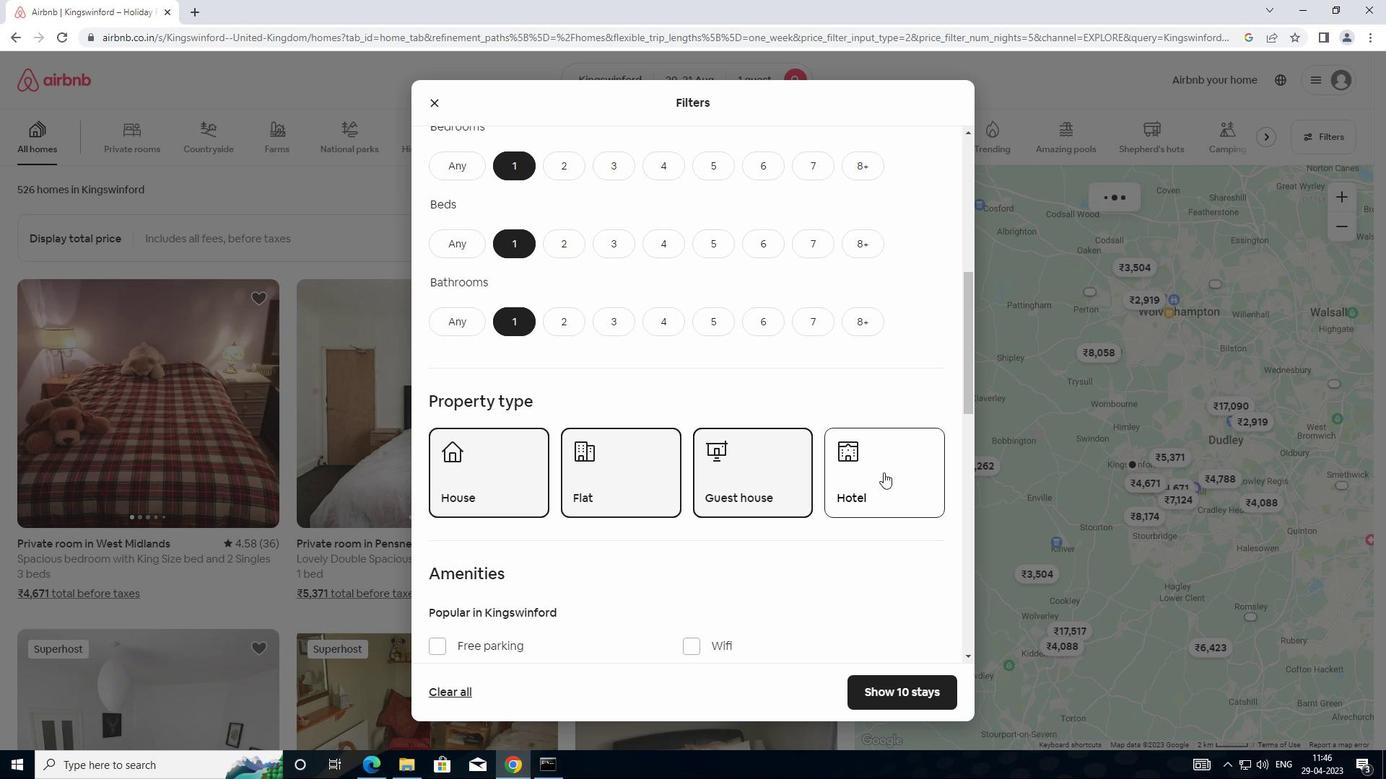 
Action: Mouse pressed left at (883, 472)
Screenshot: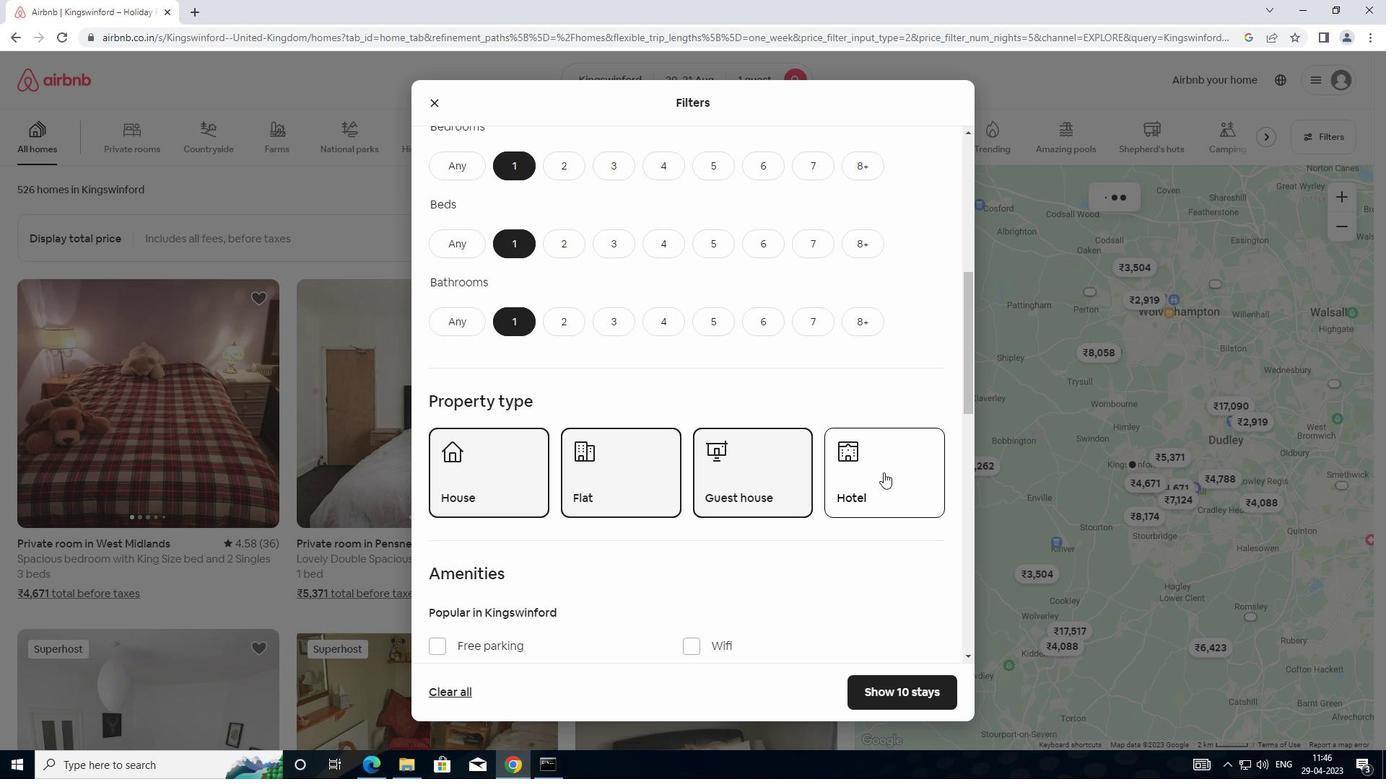 
Action: Mouse moved to (729, 444)
Screenshot: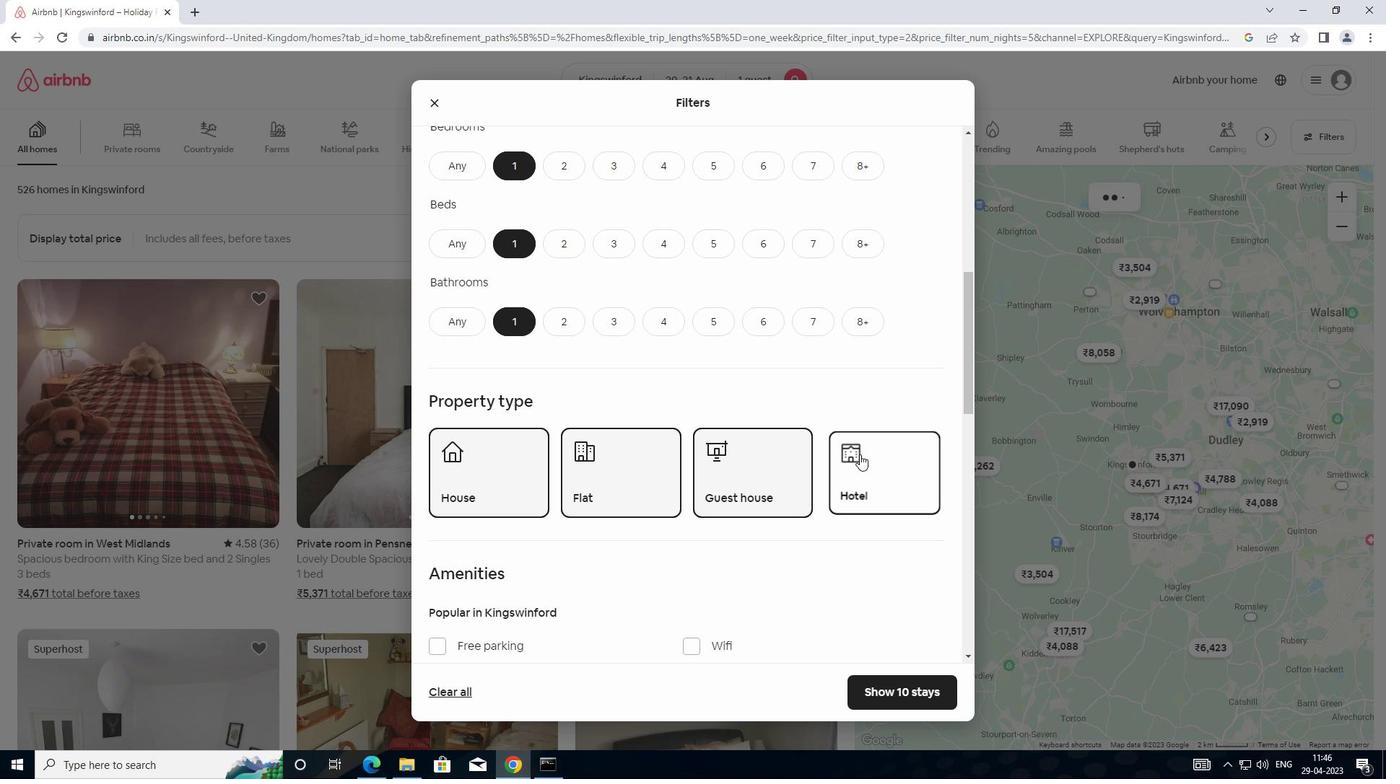 
Action: Mouse scrolled (729, 443) with delta (0, 0)
Screenshot: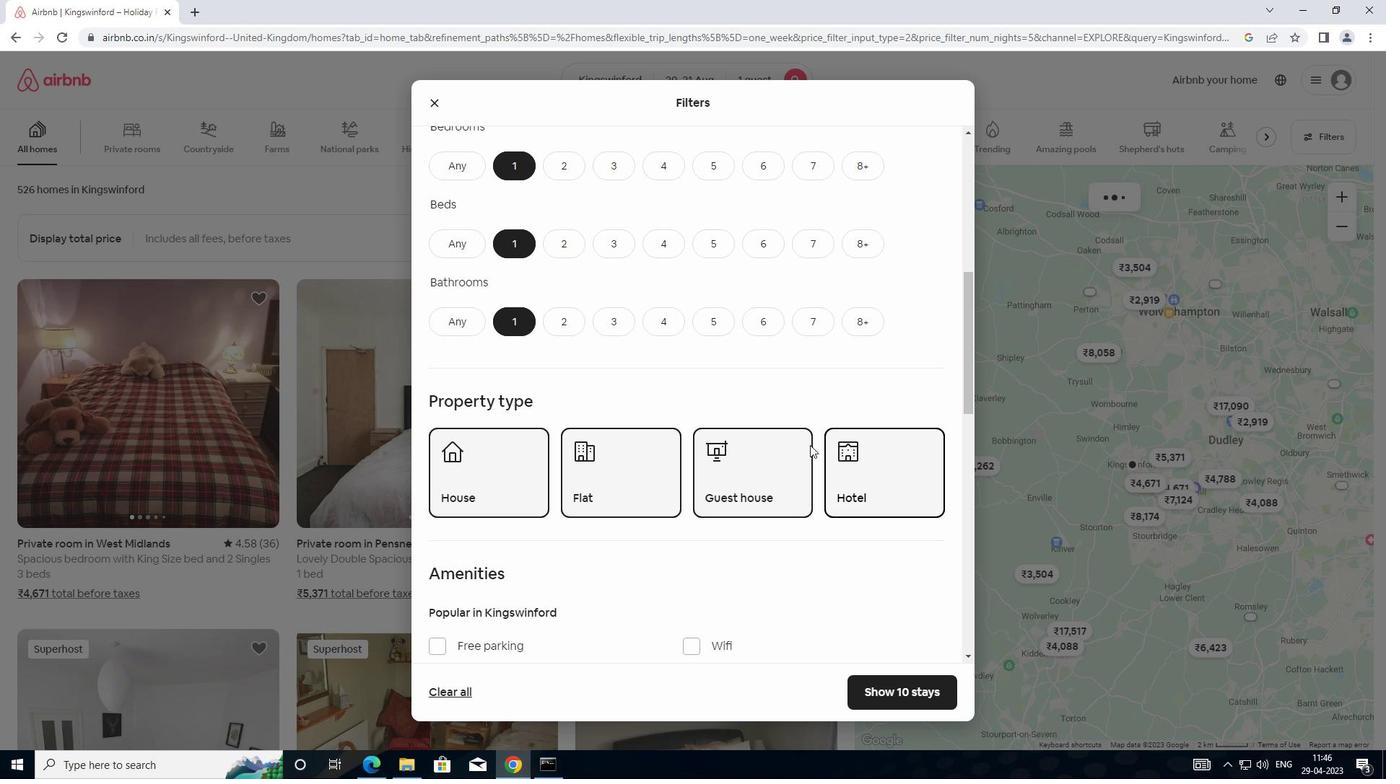
Action: Mouse moved to (726, 446)
Screenshot: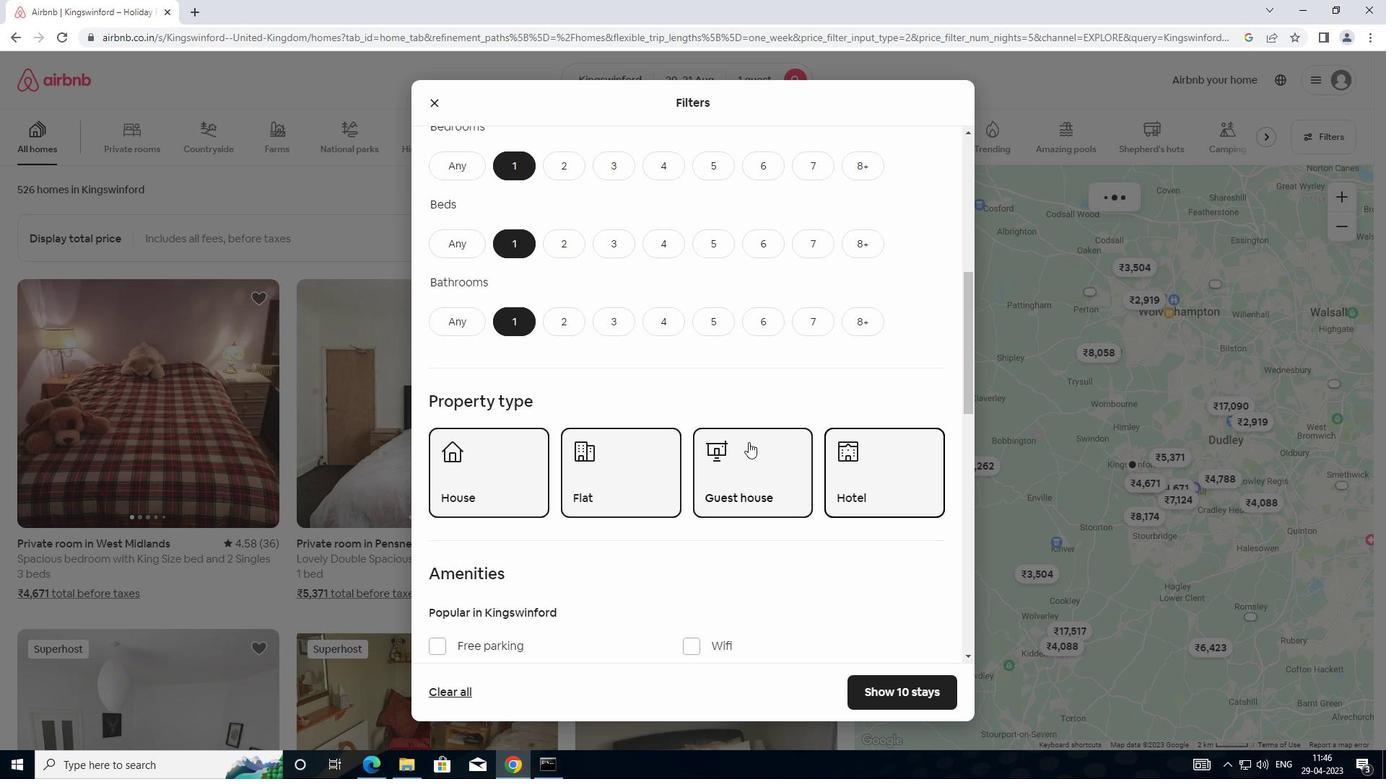 
Action: Mouse scrolled (726, 445) with delta (0, 0)
Screenshot: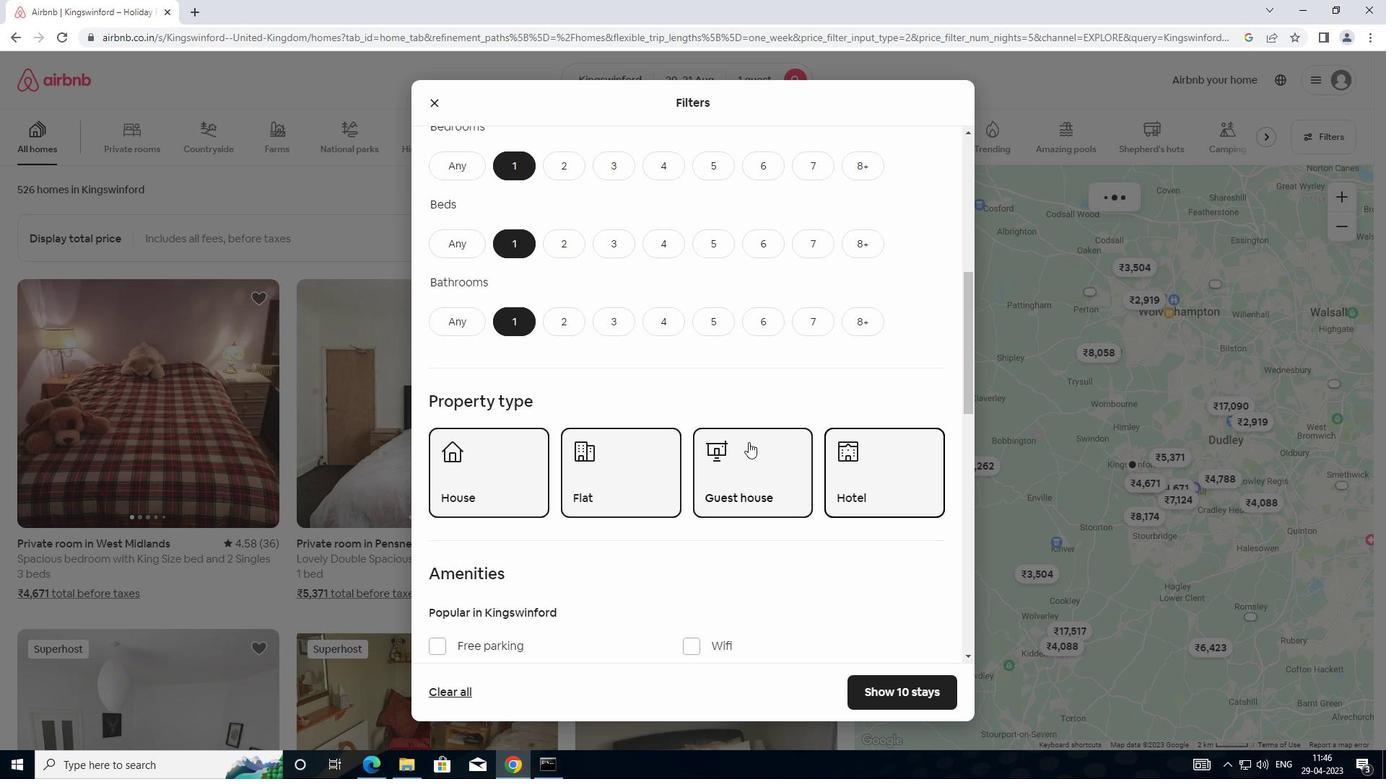 
Action: Mouse scrolled (726, 445) with delta (0, 0)
Screenshot: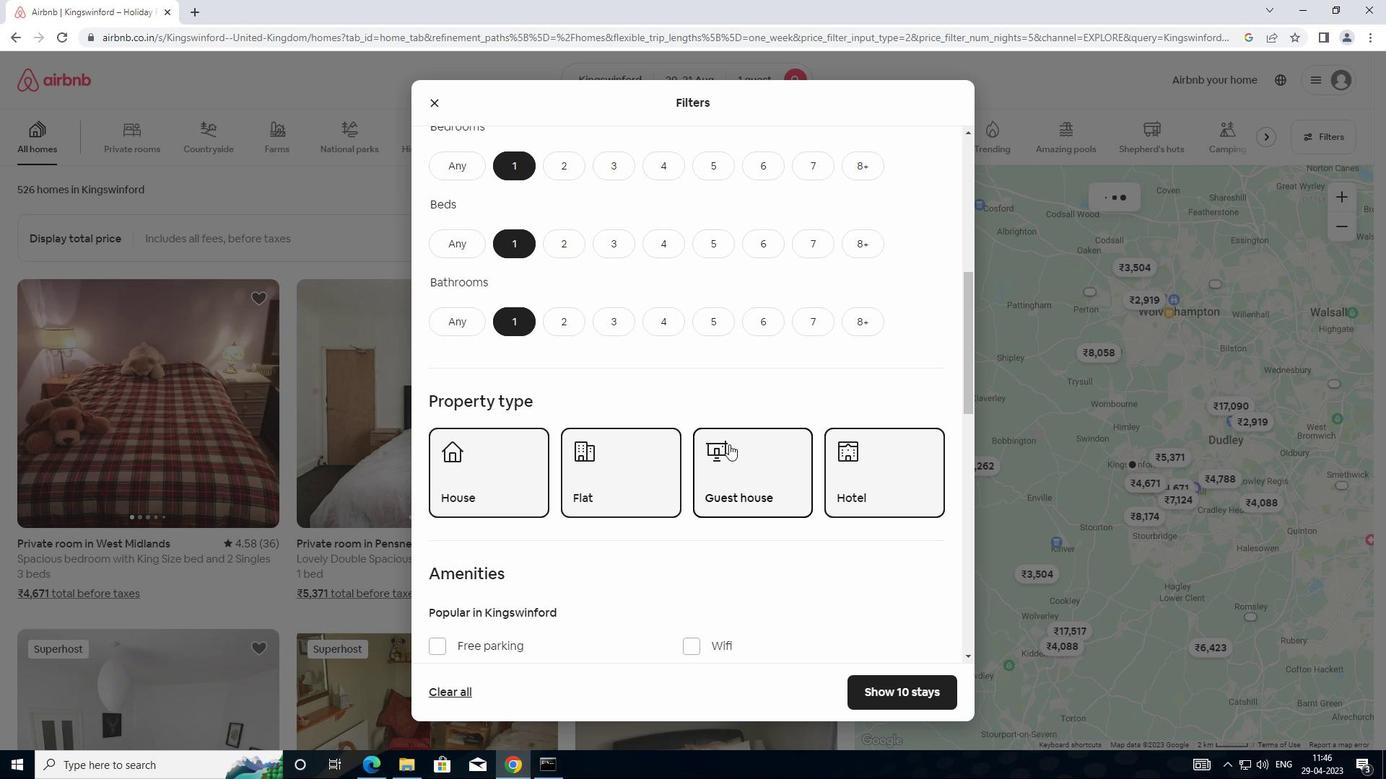 
Action: Mouse moved to (723, 444)
Screenshot: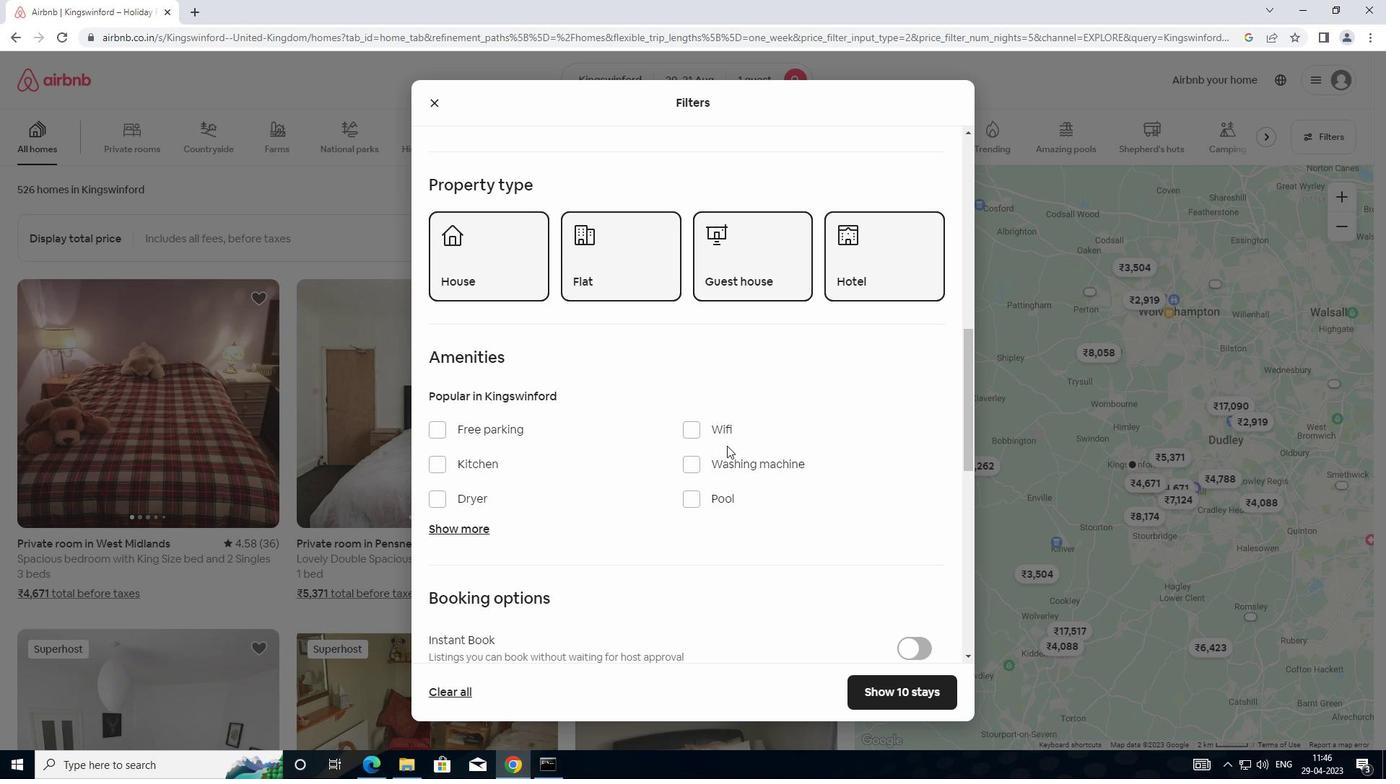 
Action: Mouse scrolled (723, 443) with delta (0, 0)
Screenshot: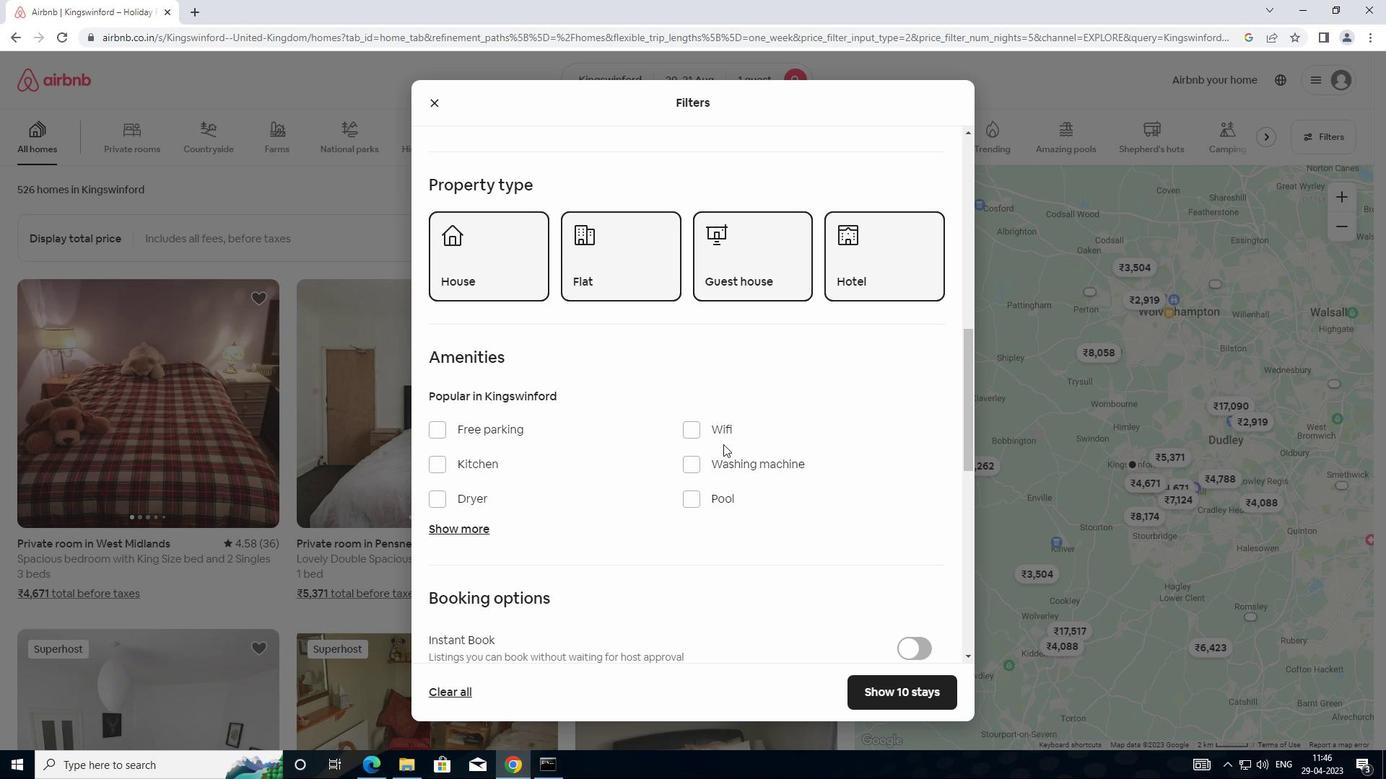 
Action: Mouse scrolled (723, 443) with delta (0, 0)
Screenshot: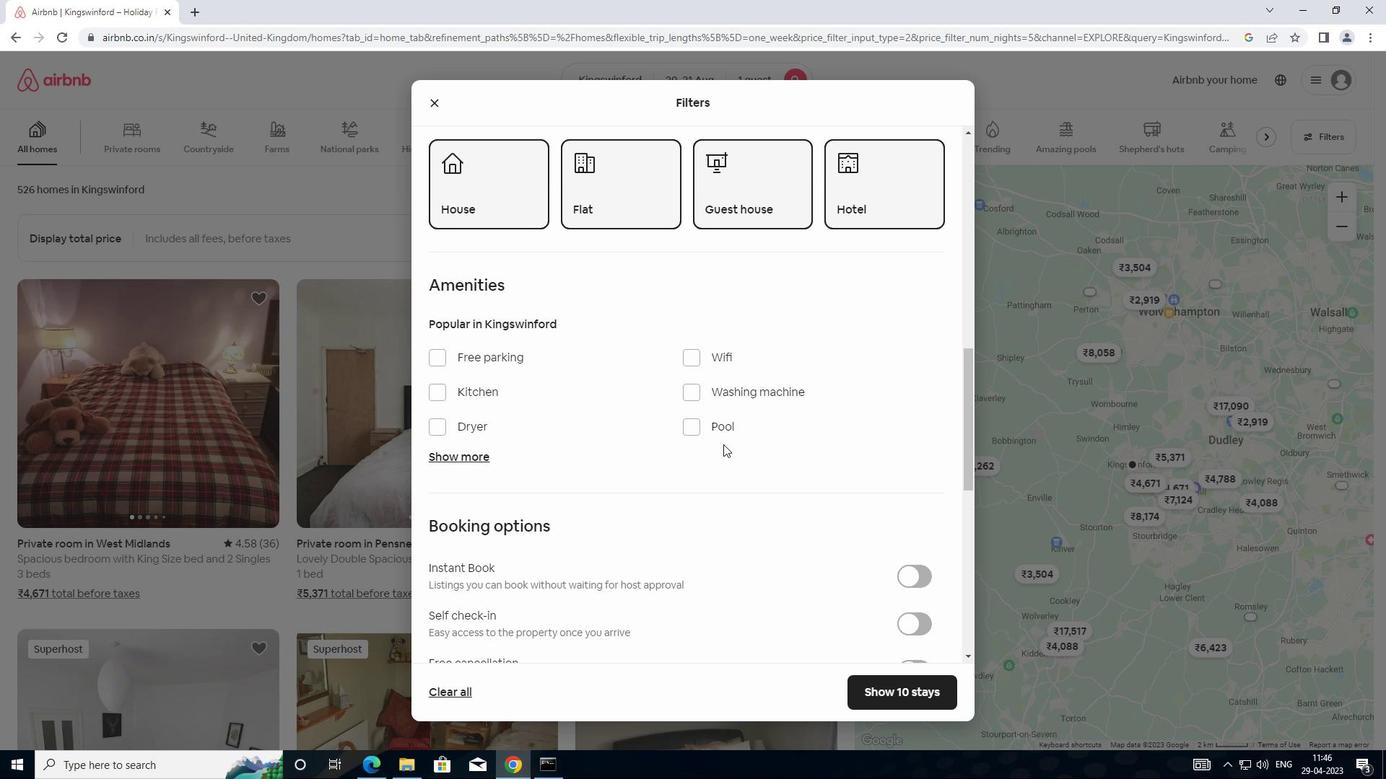 
Action: Mouse moved to (723, 444)
Screenshot: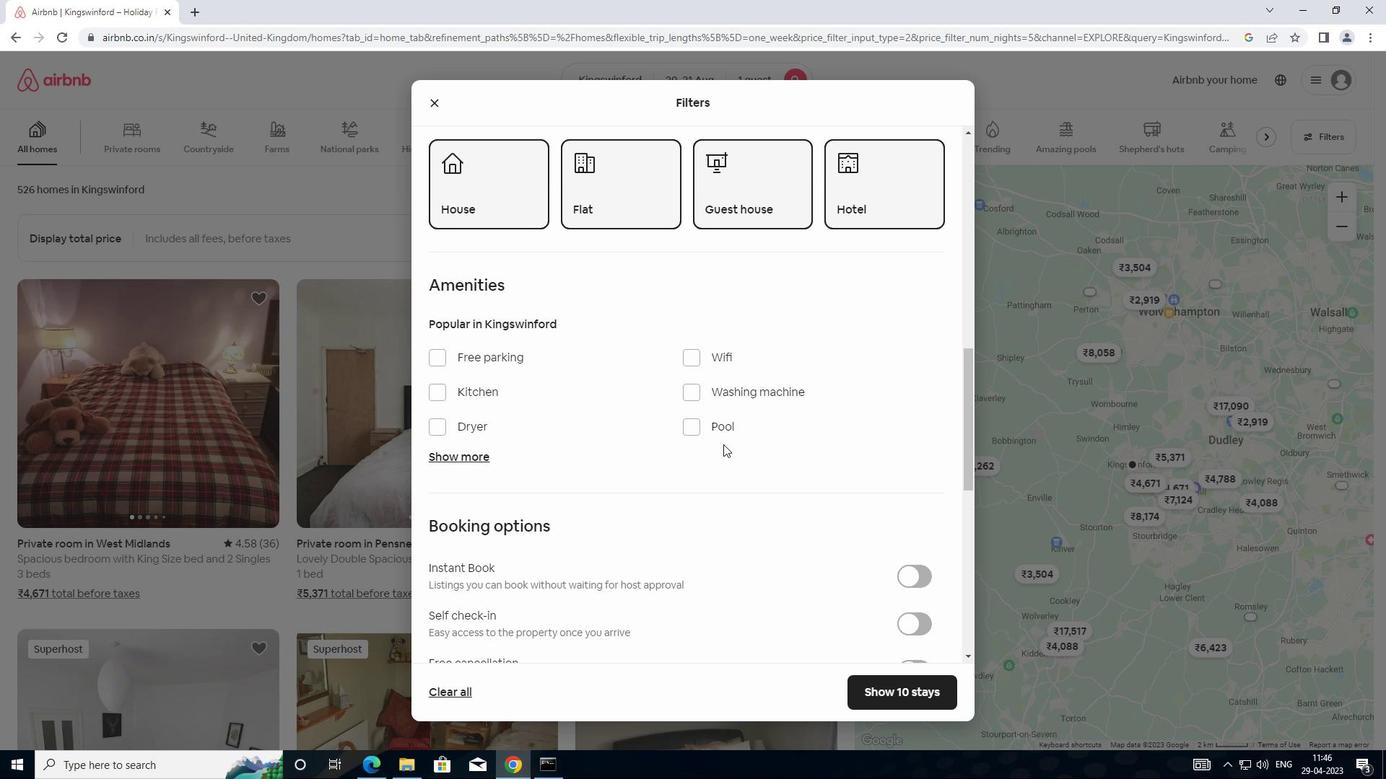 
Action: Mouse scrolled (723, 443) with delta (0, 0)
Screenshot: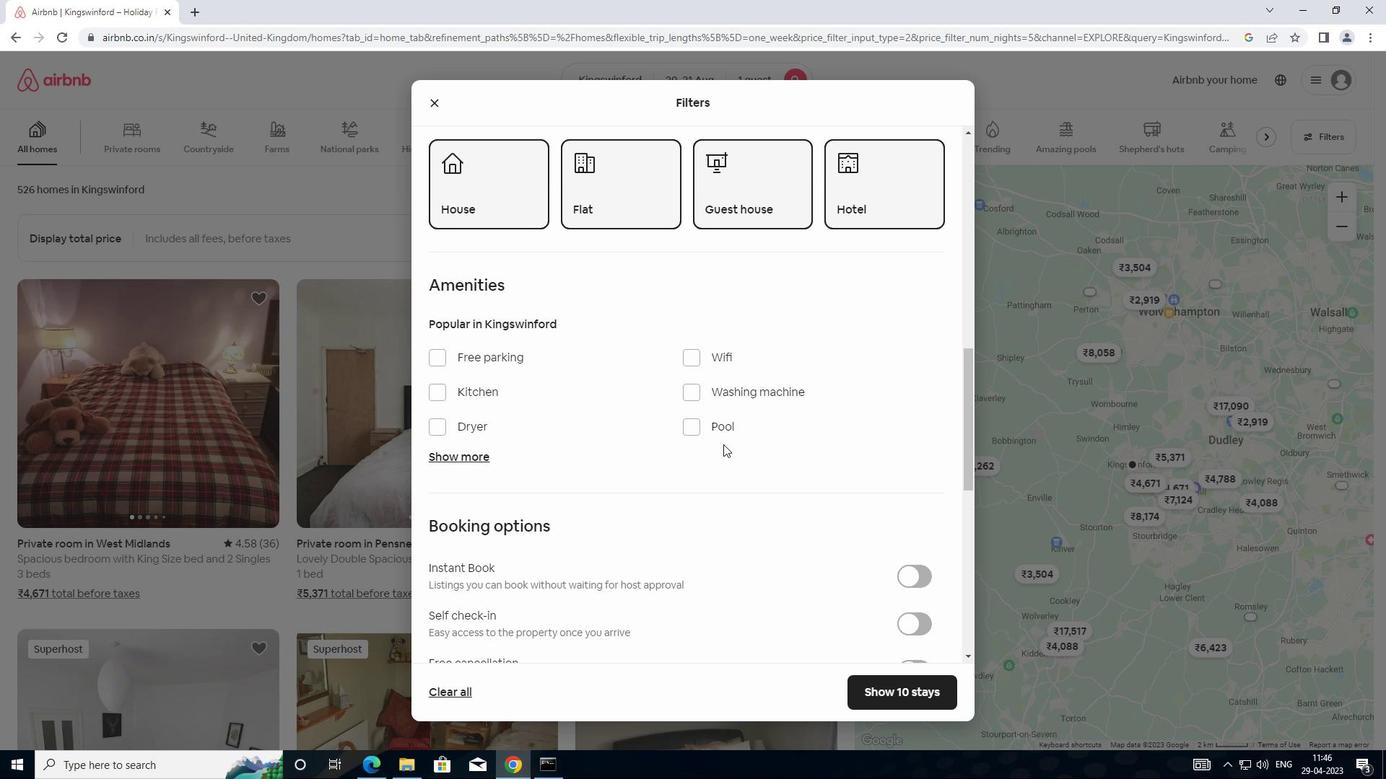 
Action: Mouse moved to (736, 444)
Screenshot: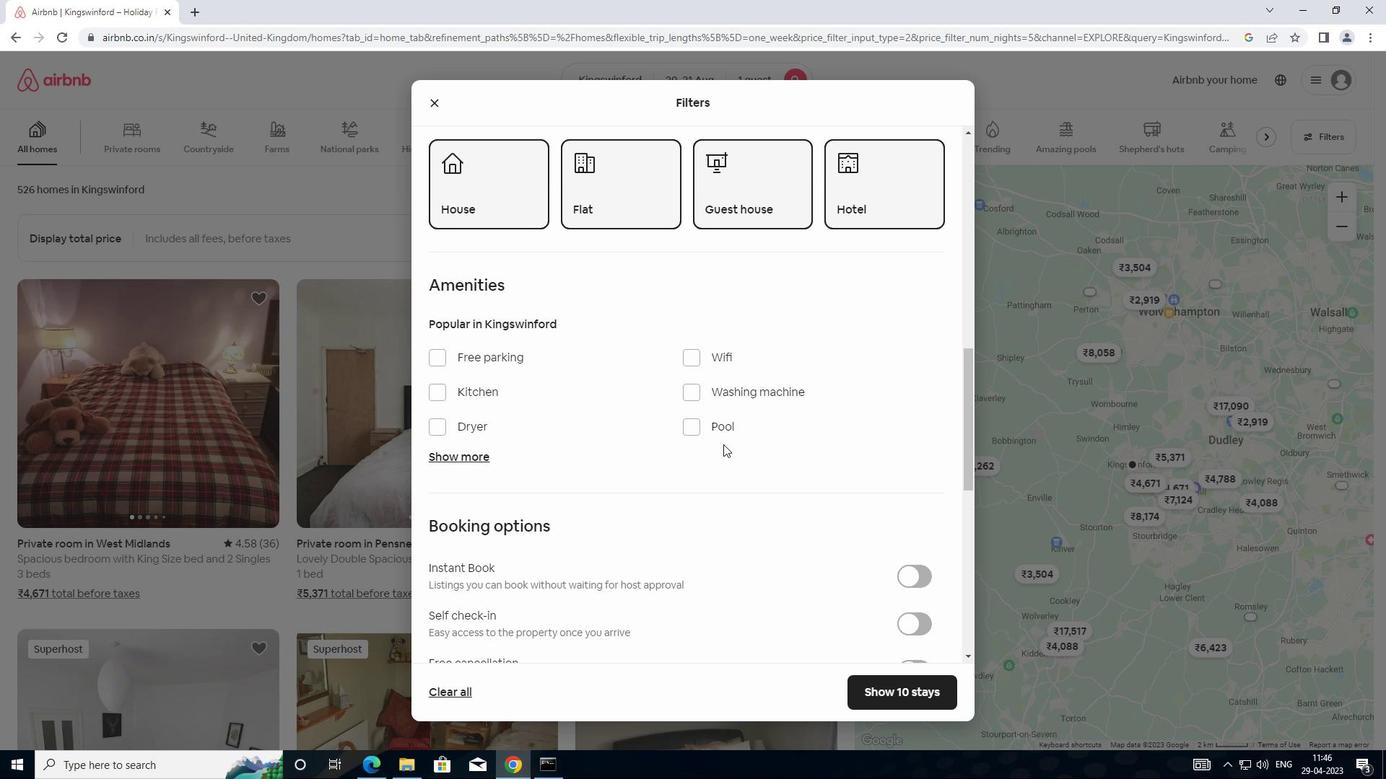
Action: Mouse scrolled (736, 443) with delta (0, 0)
Screenshot: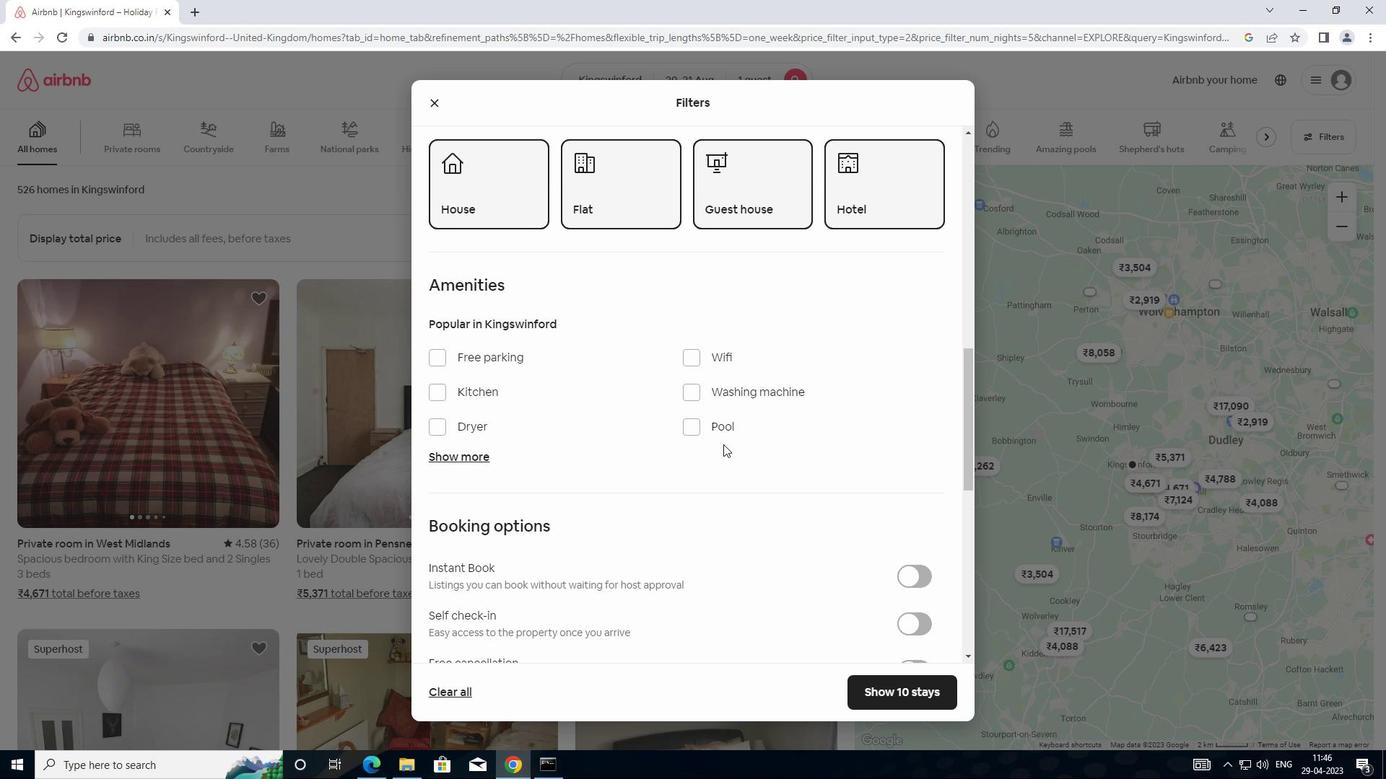 
Action: Mouse moved to (912, 412)
Screenshot: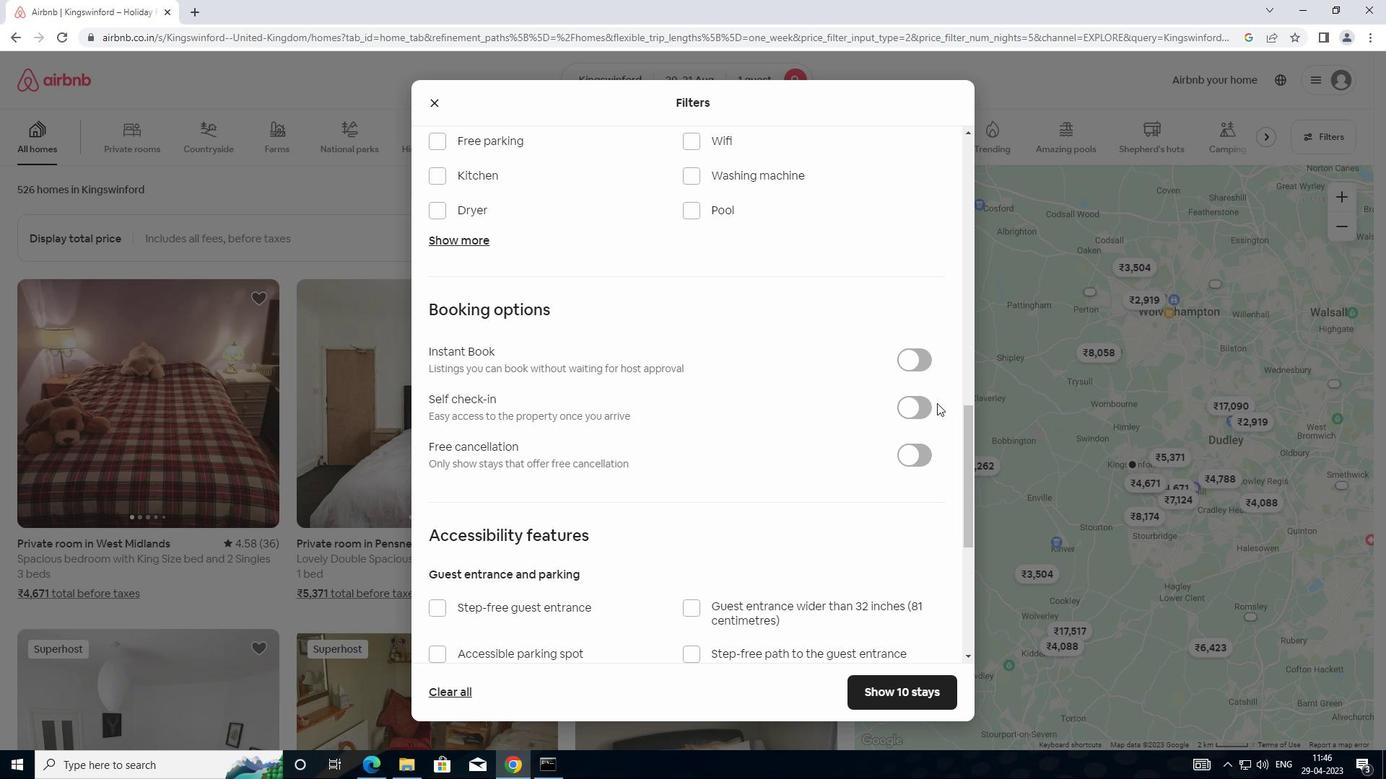 
Action: Mouse pressed left at (912, 412)
Screenshot: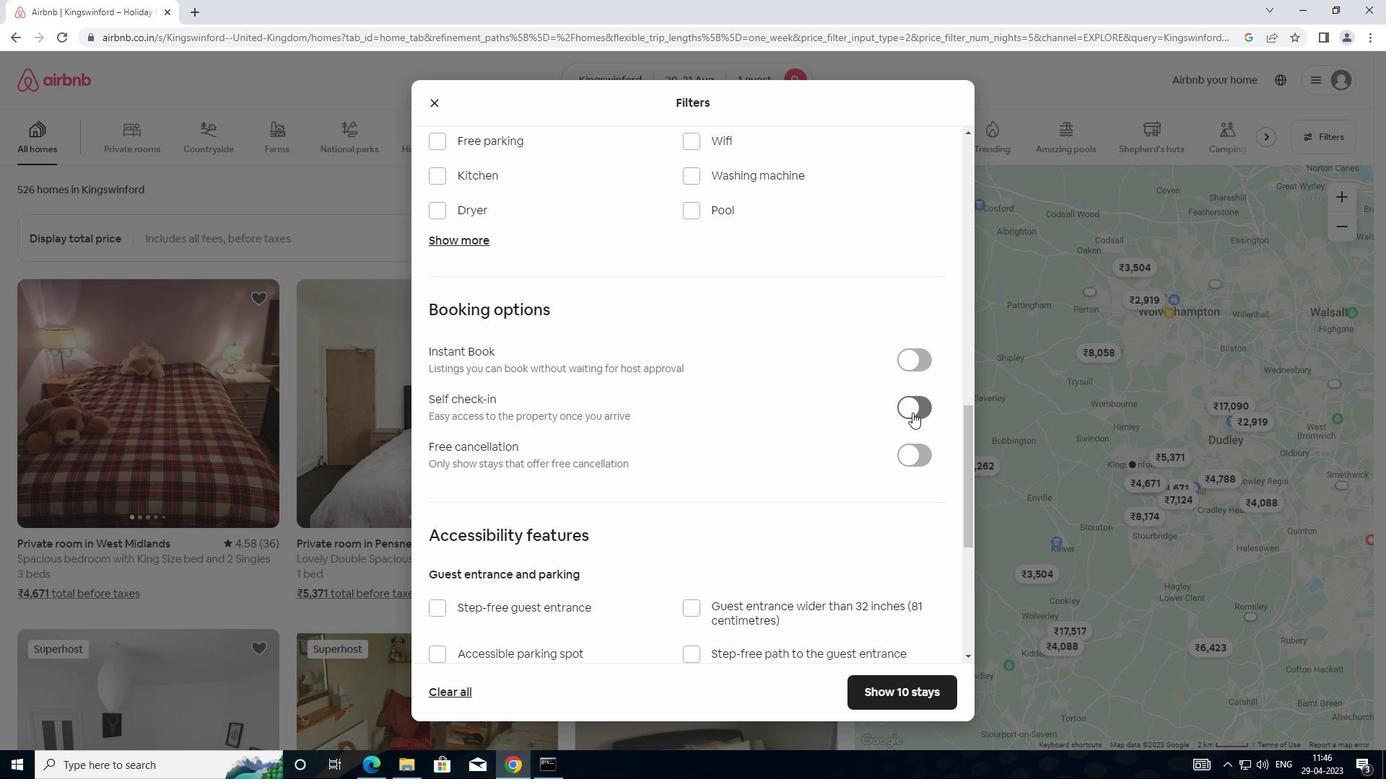
Action: Mouse moved to (614, 485)
Screenshot: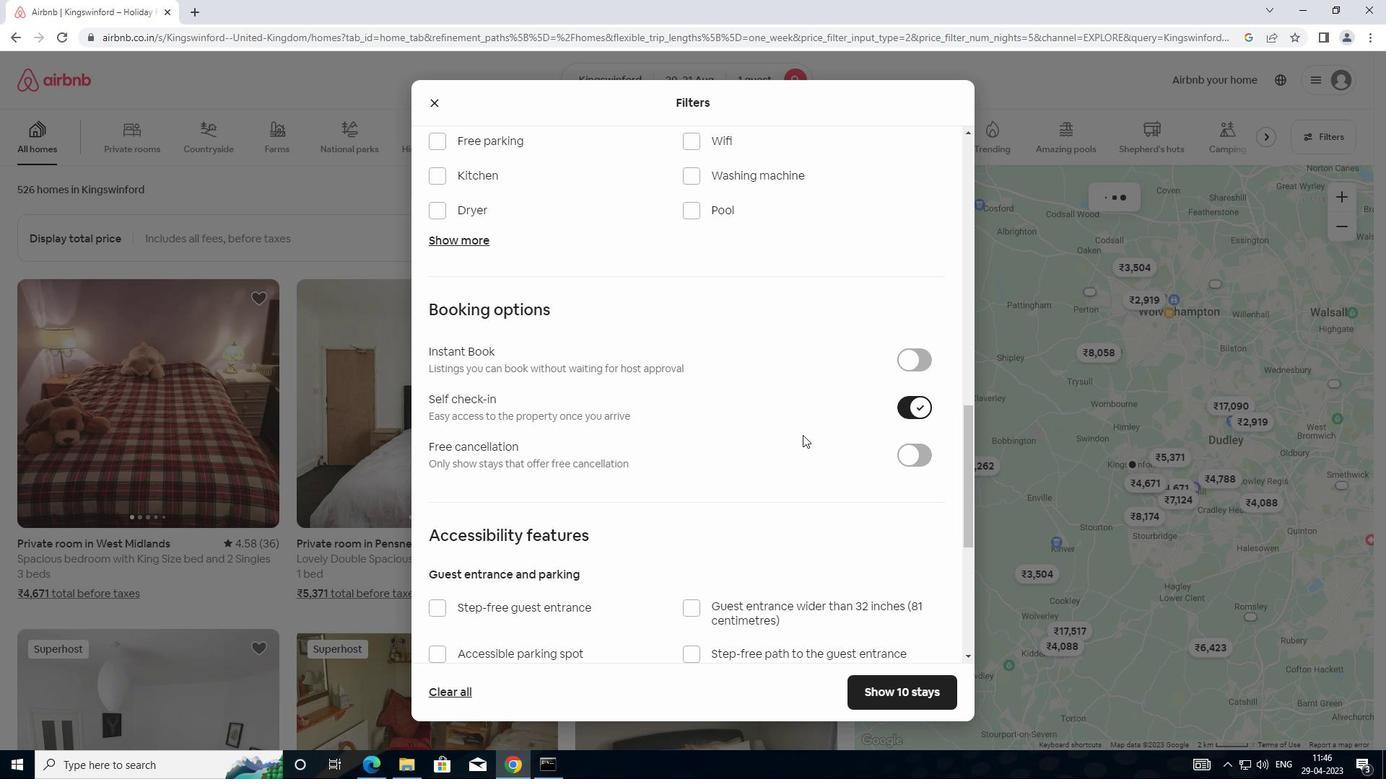 
Action: Mouse scrolled (614, 485) with delta (0, 0)
Screenshot: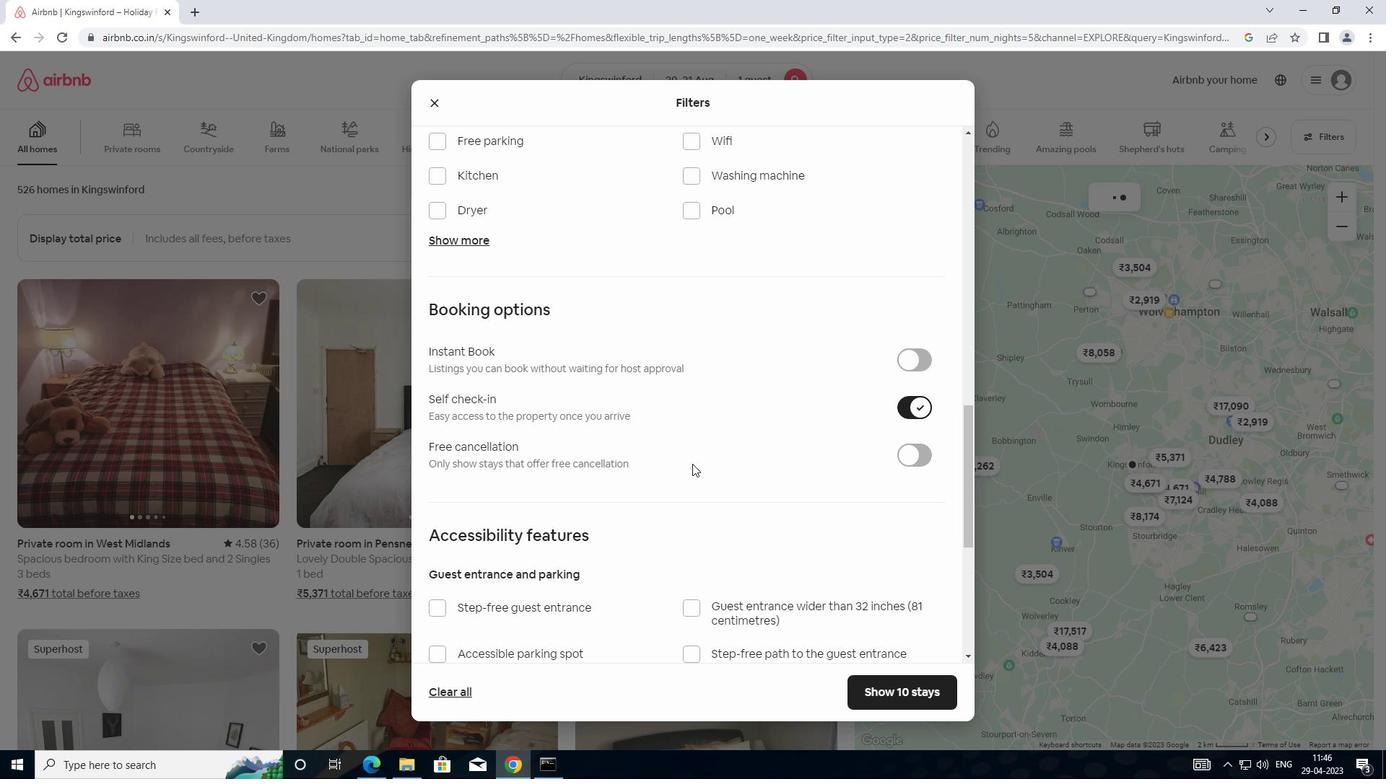 
Action: Mouse scrolled (614, 485) with delta (0, 0)
Screenshot: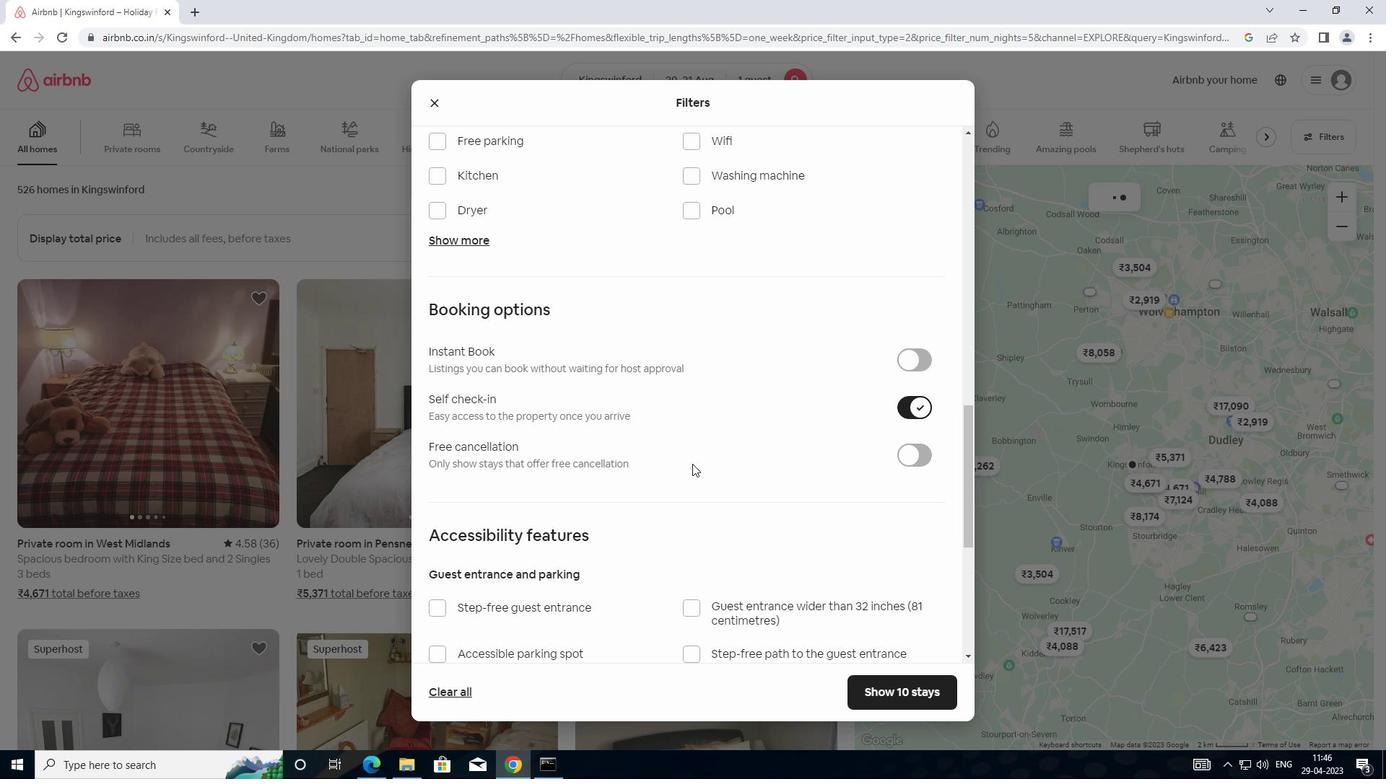 
Action: Mouse scrolled (614, 485) with delta (0, 0)
Screenshot: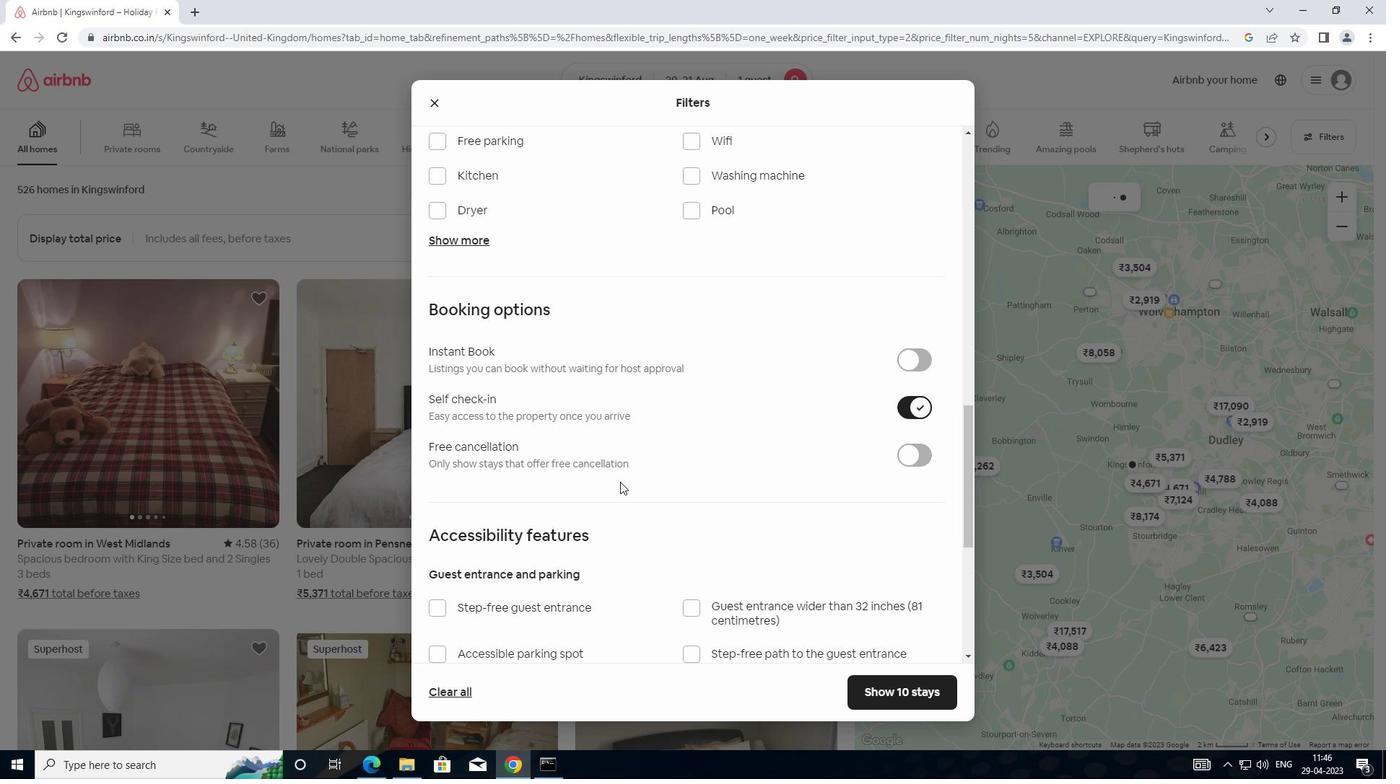 
Action: Mouse moved to (613, 480)
Screenshot: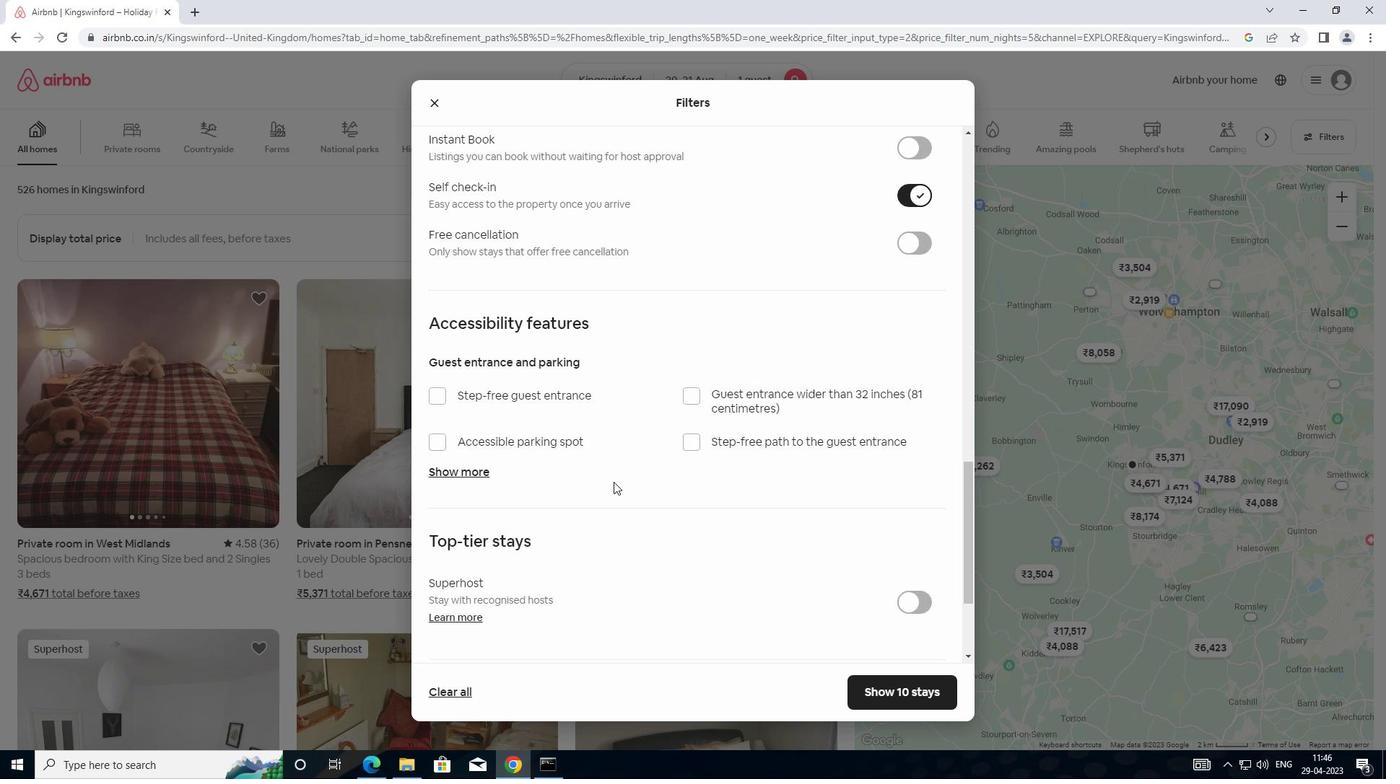 
Action: Mouse scrolled (613, 480) with delta (0, 0)
Screenshot: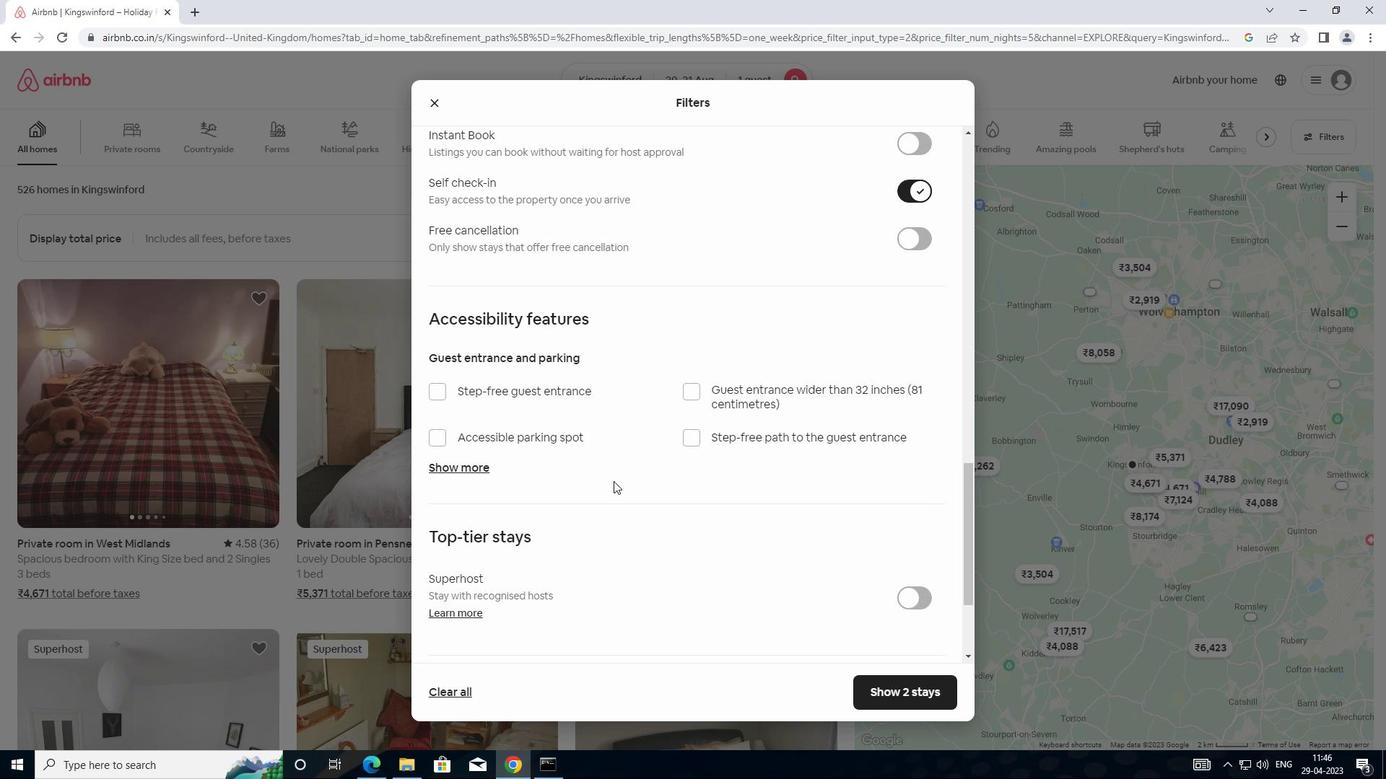 
Action: Mouse scrolled (613, 480) with delta (0, 0)
Screenshot: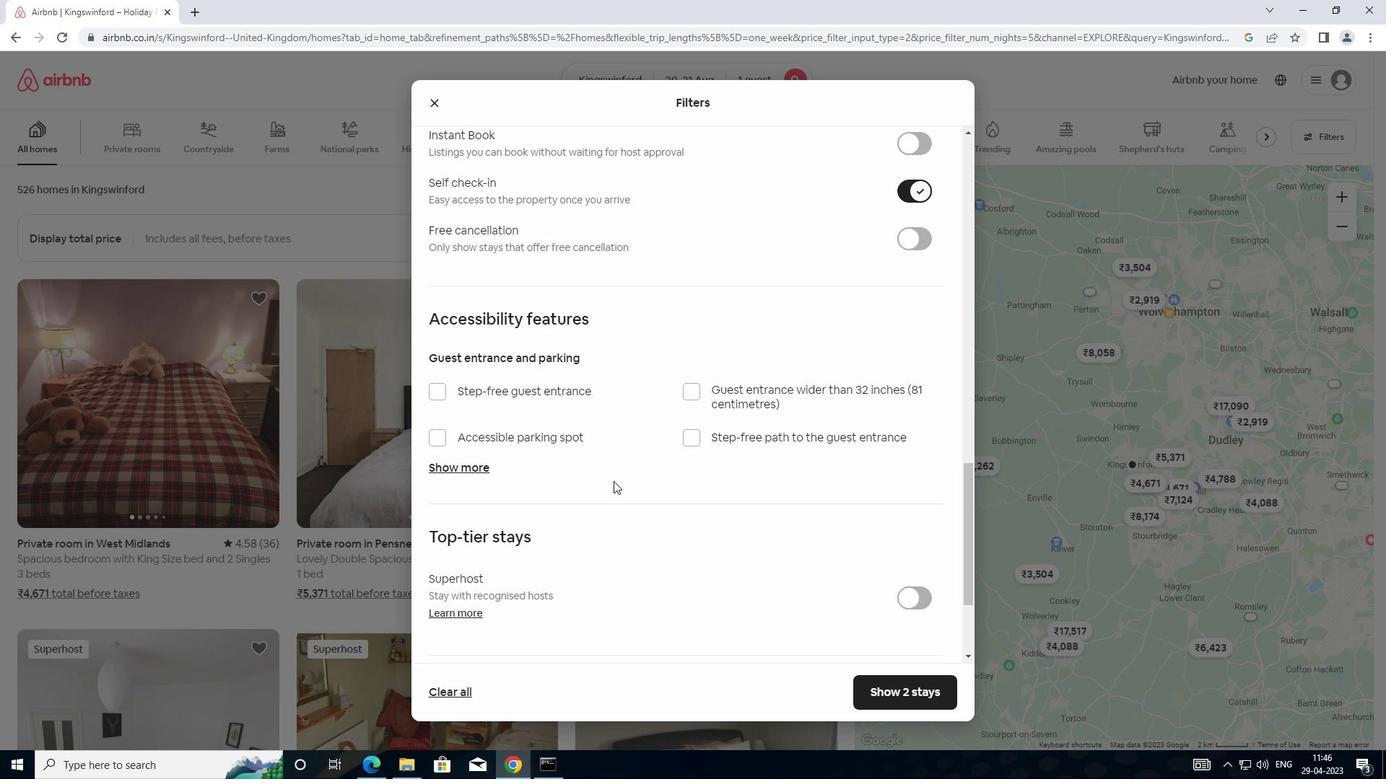 
Action: Mouse scrolled (613, 480) with delta (0, 0)
Screenshot: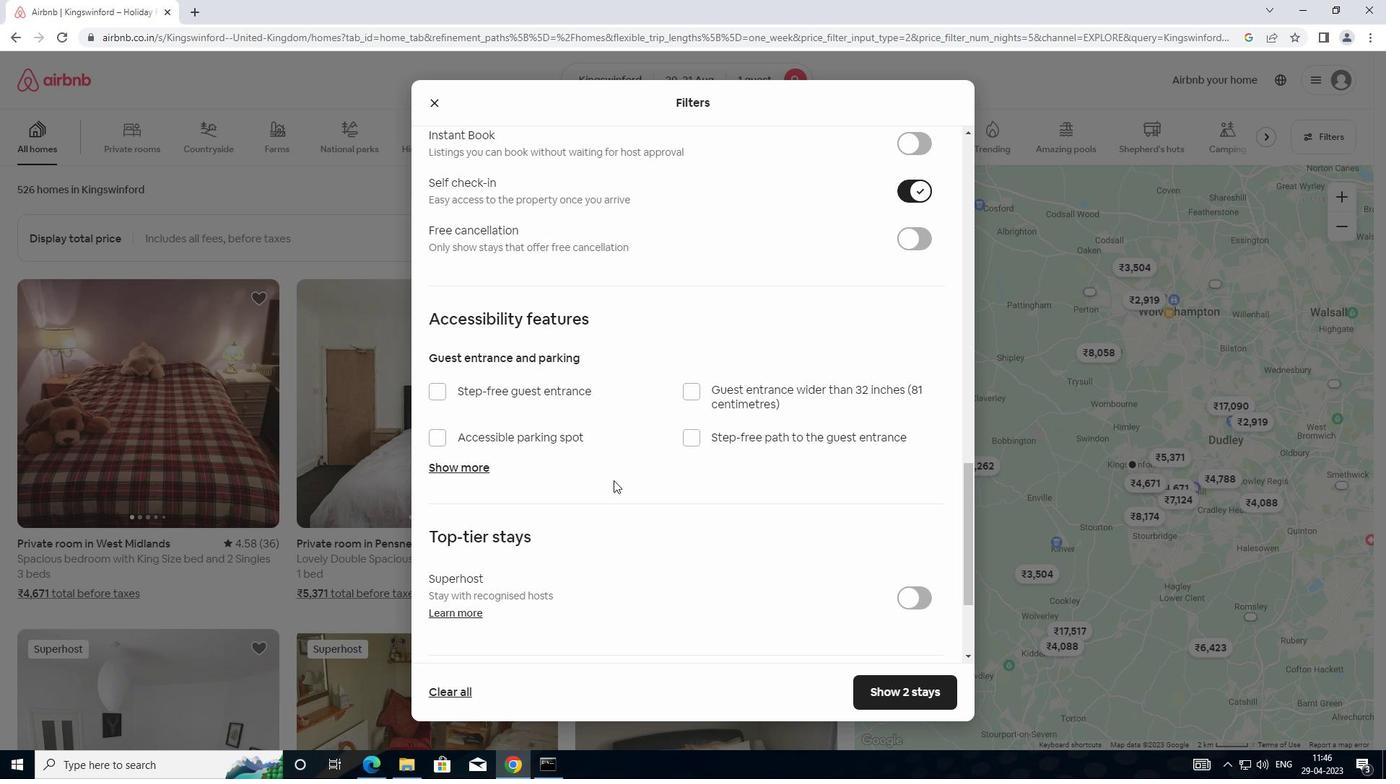 
Action: Mouse moved to (615, 475)
Screenshot: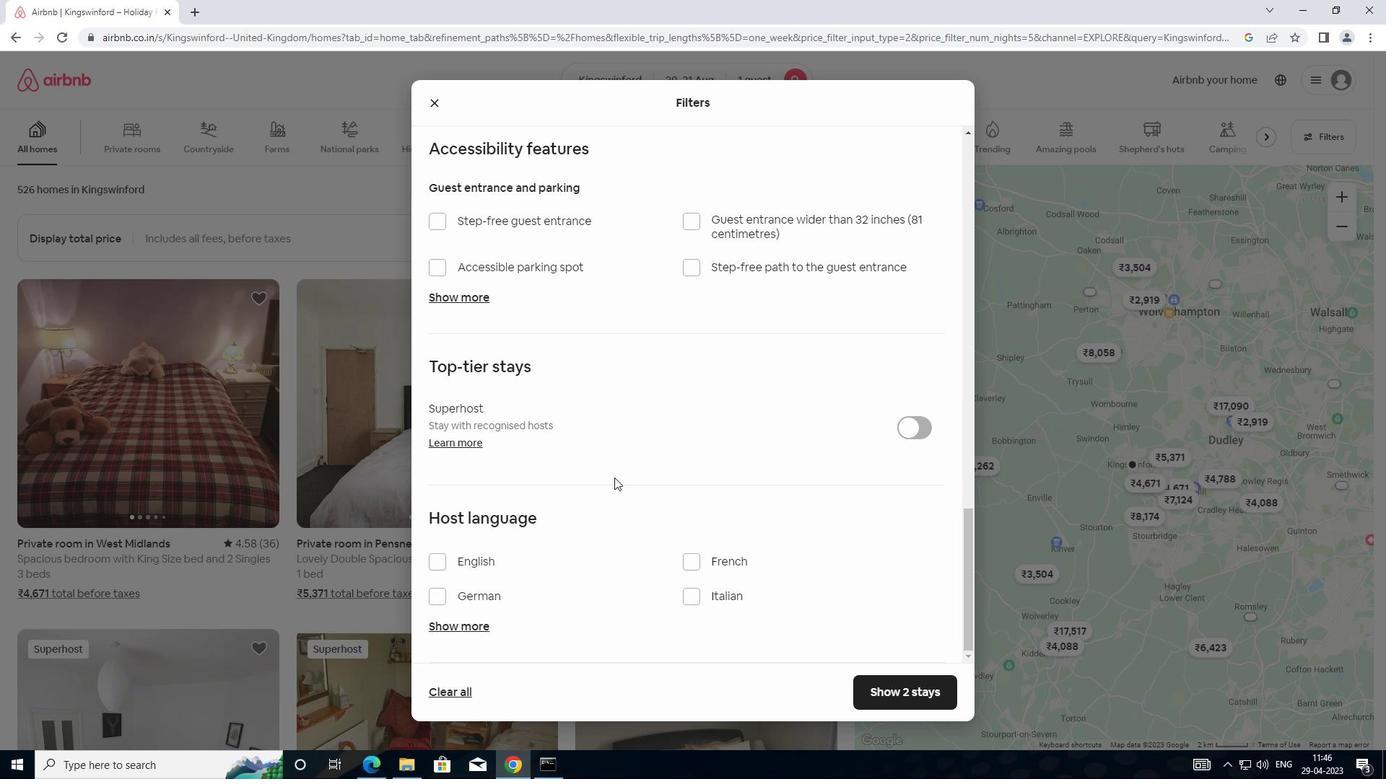 
Action: Mouse scrolled (615, 474) with delta (0, 0)
Screenshot: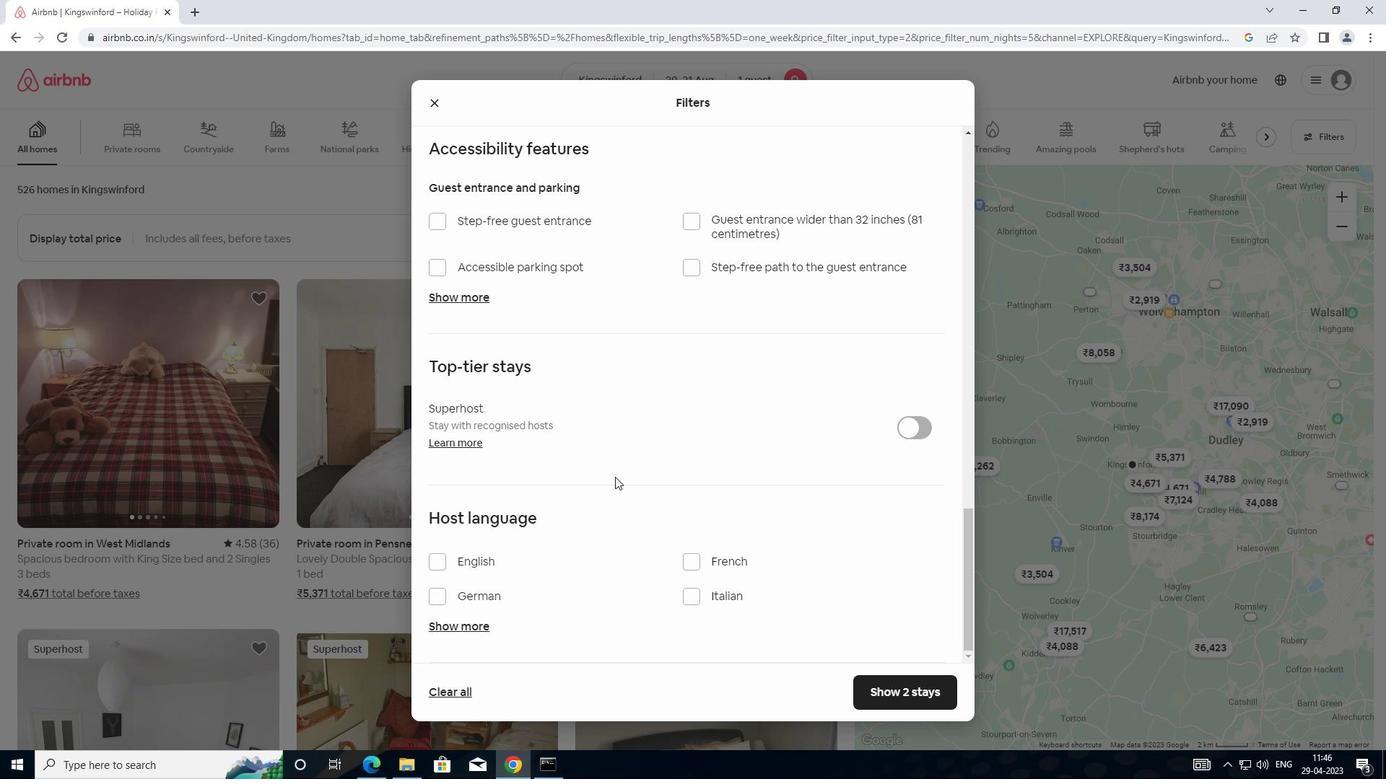 
Action: Mouse scrolled (615, 474) with delta (0, 0)
Screenshot: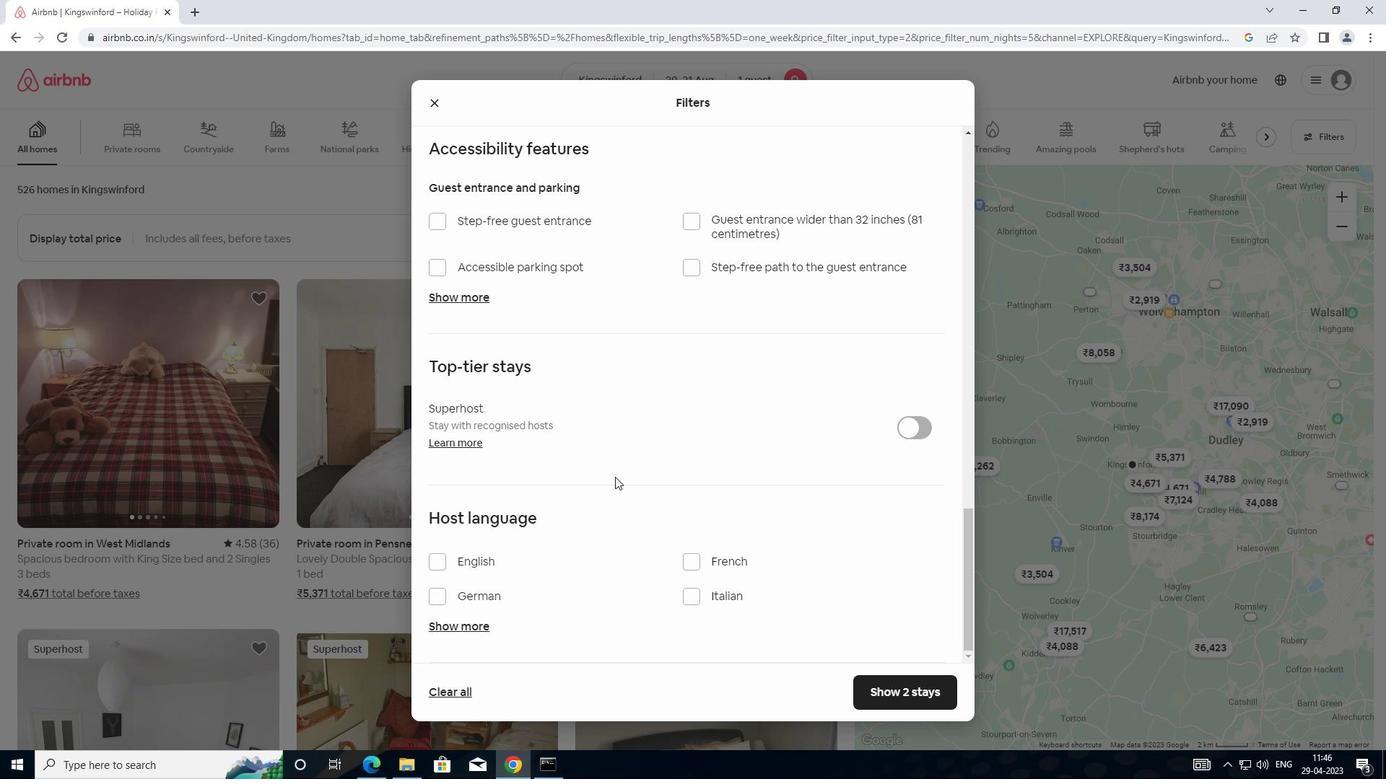 
Action: Mouse scrolled (615, 474) with delta (0, 0)
Screenshot: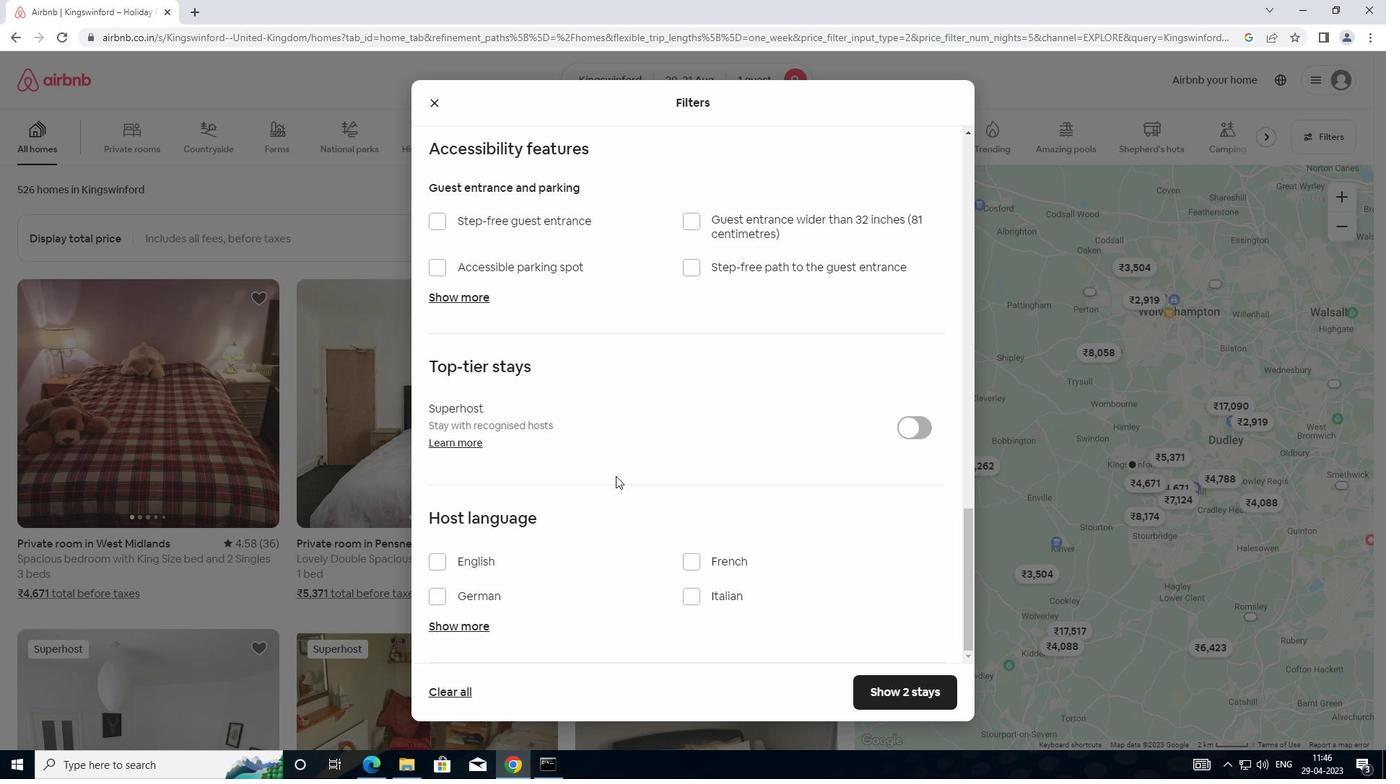 
Action: Mouse moved to (436, 563)
Screenshot: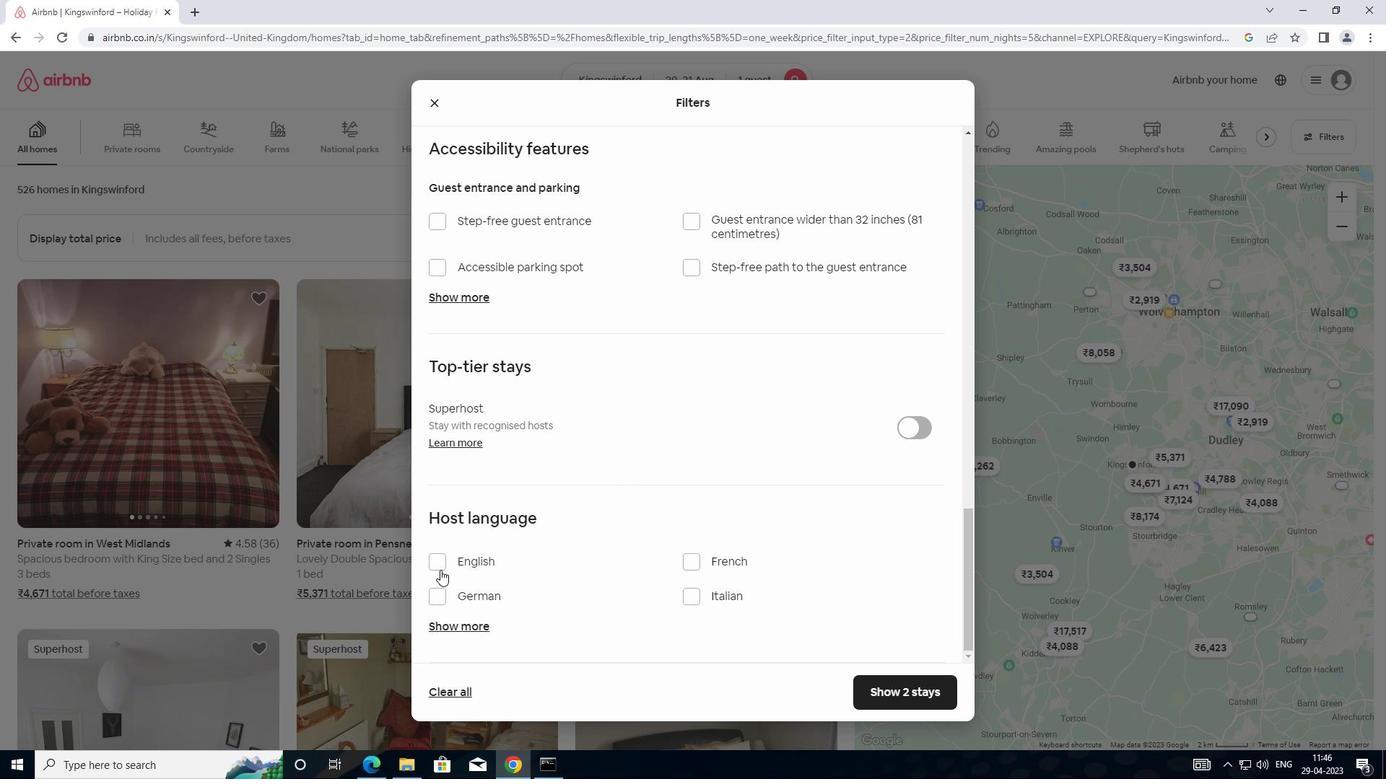 
Action: Mouse pressed left at (436, 563)
Screenshot: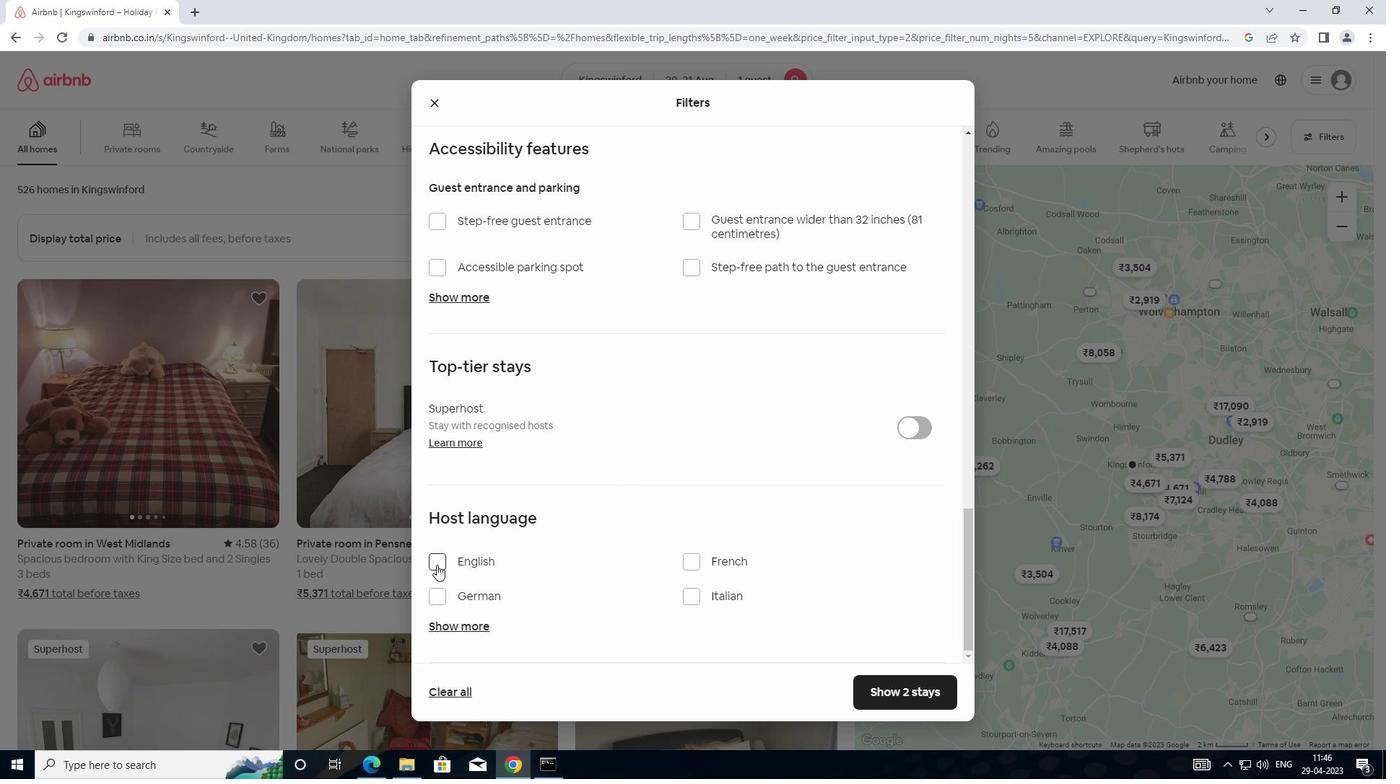 
Action: Mouse moved to (893, 697)
Screenshot: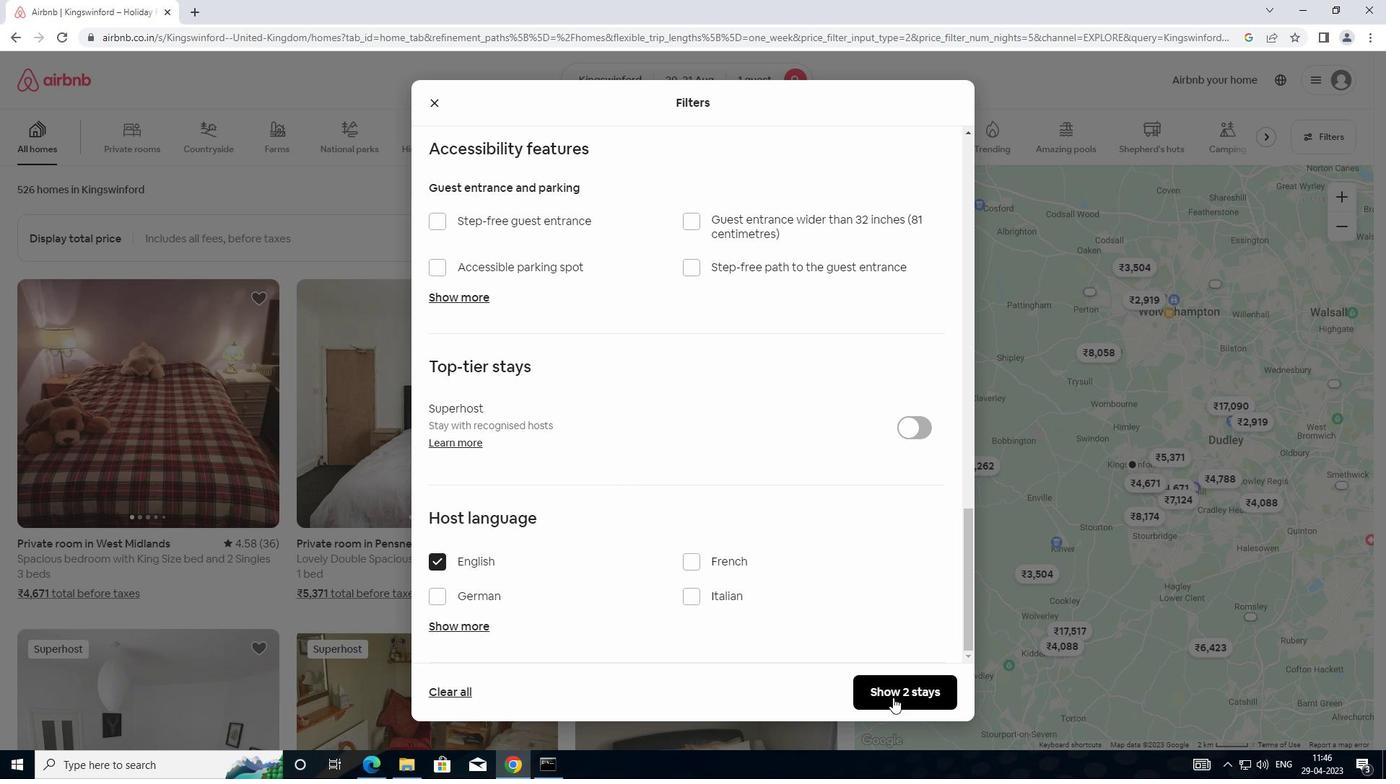 
Action: Mouse pressed left at (893, 697)
Screenshot: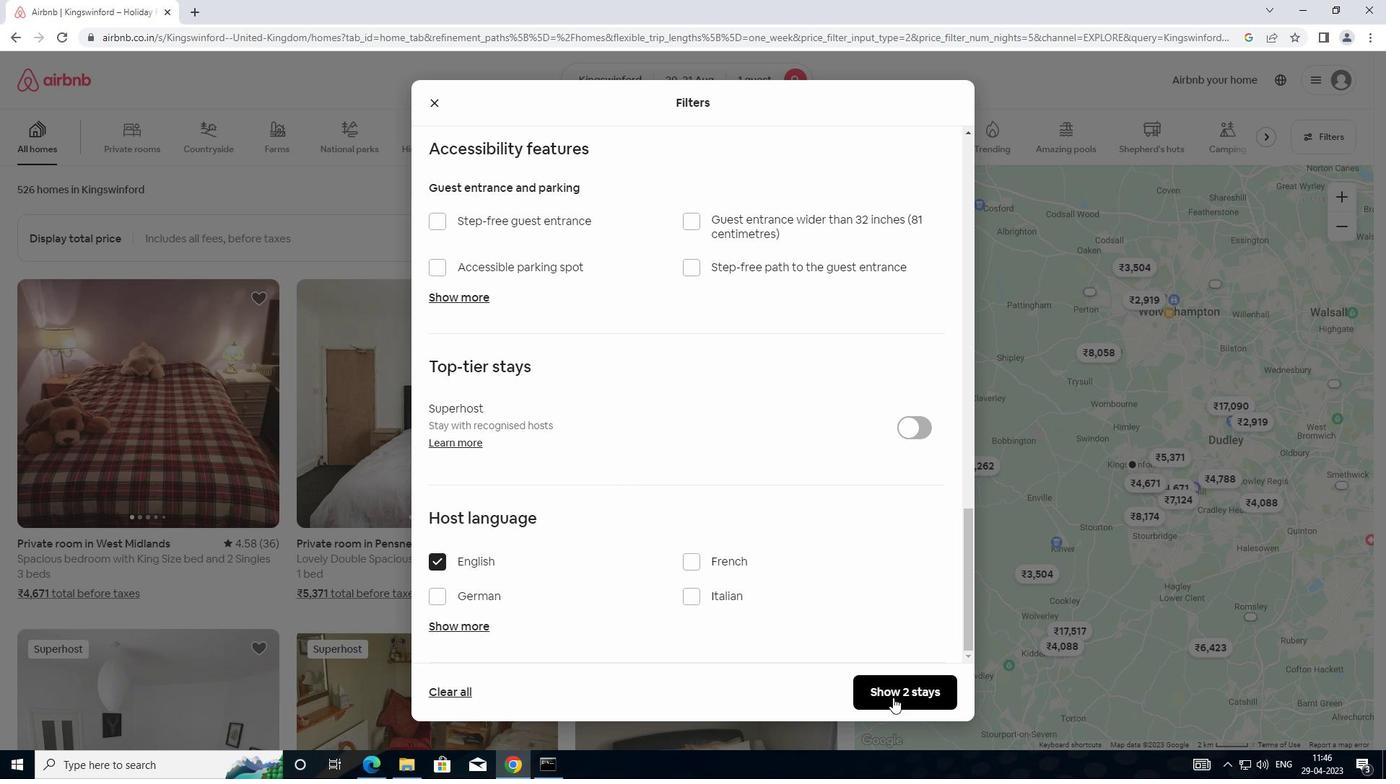 
Action: Mouse moved to (748, 550)
Screenshot: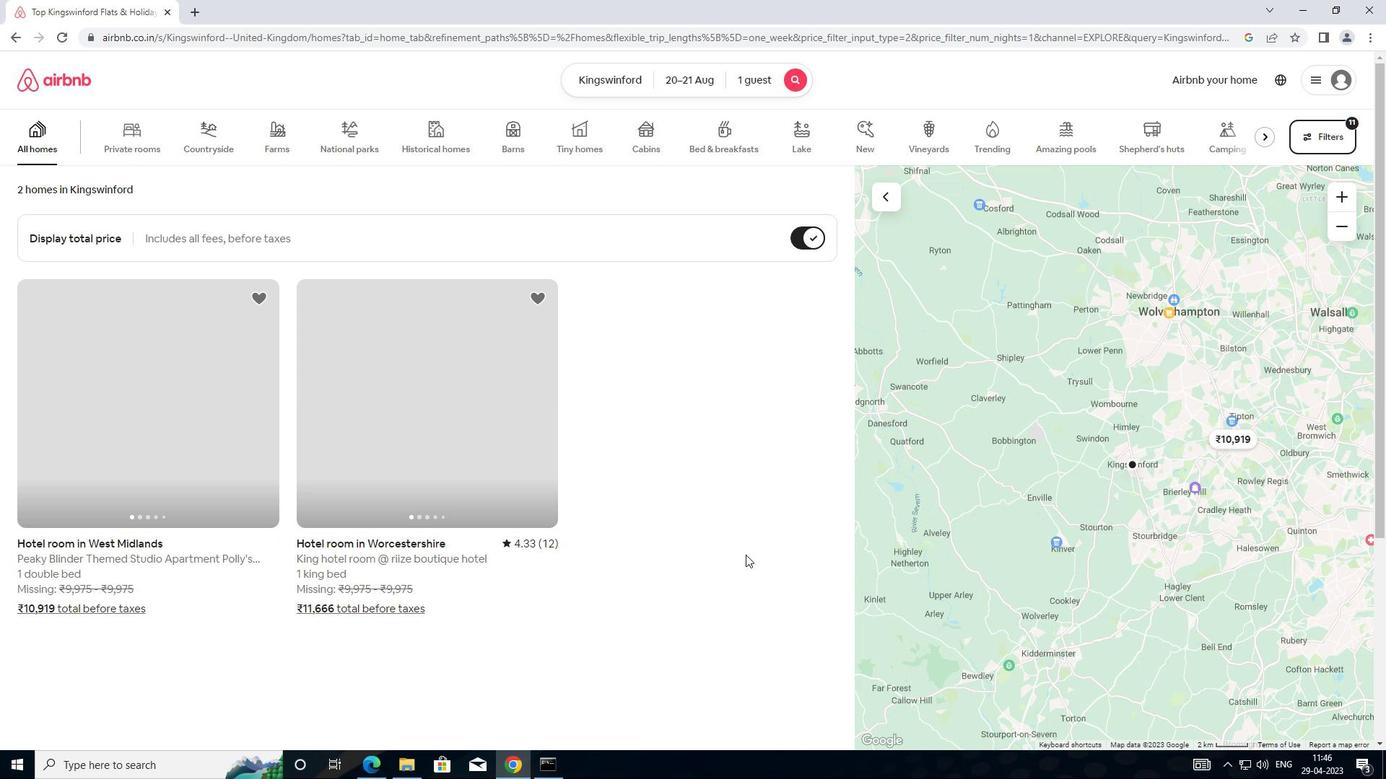 
